 Task: Look for space in El Estor, Guatemala from 12th  August, 2023 to 15th August, 2023 for 3 adults in price range Rs.12000 to Rs.16000. Place can be entire place with 2 bedrooms having 3 beds and 1 bathroom. Property type can be house, flat, guest house. Amenities needed are: washing machine. Booking option can be shelf check-in. Required host language is English.
Action: Mouse moved to (578, 107)
Screenshot: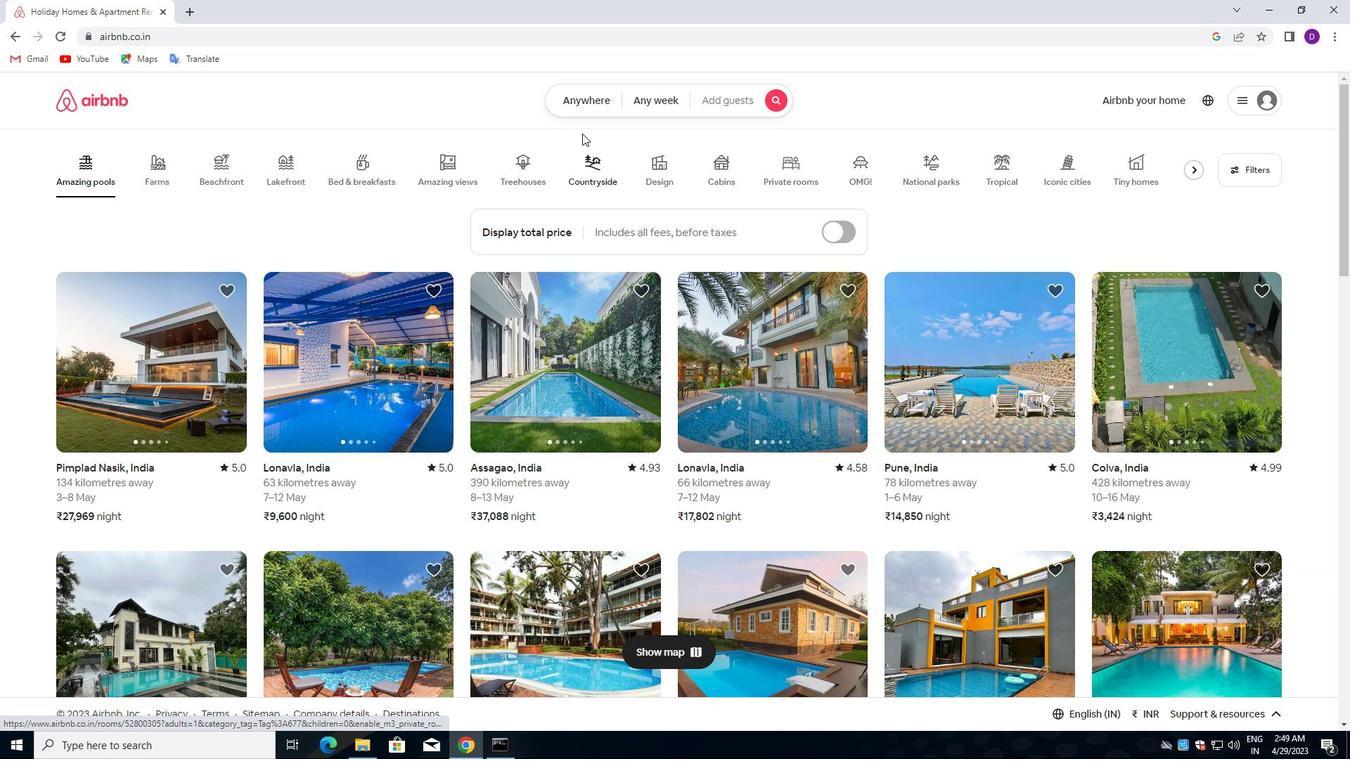 
Action: Mouse pressed left at (578, 107)
Screenshot: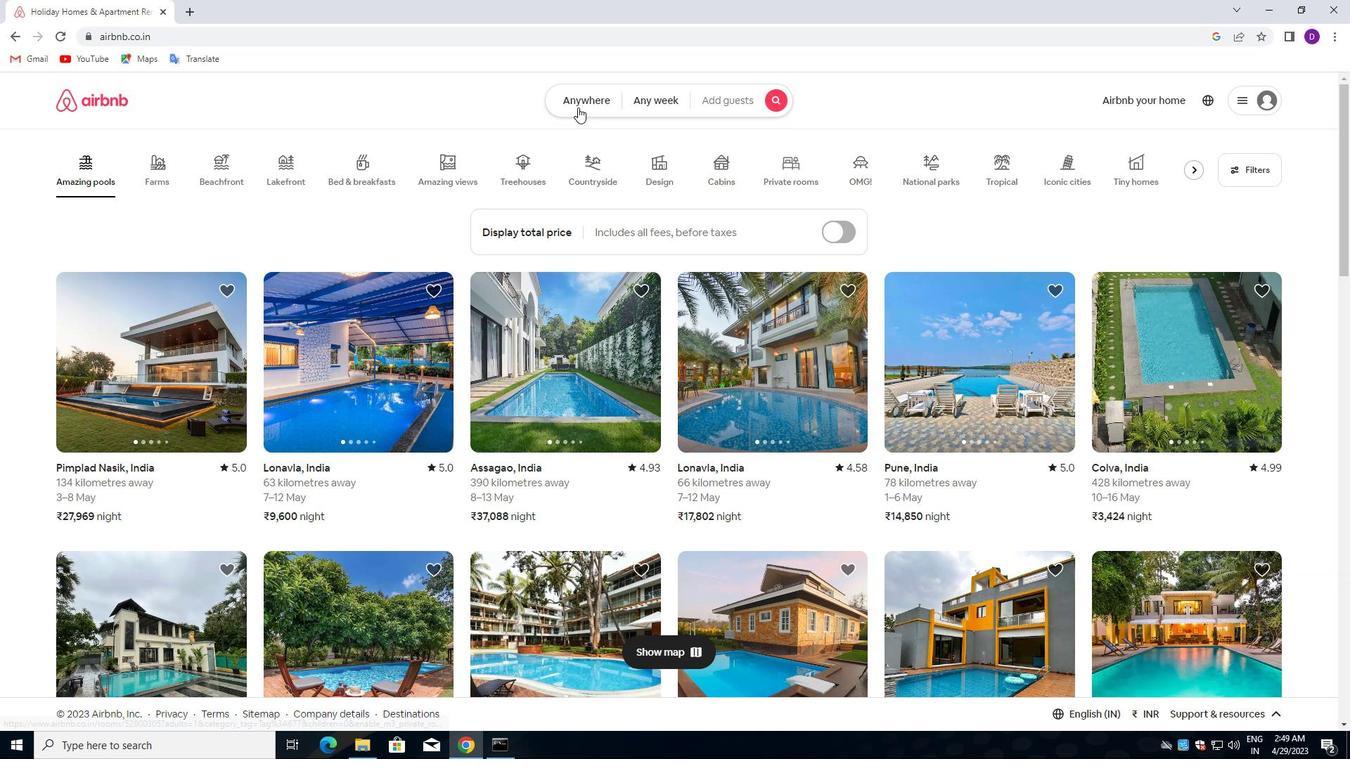 
Action: Mouse moved to (419, 156)
Screenshot: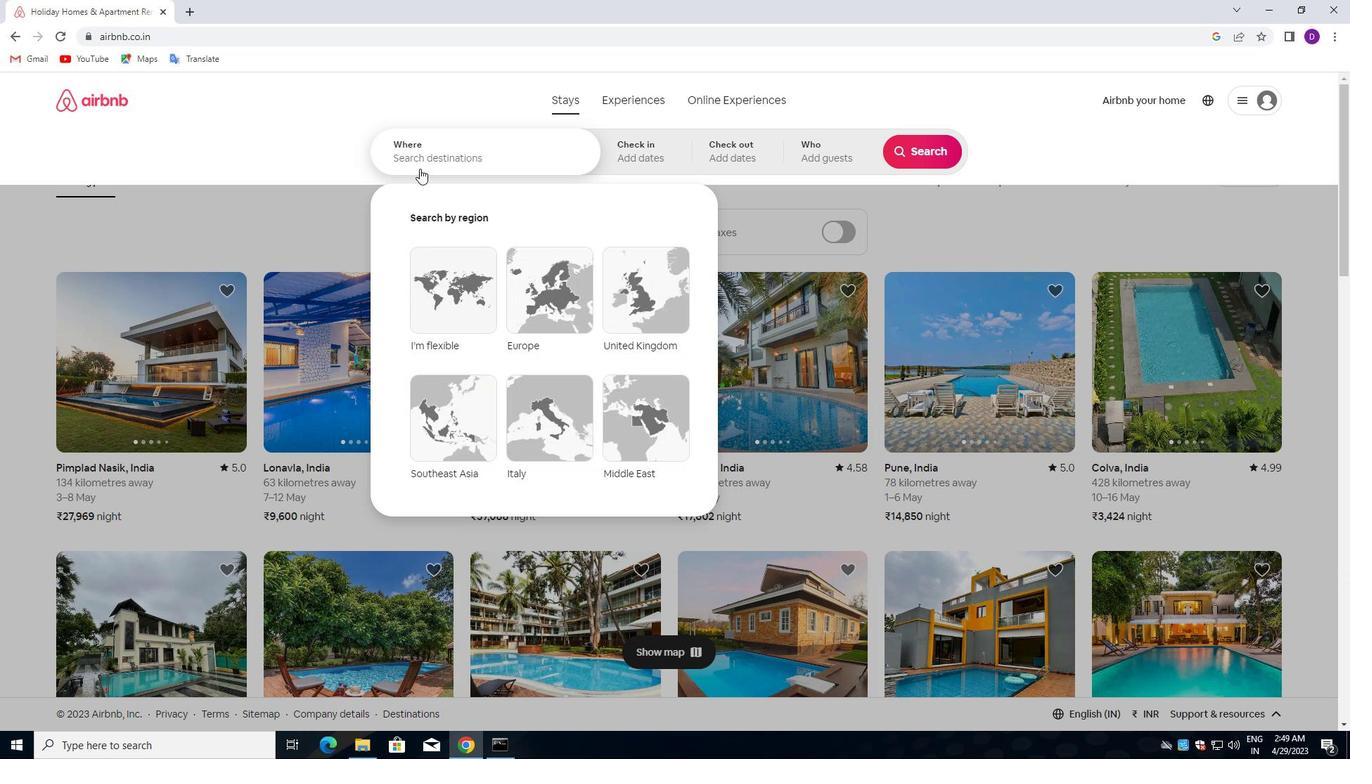 
Action: Mouse pressed left at (419, 156)
Screenshot: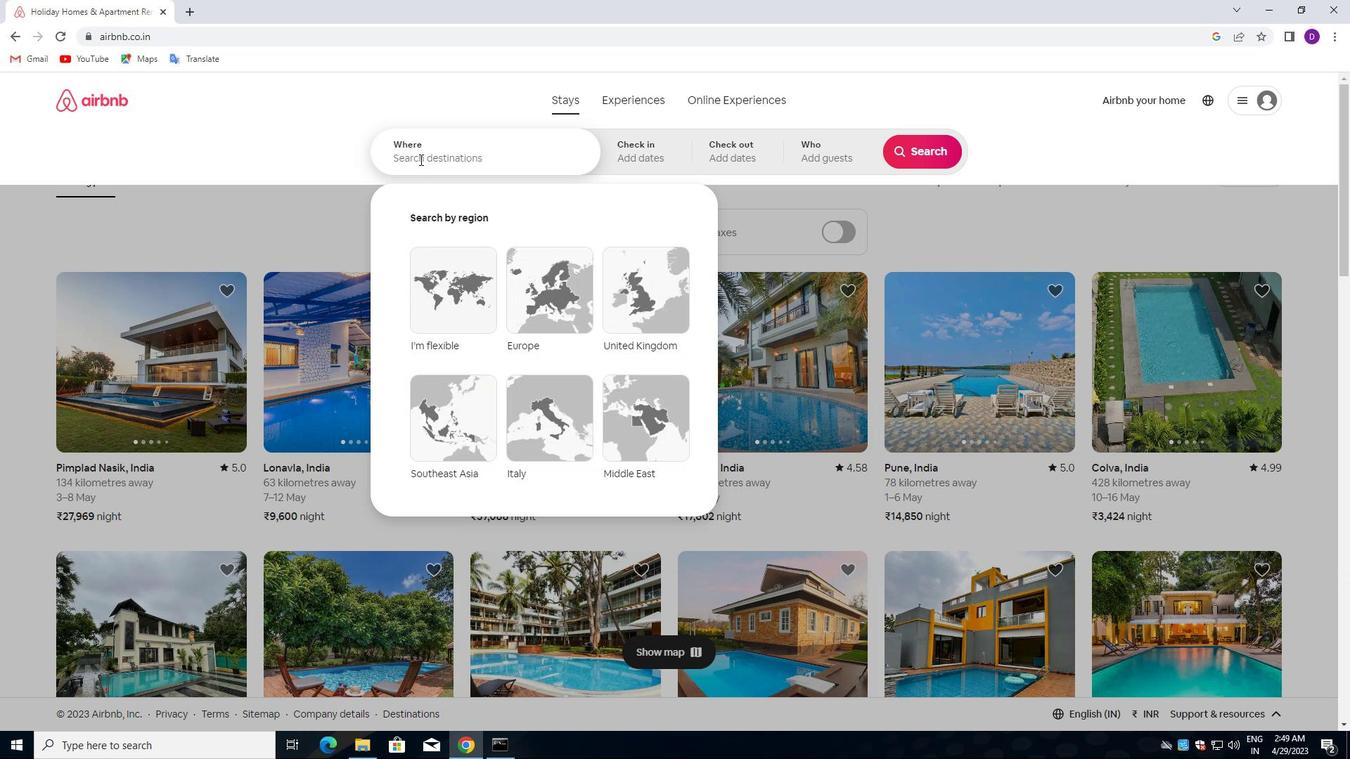 
Action: Mouse moved to (418, 156)
Screenshot: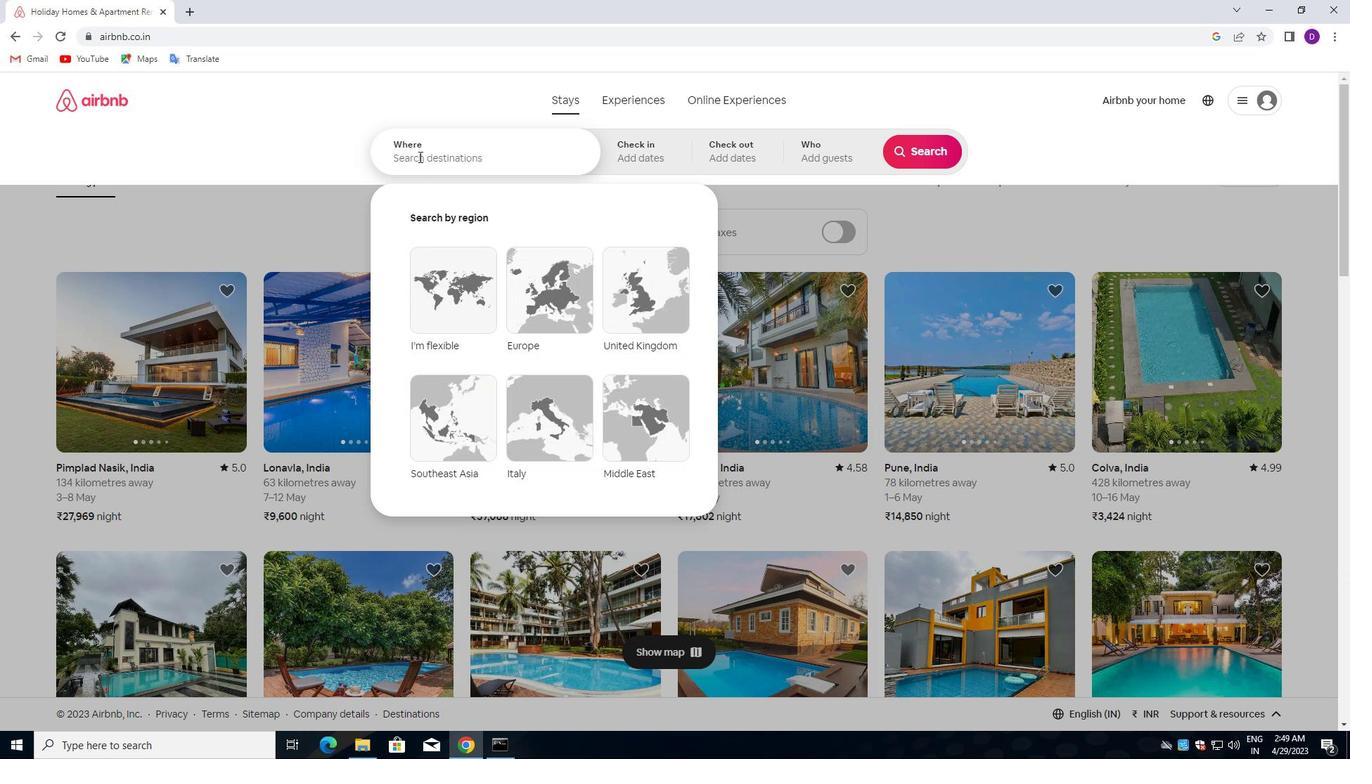 
Action: Key pressed <Key.shift>EI<Key.space><Key.shift>ESTOR<Key.down><Key.down><Key.enter>
Screenshot: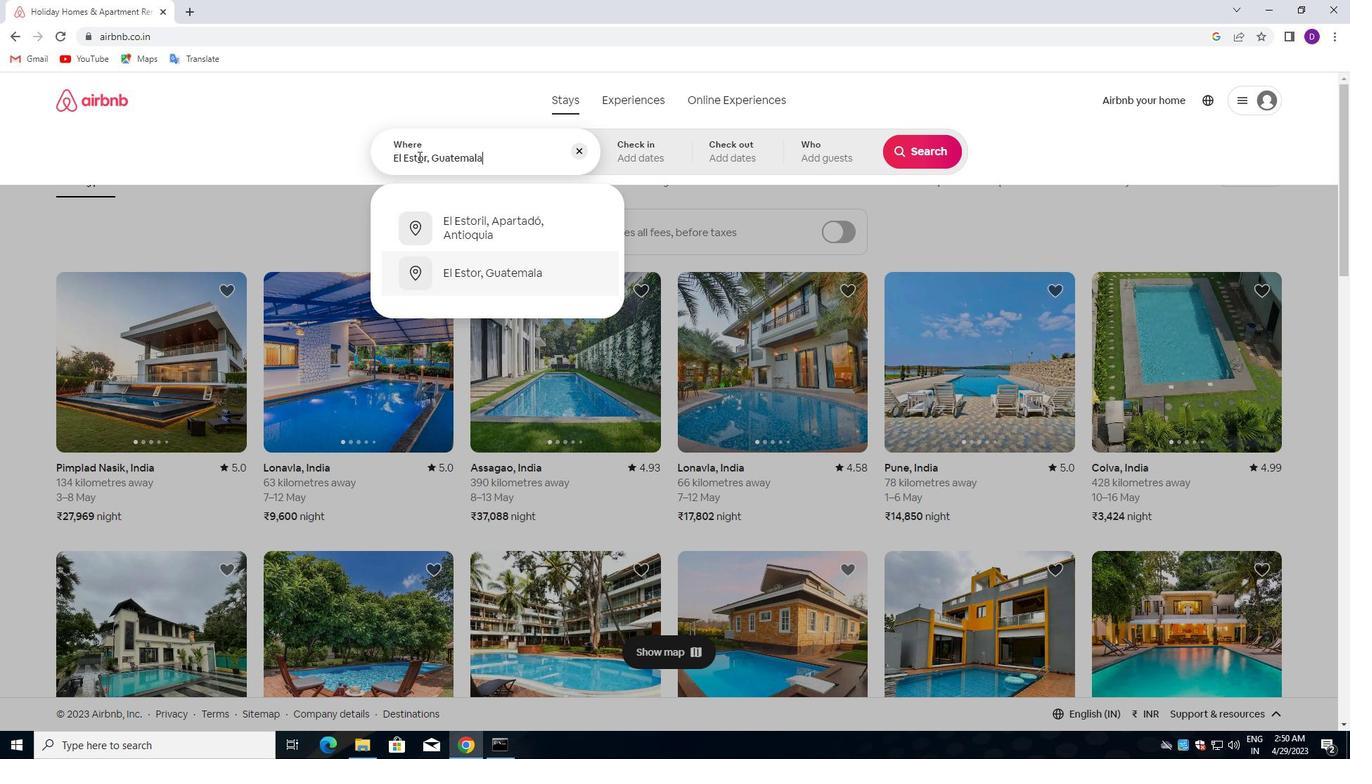 
Action: Mouse moved to (914, 258)
Screenshot: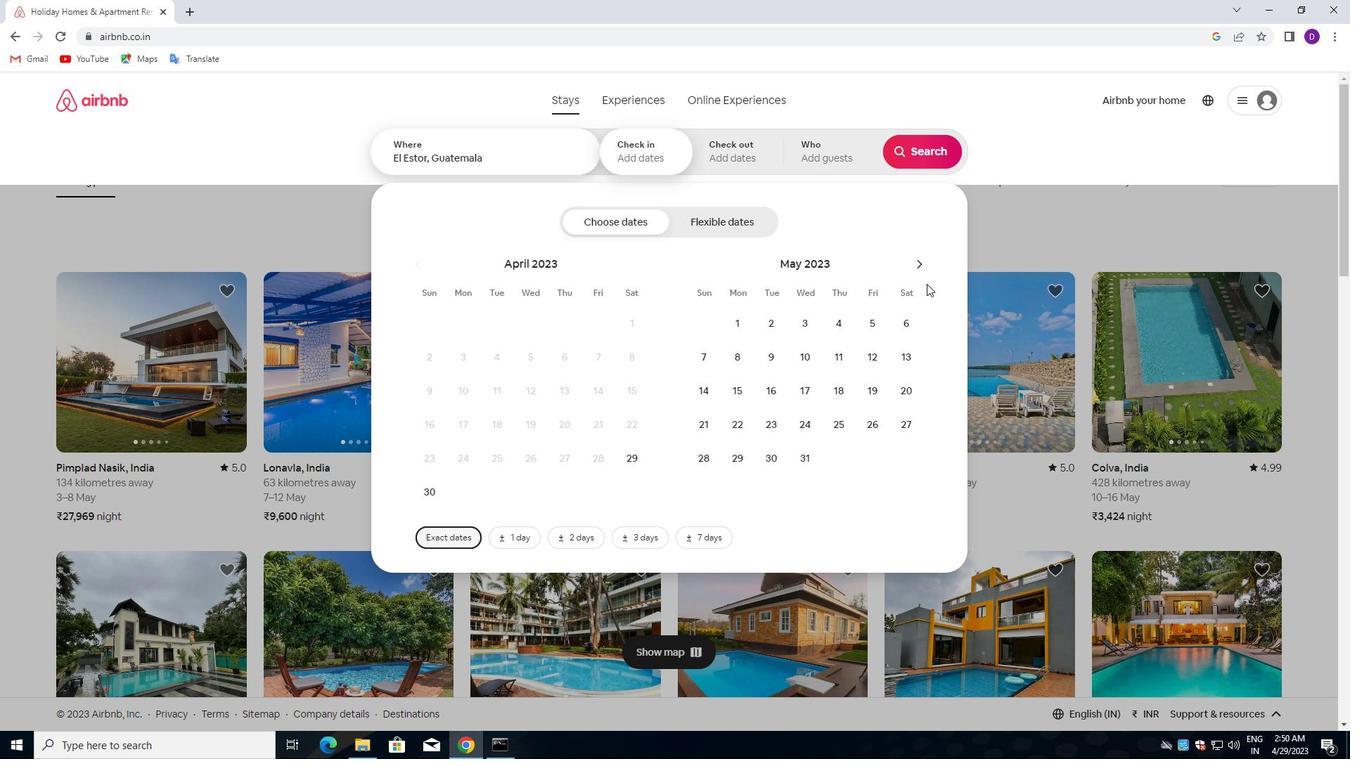 
Action: Mouse pressed left at (914, 258)
Screenshot: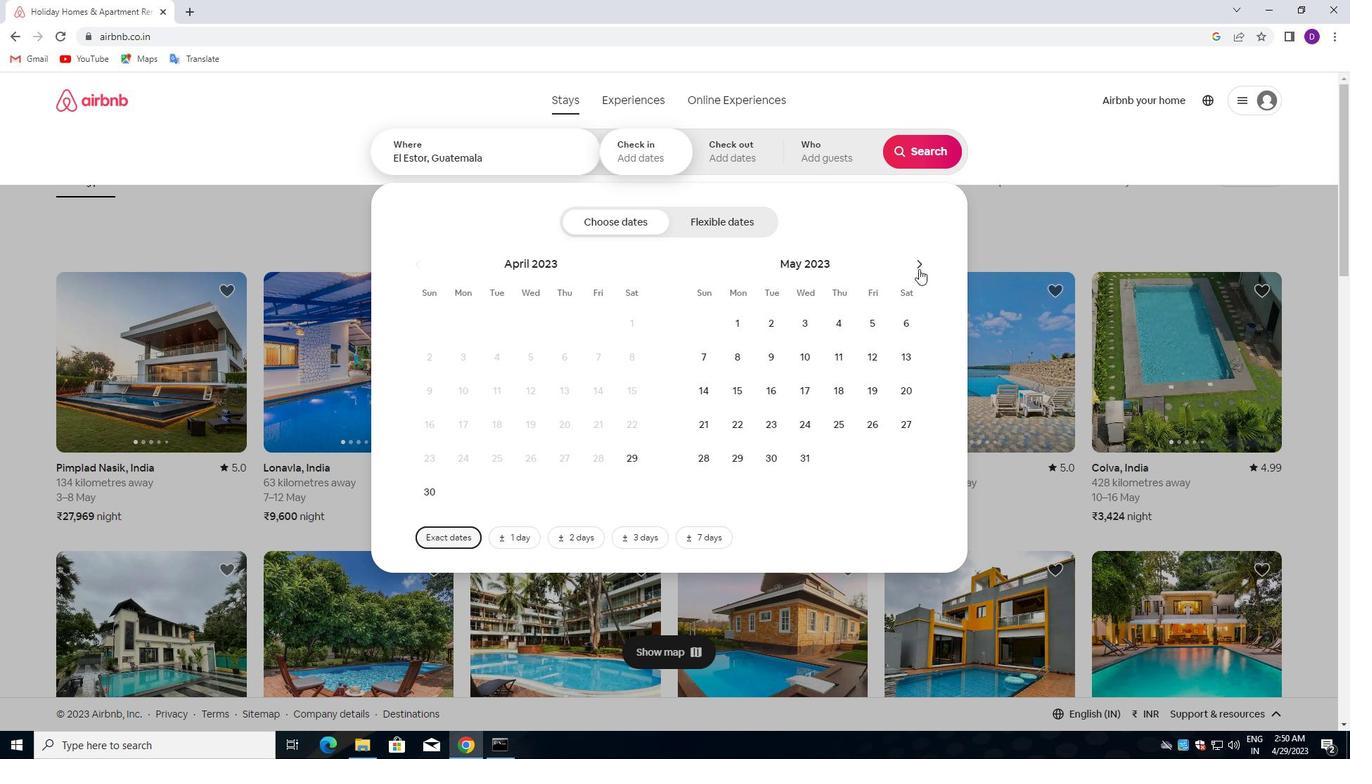 
Action: Mouse pressed left at (914, 258)
Screenshot: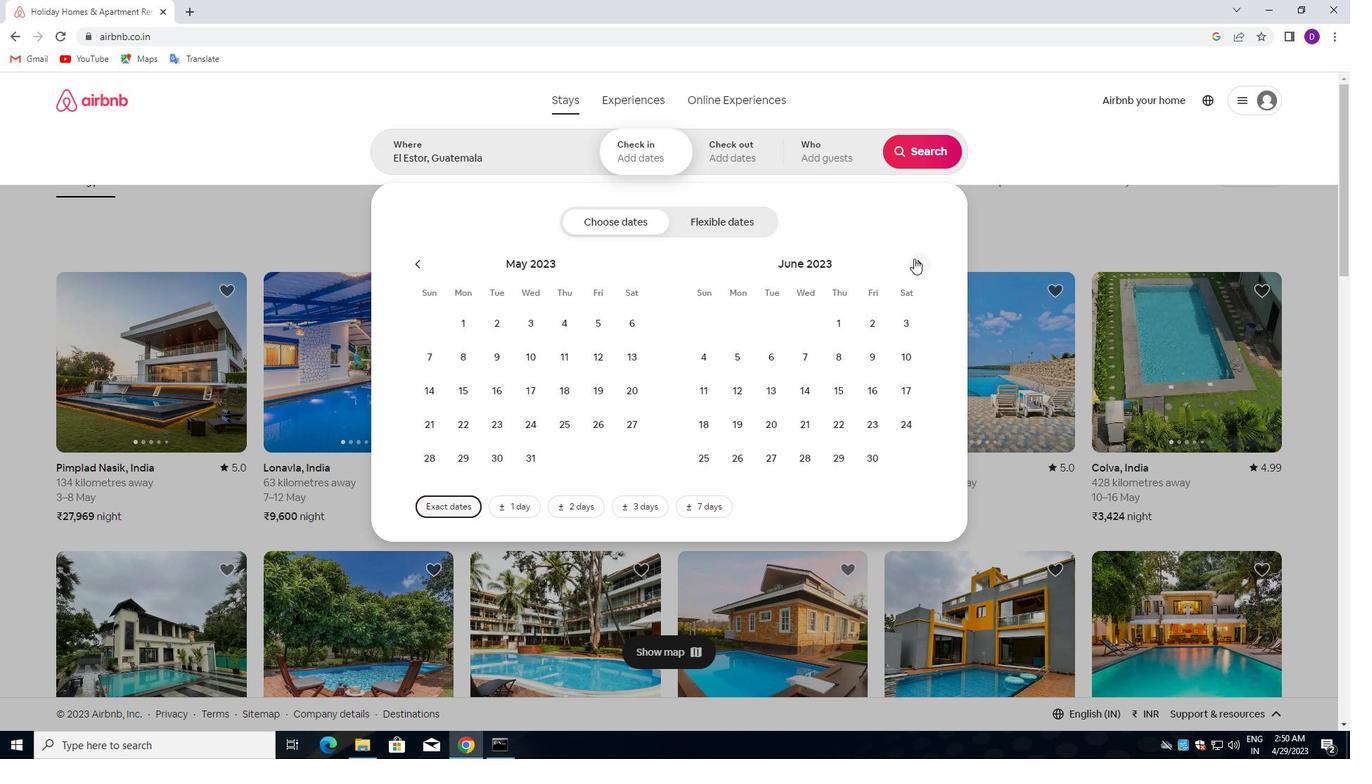 
Action: Mouse pressed left at (914, 258)
Screenshot: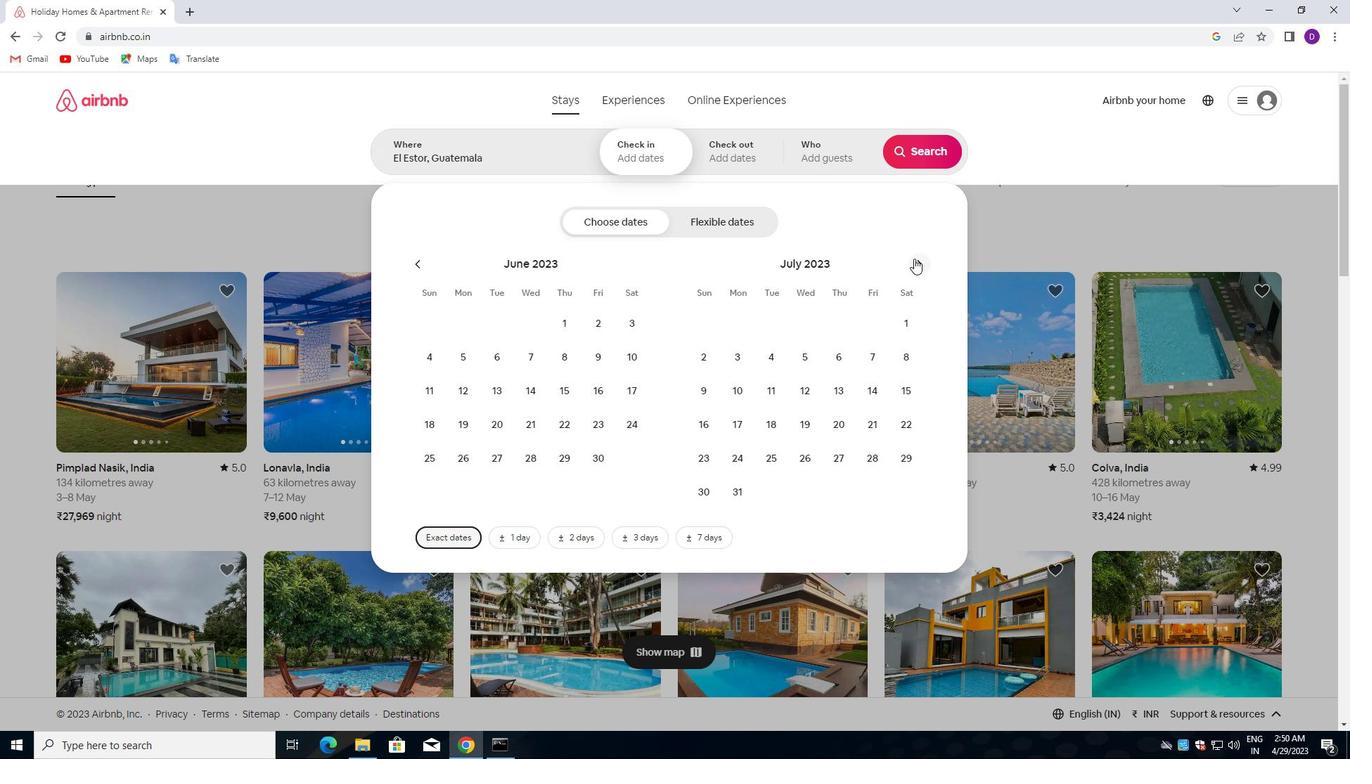 
Action: Mouse moved to (902, 360)
Screenshot: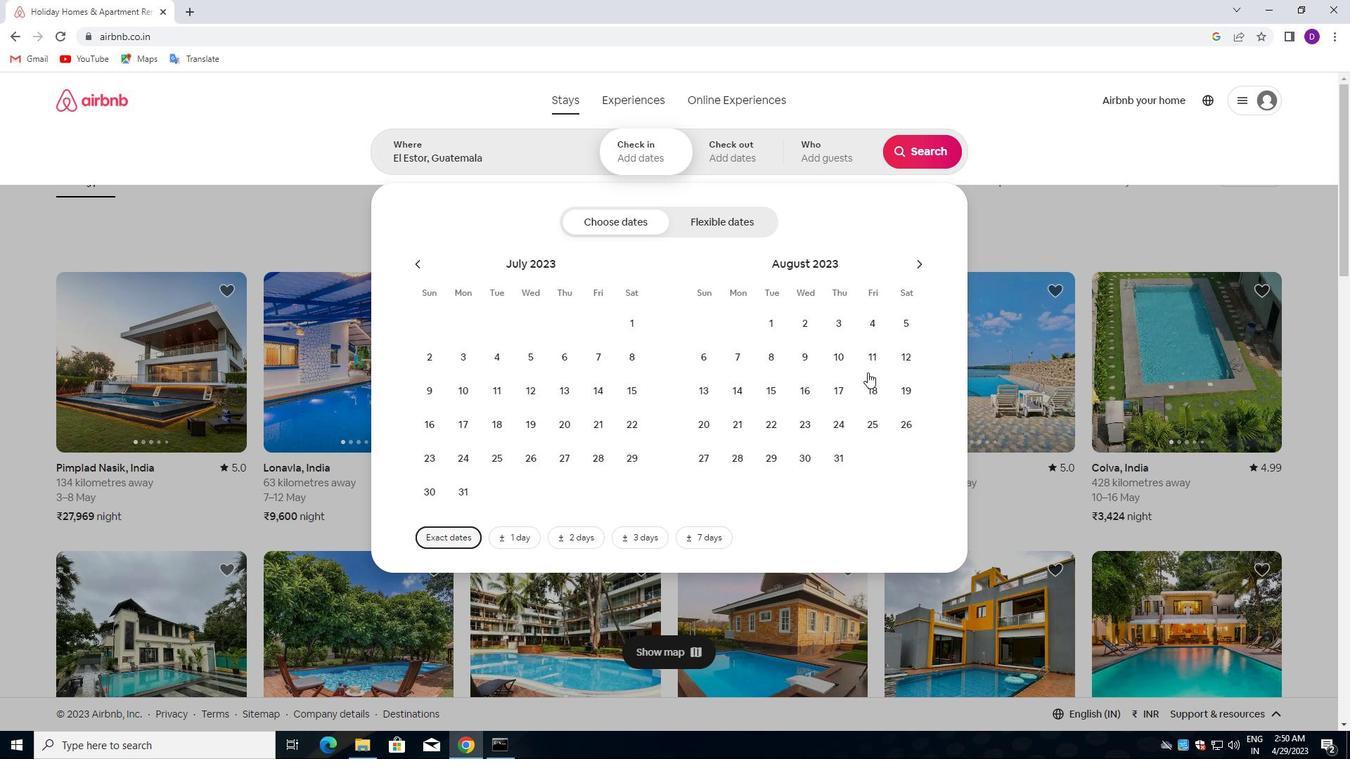 
Action: Mouse pressed left at (902, 360)
Screenshot: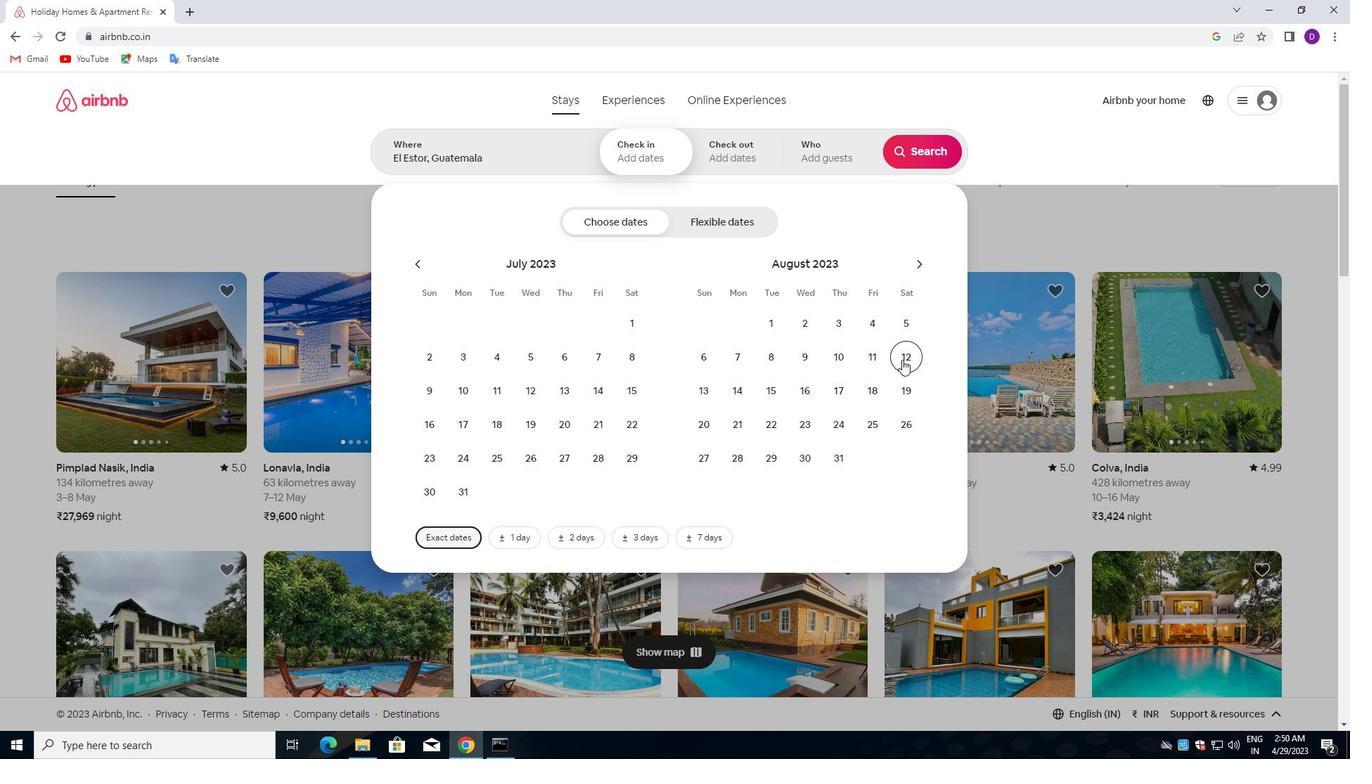 
Action: Mouse moved to (781, 391)
Screenshot: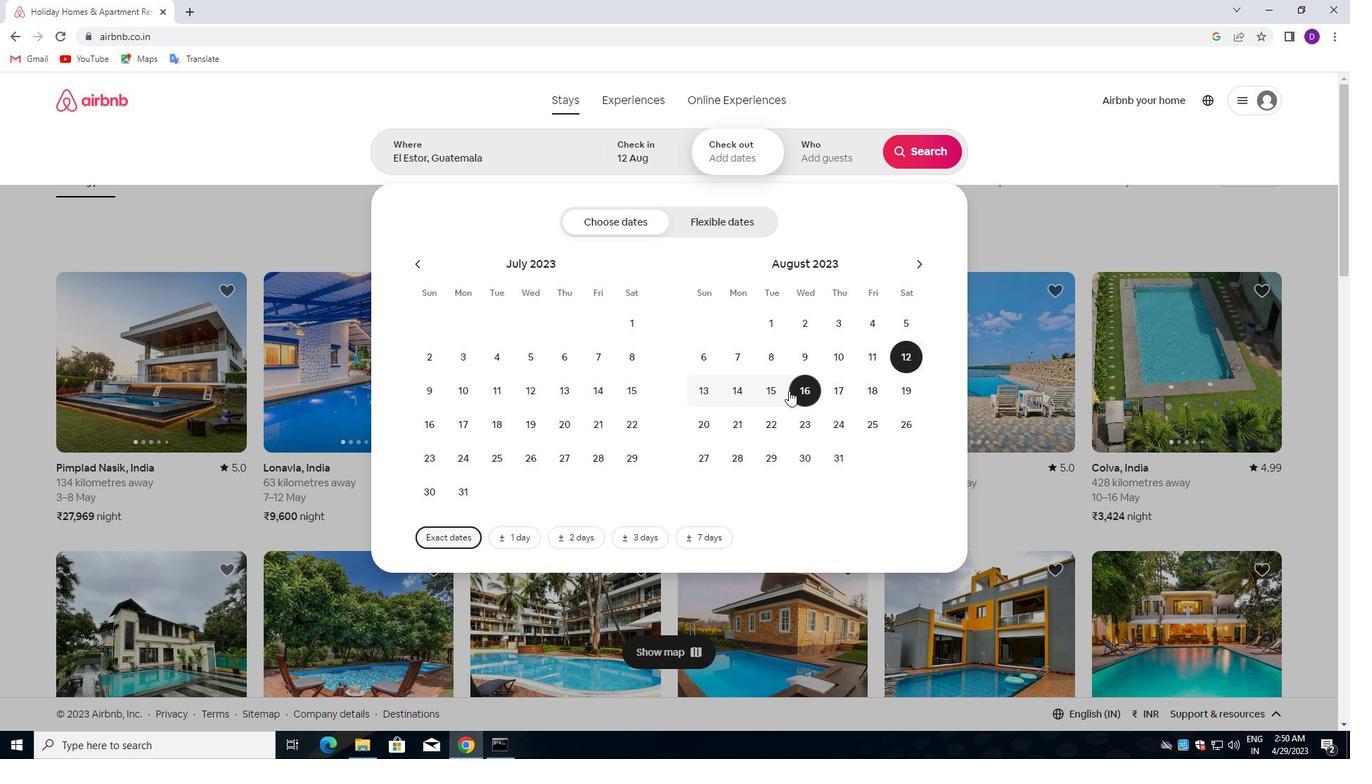 
Action: Mouse pressed left at (781, 391)
Screenshot: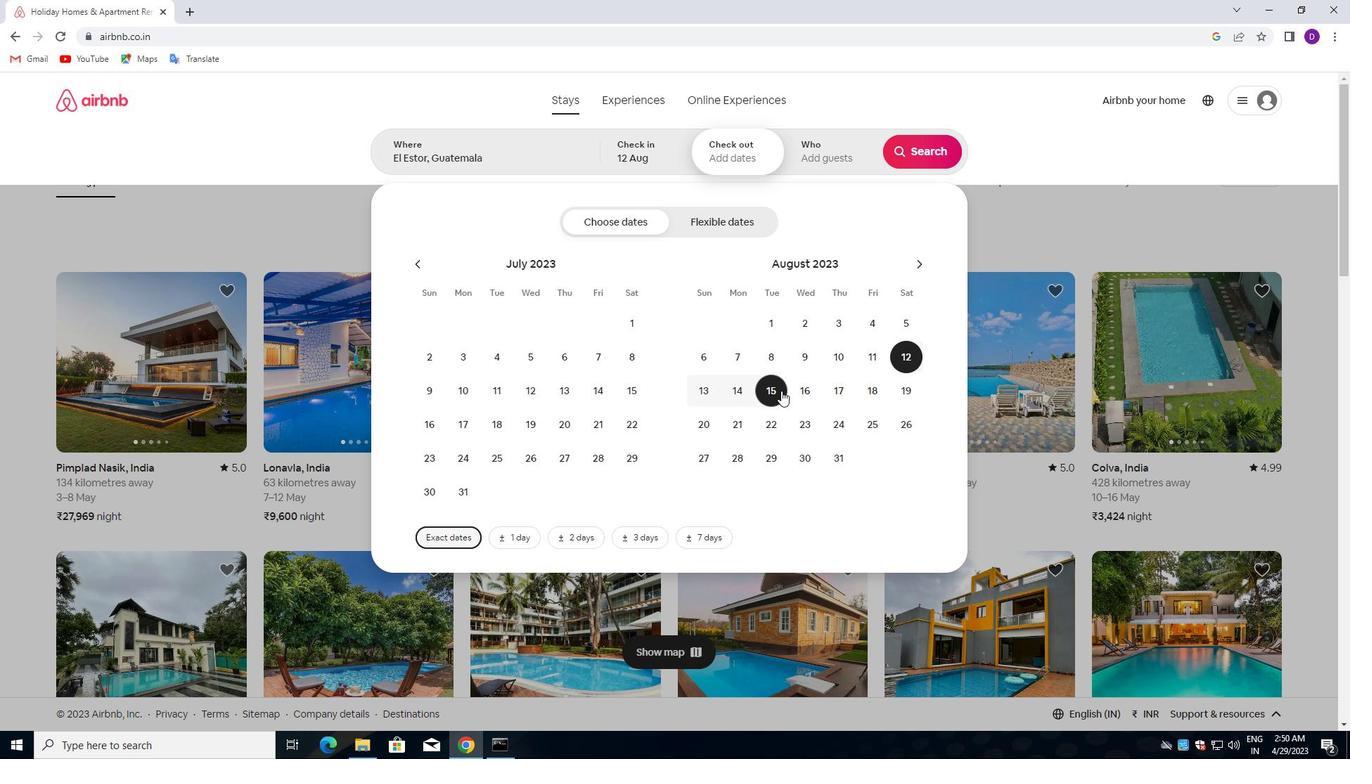 
Action: Mouse moved to (805, 167)
Screenshot: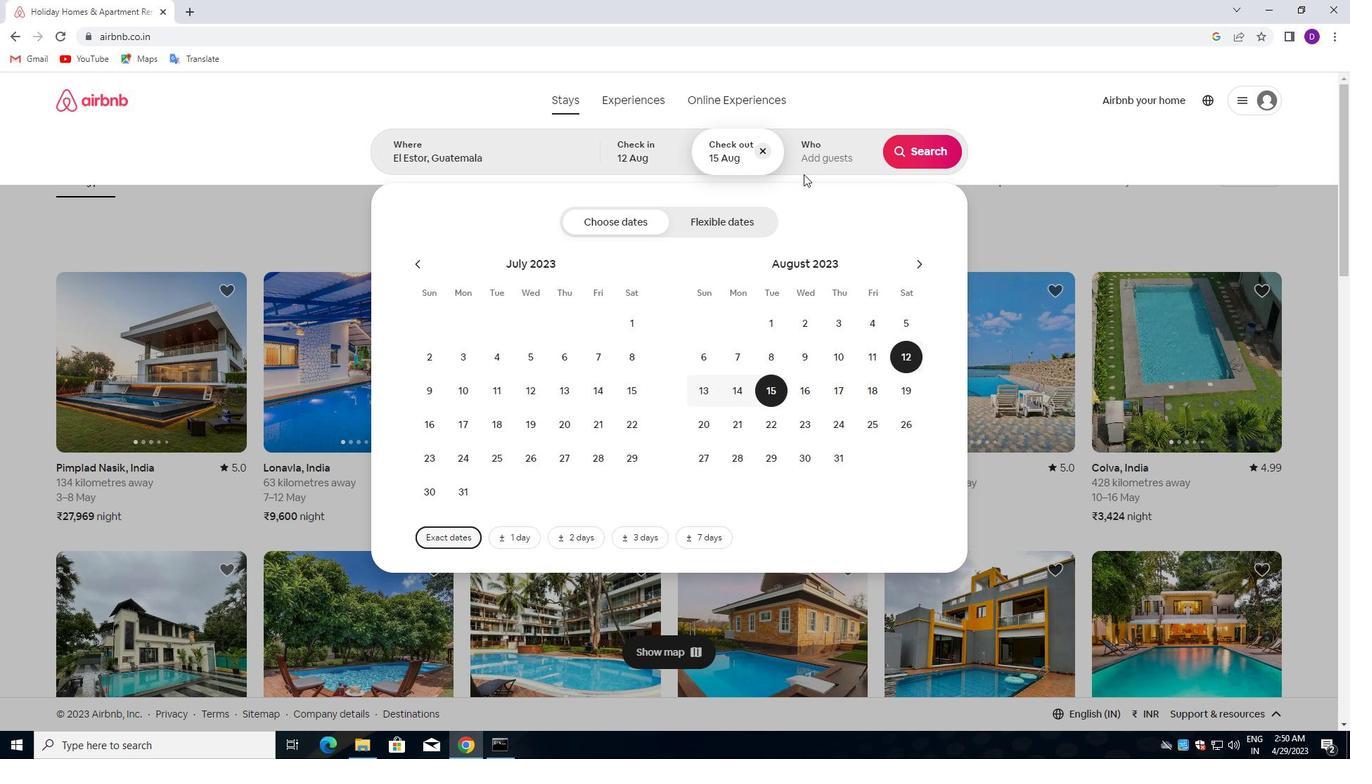 
Action: Mouse pressed left at (805, 167)
Screenshot: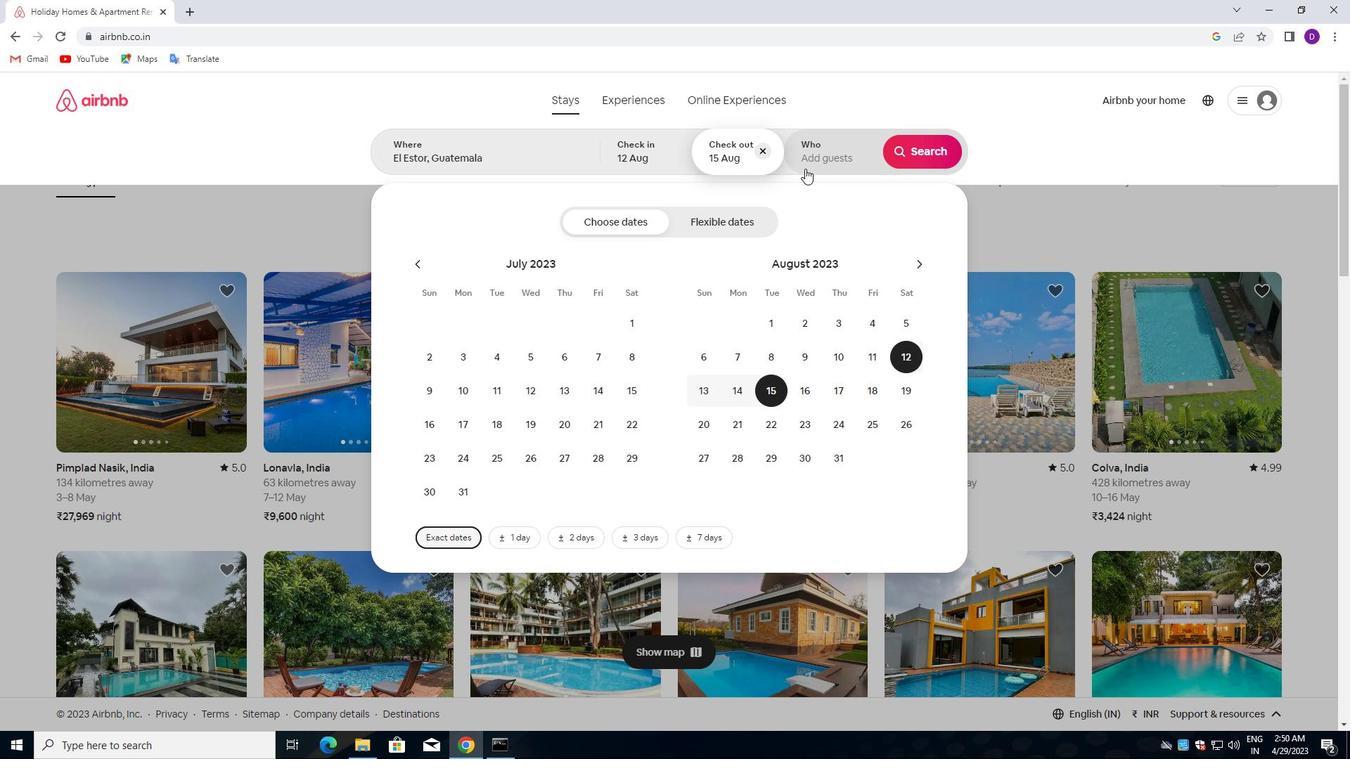 
Action: Mouse moved to (924, 222)
Screenshot: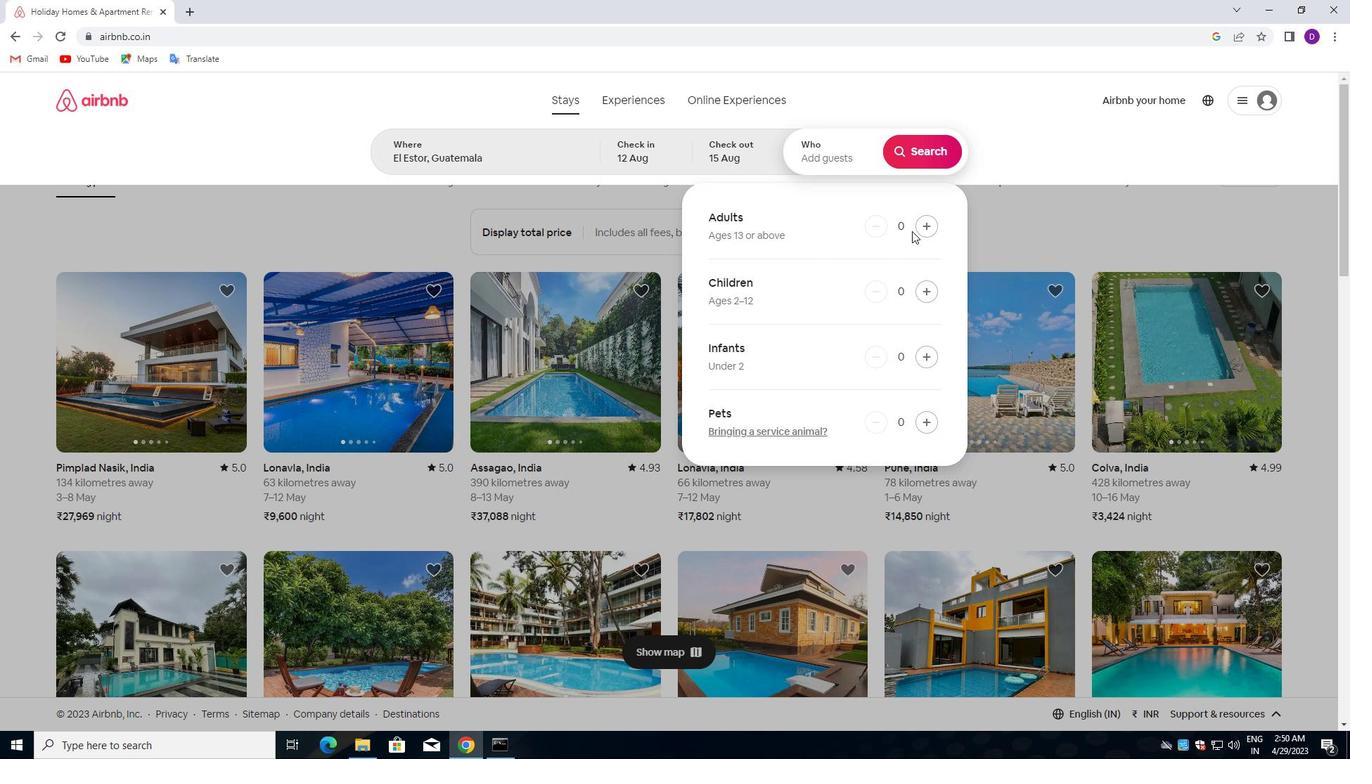 
Action: Mouse pressed left at (924, 222)
Screenshot: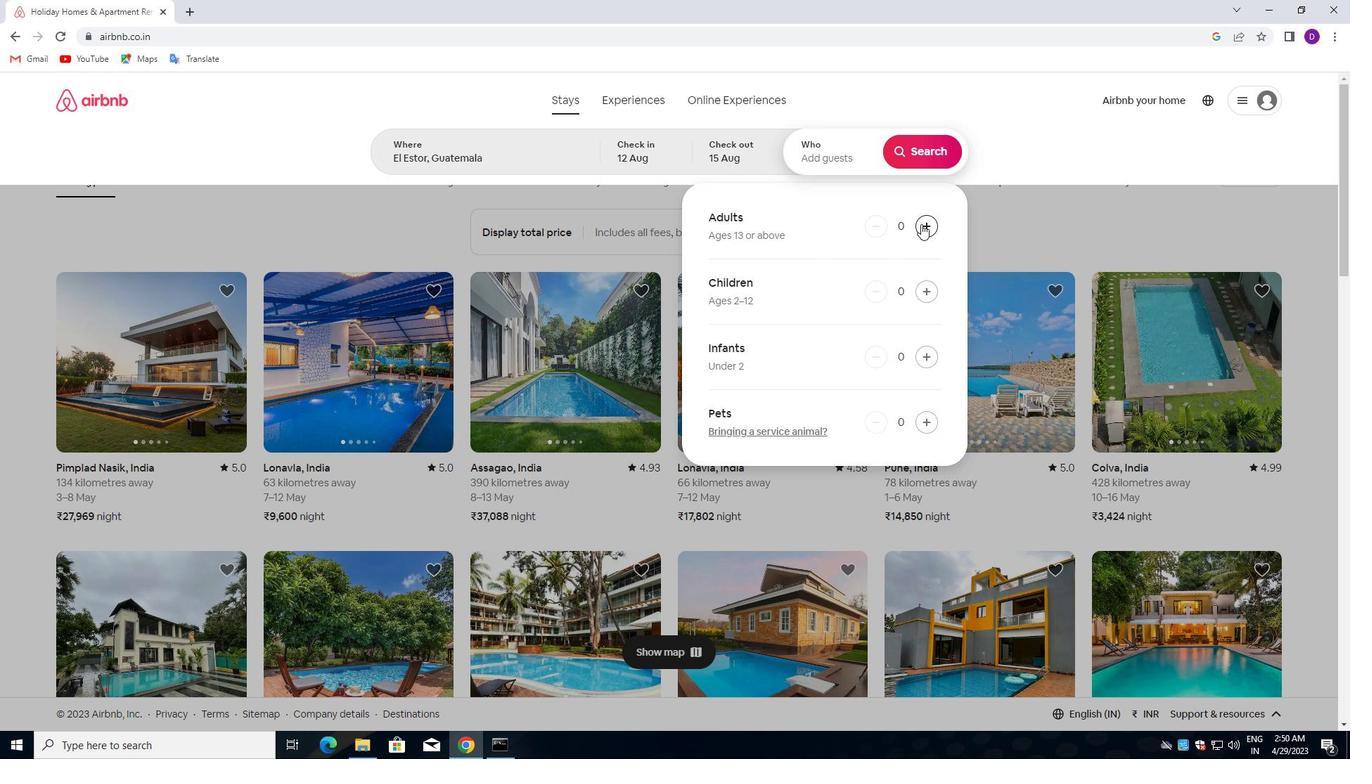 
Action: Mouse pressed left at (924, 222)
Screenshot: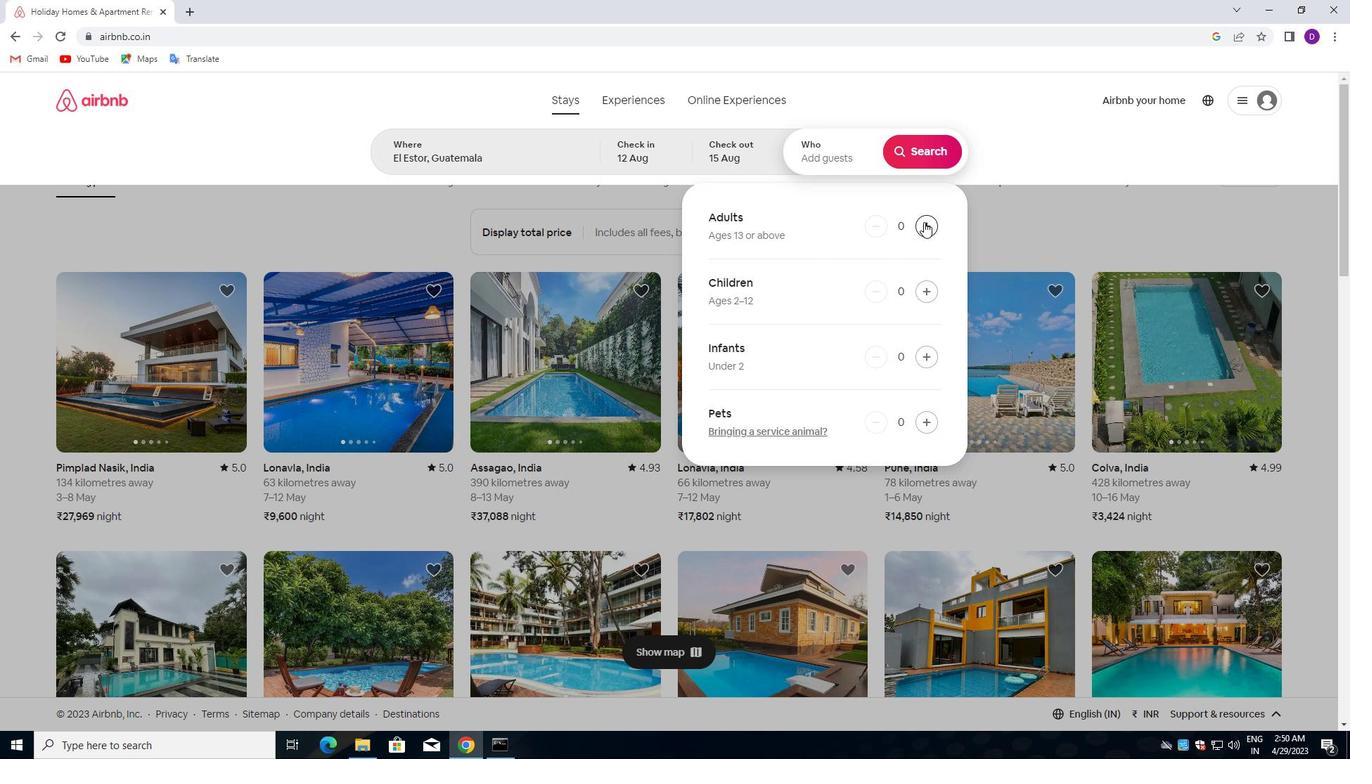 
Action: Mouse pressed left at (924, 222)
Screenshot: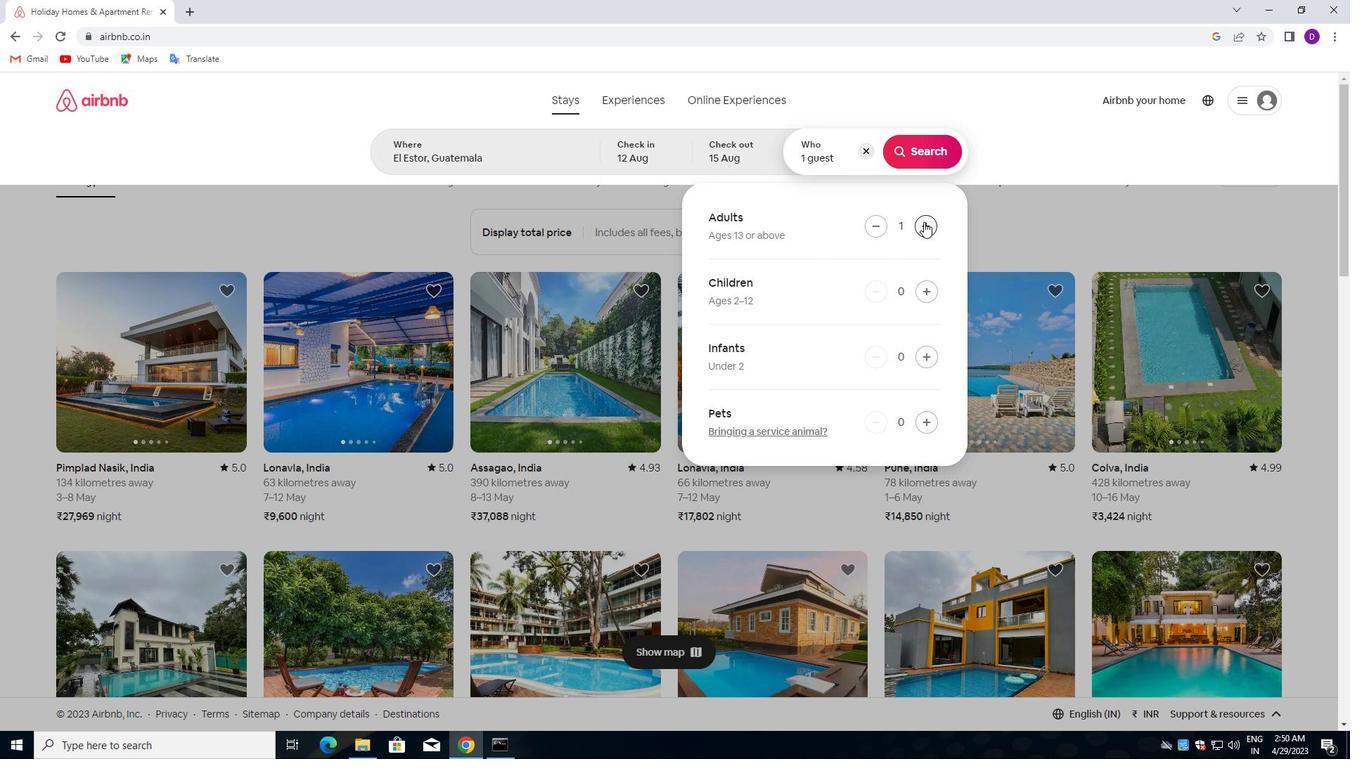 
Action: Mouse moved to (920, 147)
Screenshot: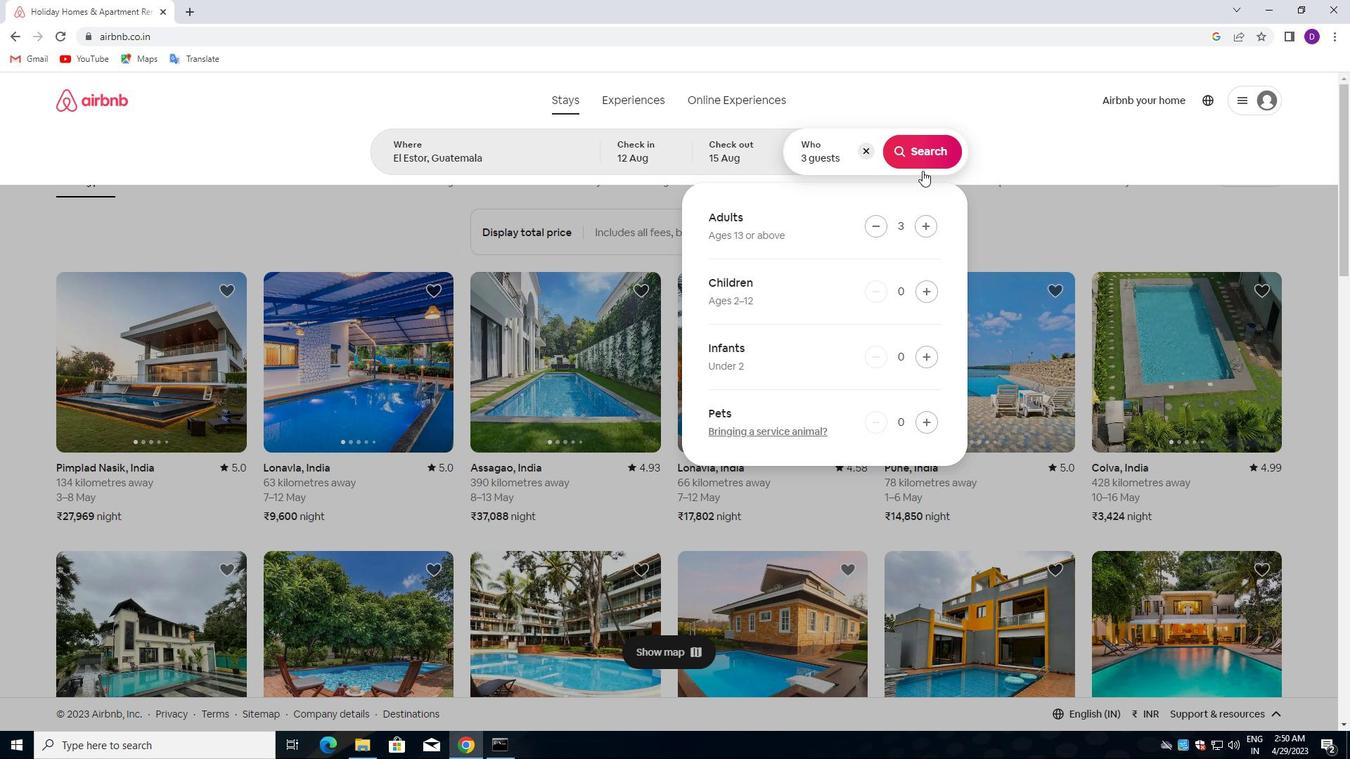 
Action: Mouse pressed left at (920, 147)
Screenshot: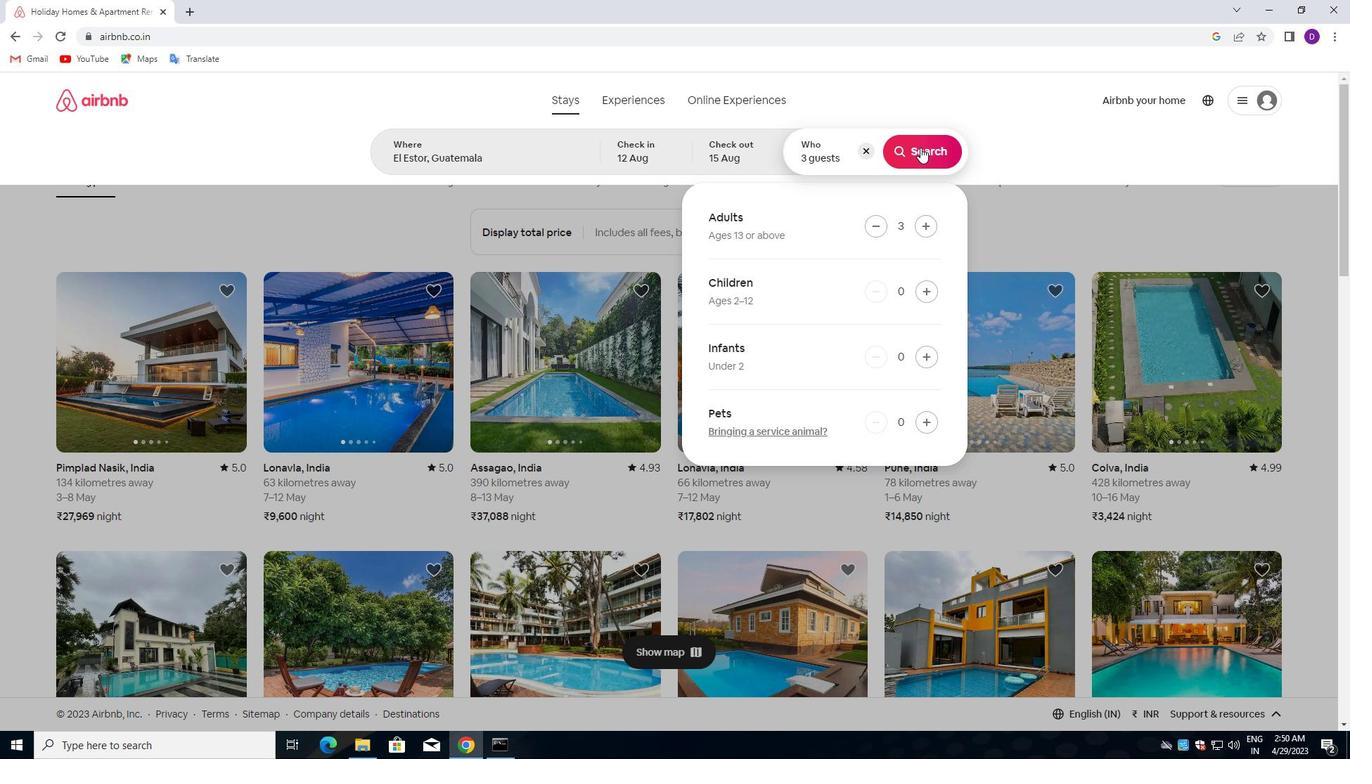 
Action: Mouse moved to (1275, 164)
Screenshot: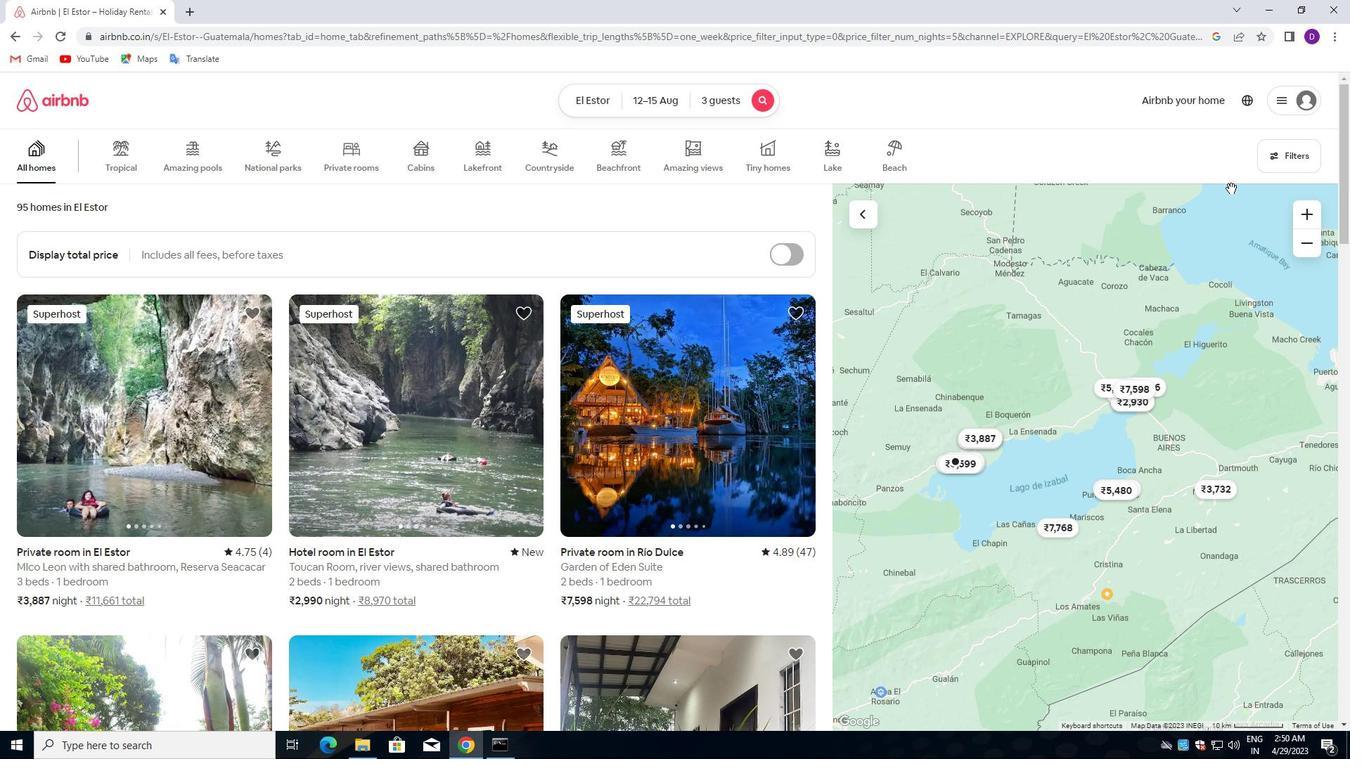 
Action: Mouse pressed left at (1275, 164)
Screenshot: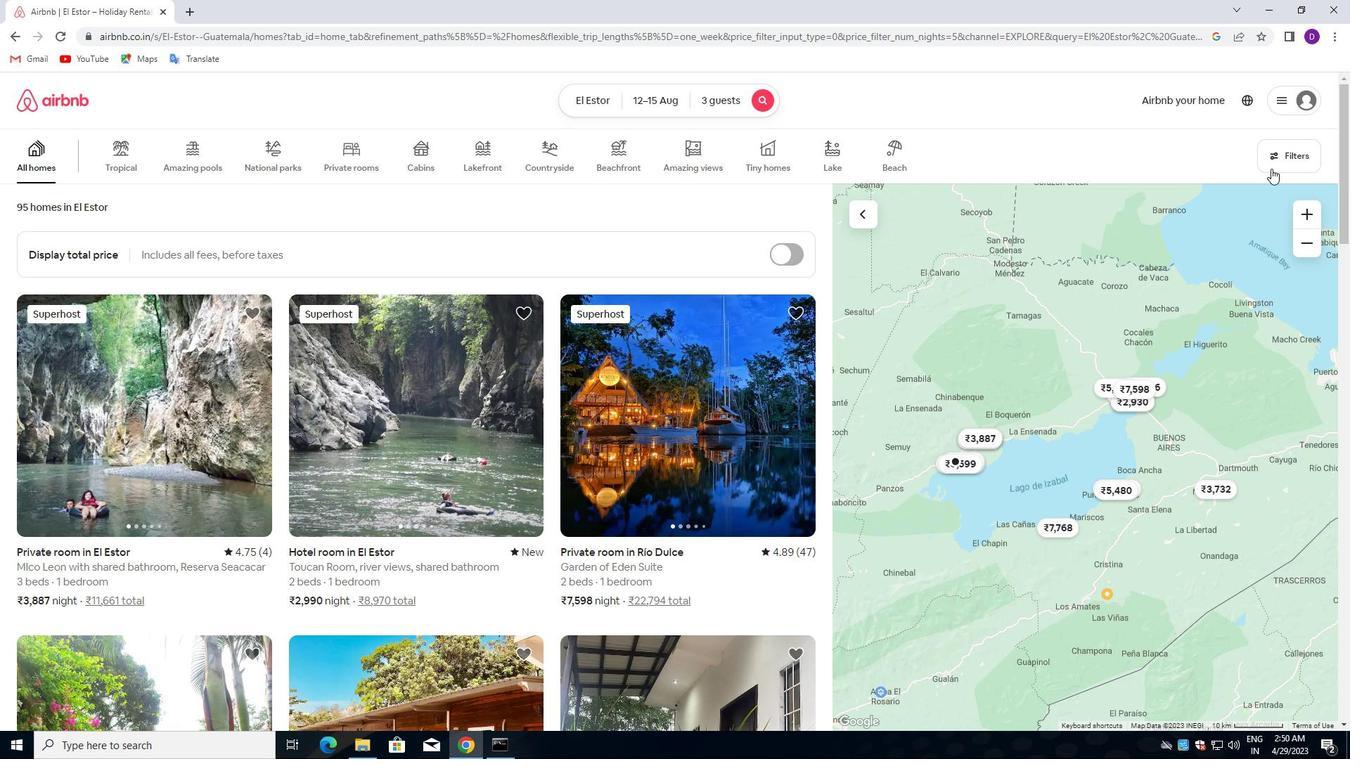 
Action: Mouse moved to (497, 339)
Screenshot: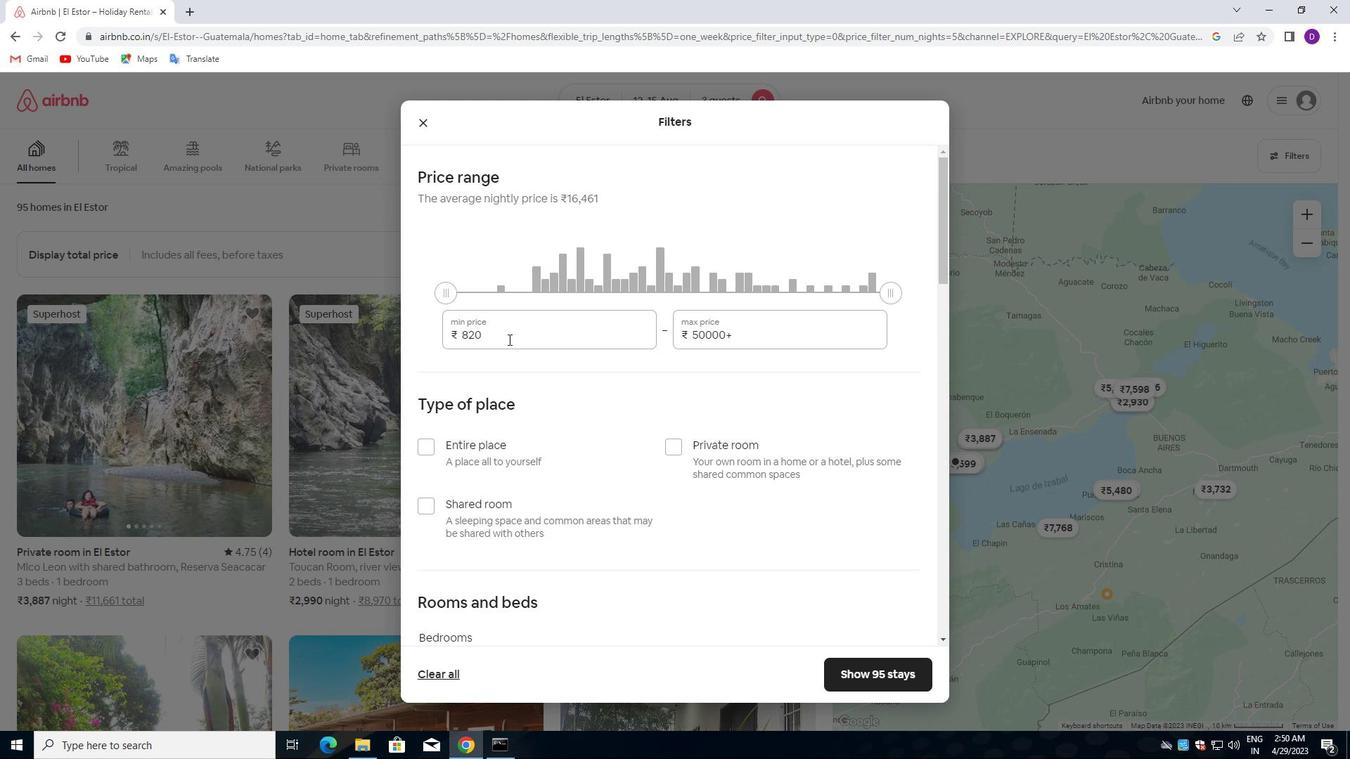 
Action: Mouse pressed left at (497, 339)
Screenshot: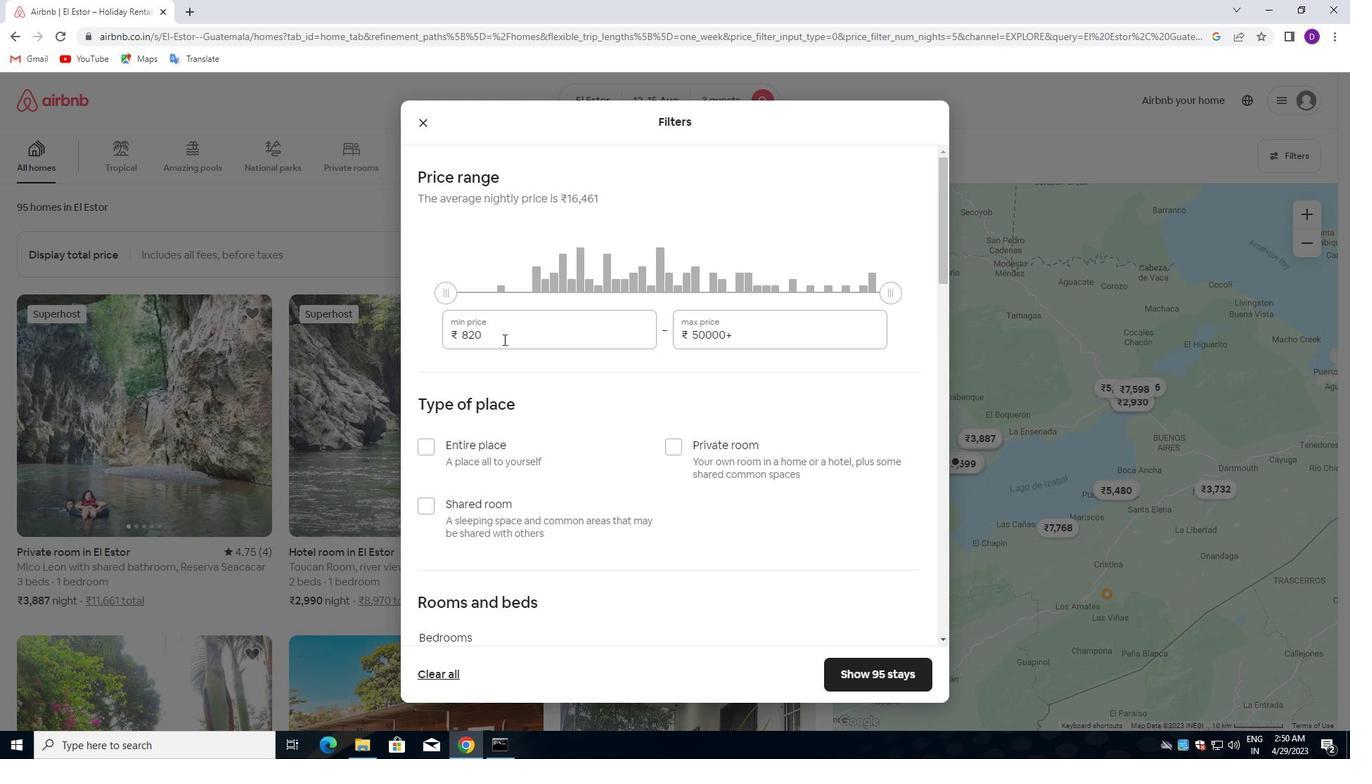 
Action: Mouse pressed left at (497, 339)
Screenshot: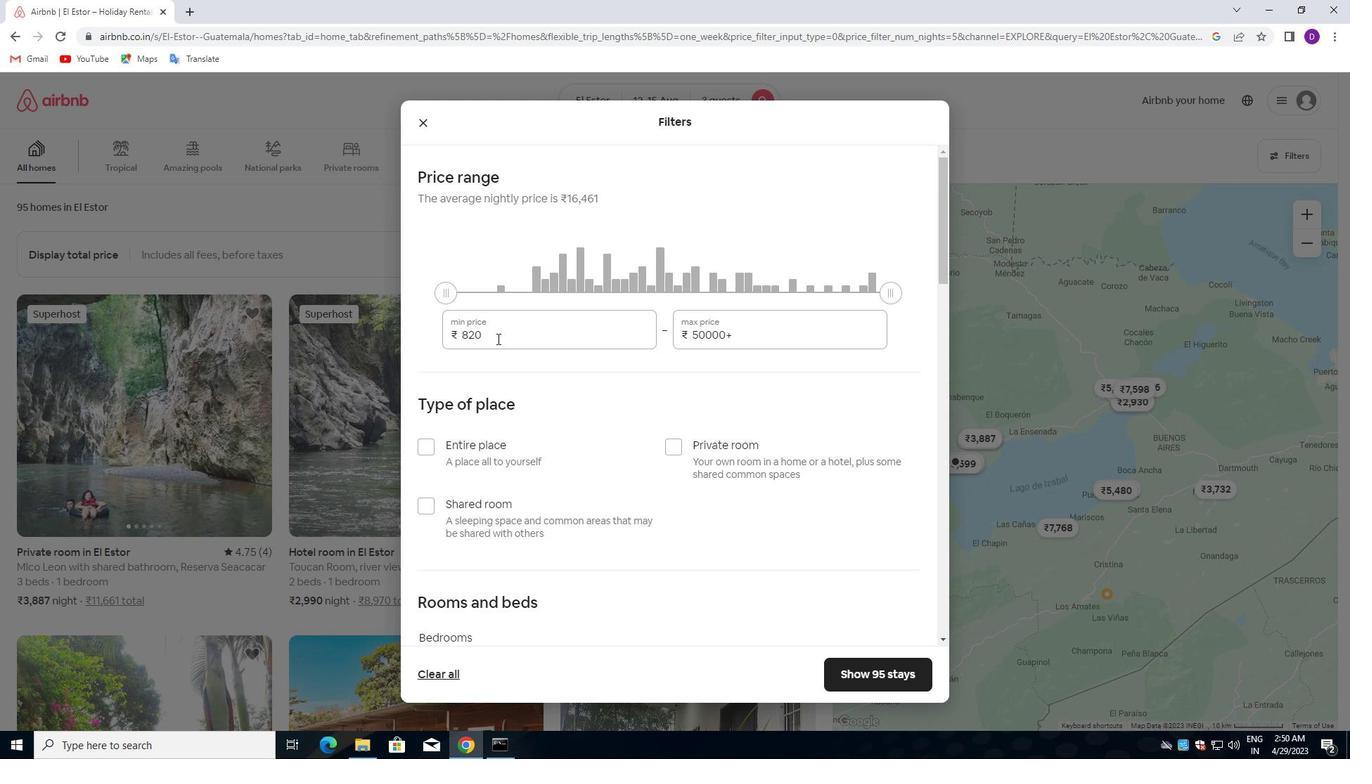 
Action: Key pressed 12000<Key.tab>16000
Screenshot: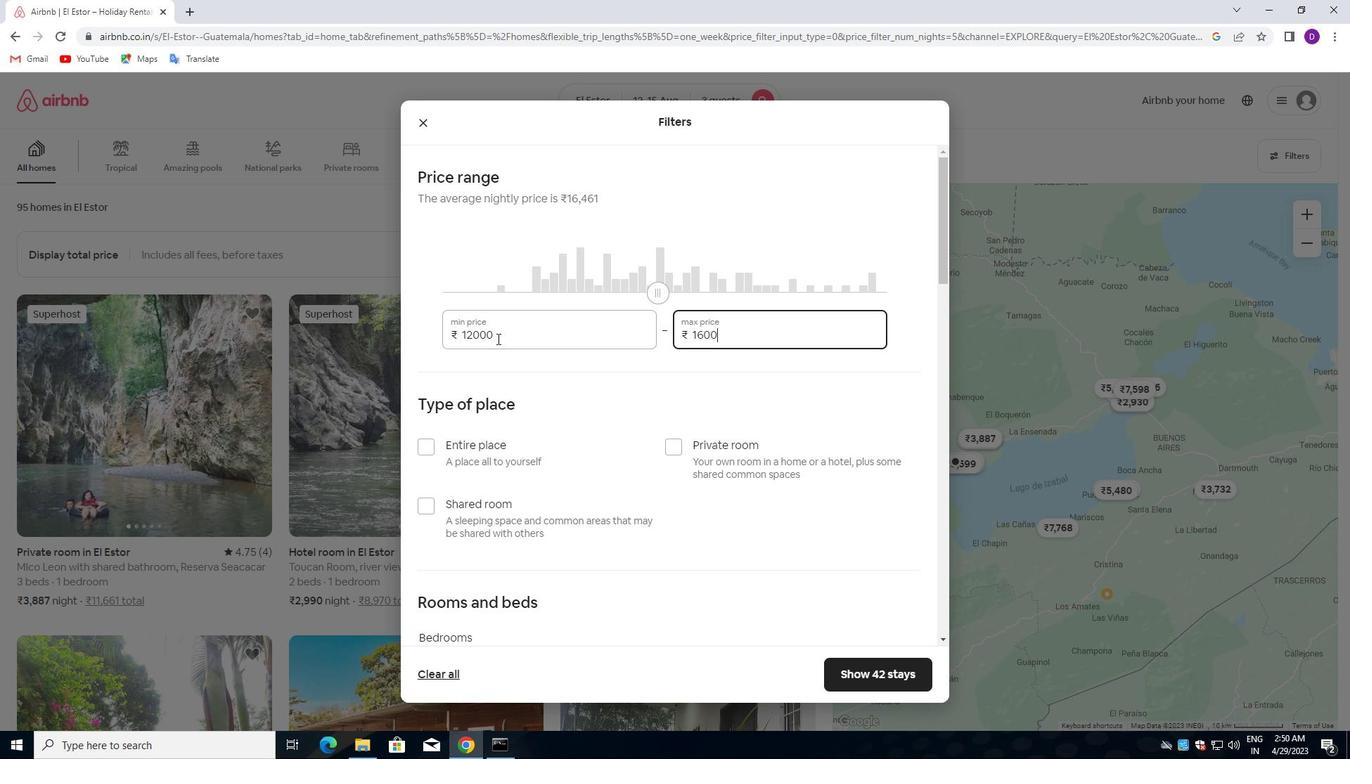 
Action: Mouse moved to (483, 412)
Screenshot: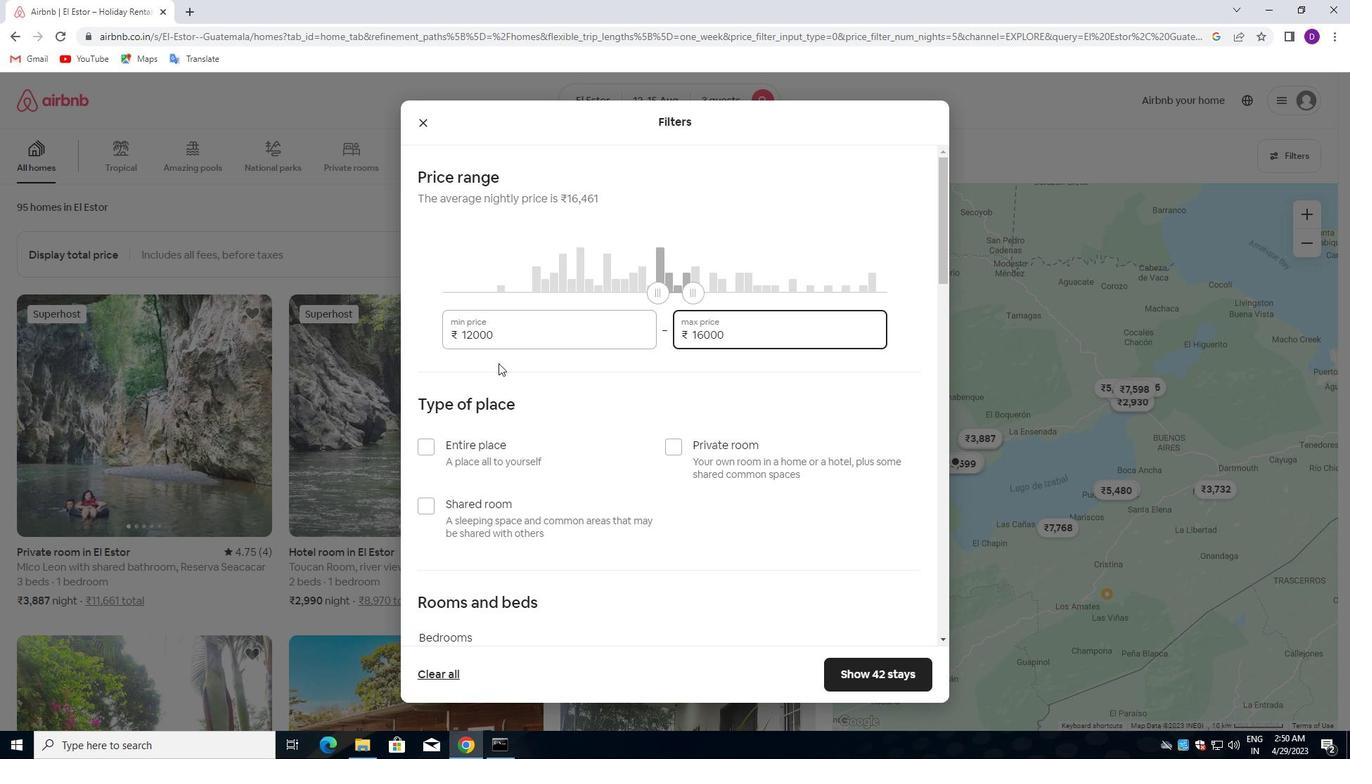 
Action: Mouse scrolled (483, 411) with delta (0, 0)
Screenshot: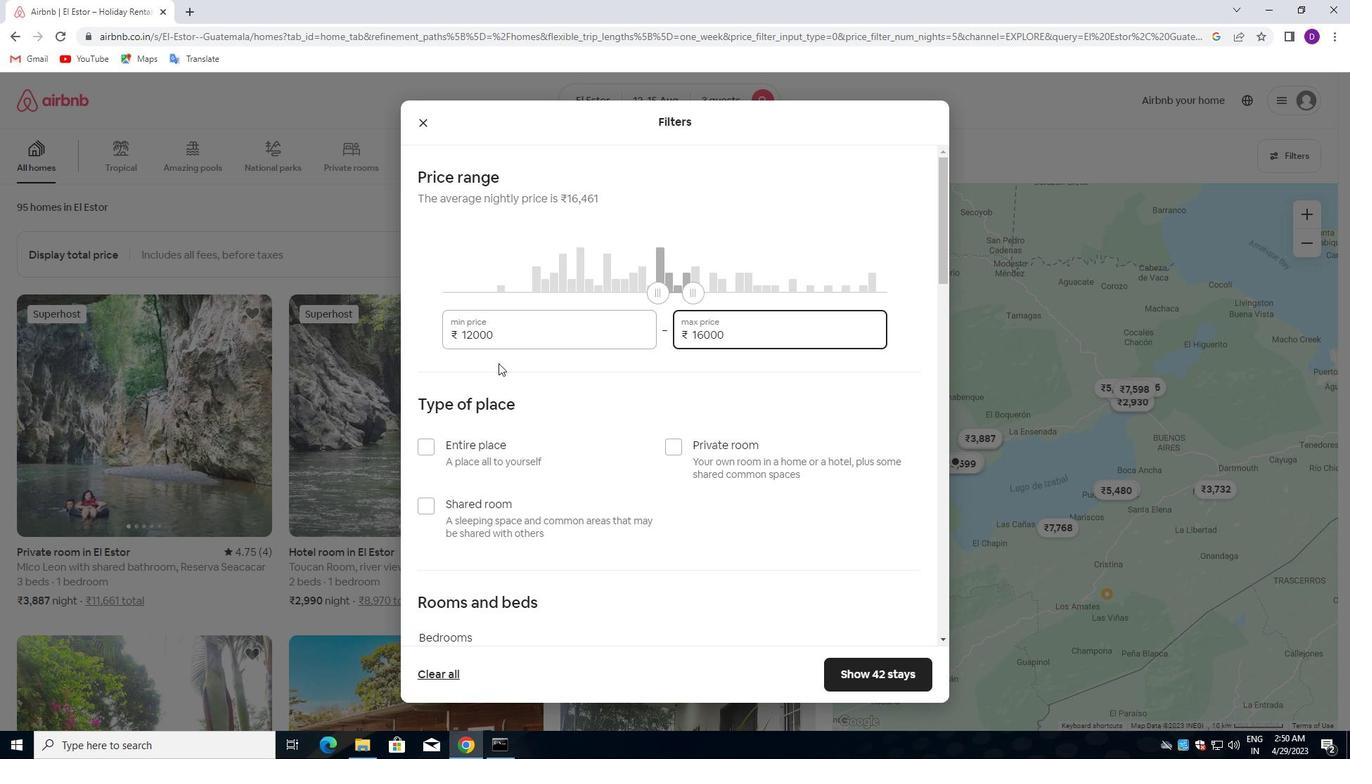 
Action: Mouse moved to (426, 383)
Screenshot: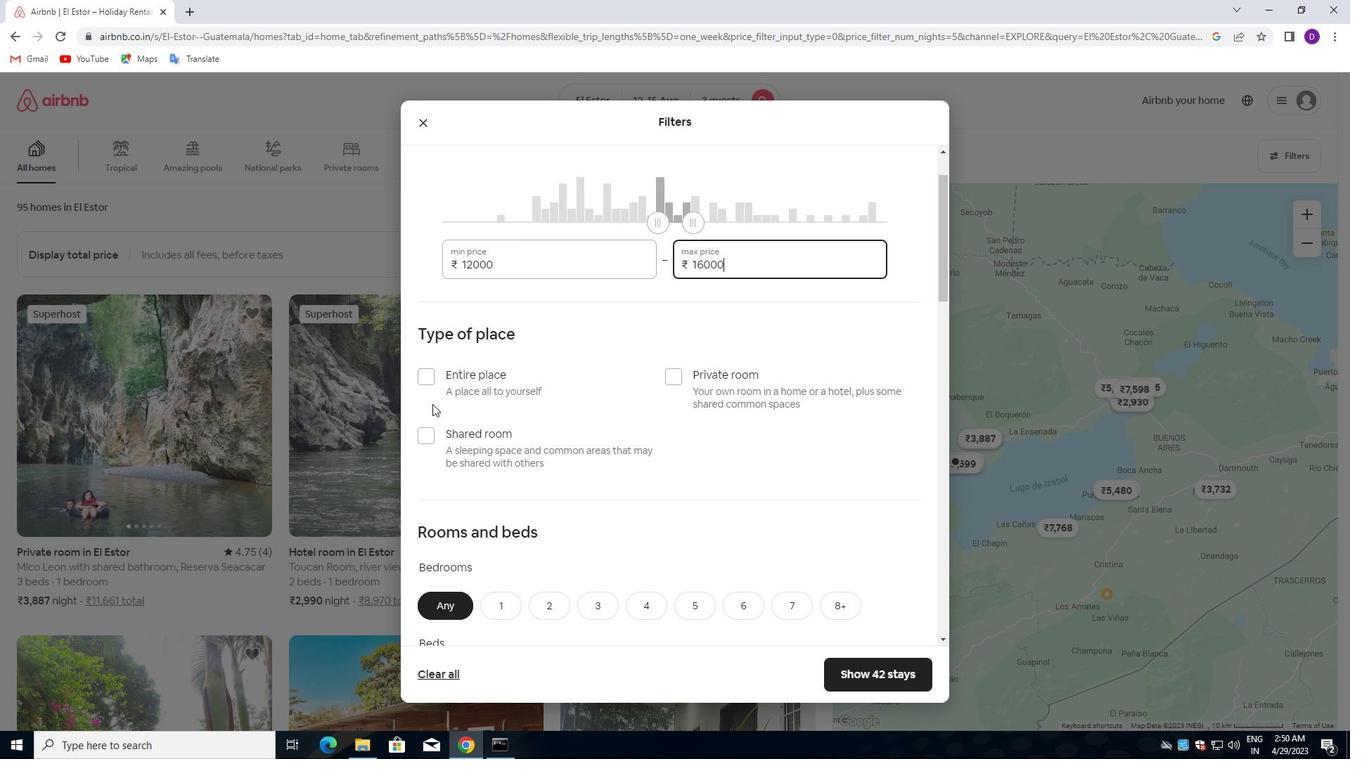 
Action: Mouse pressed left at (426, 383)
Screenshot: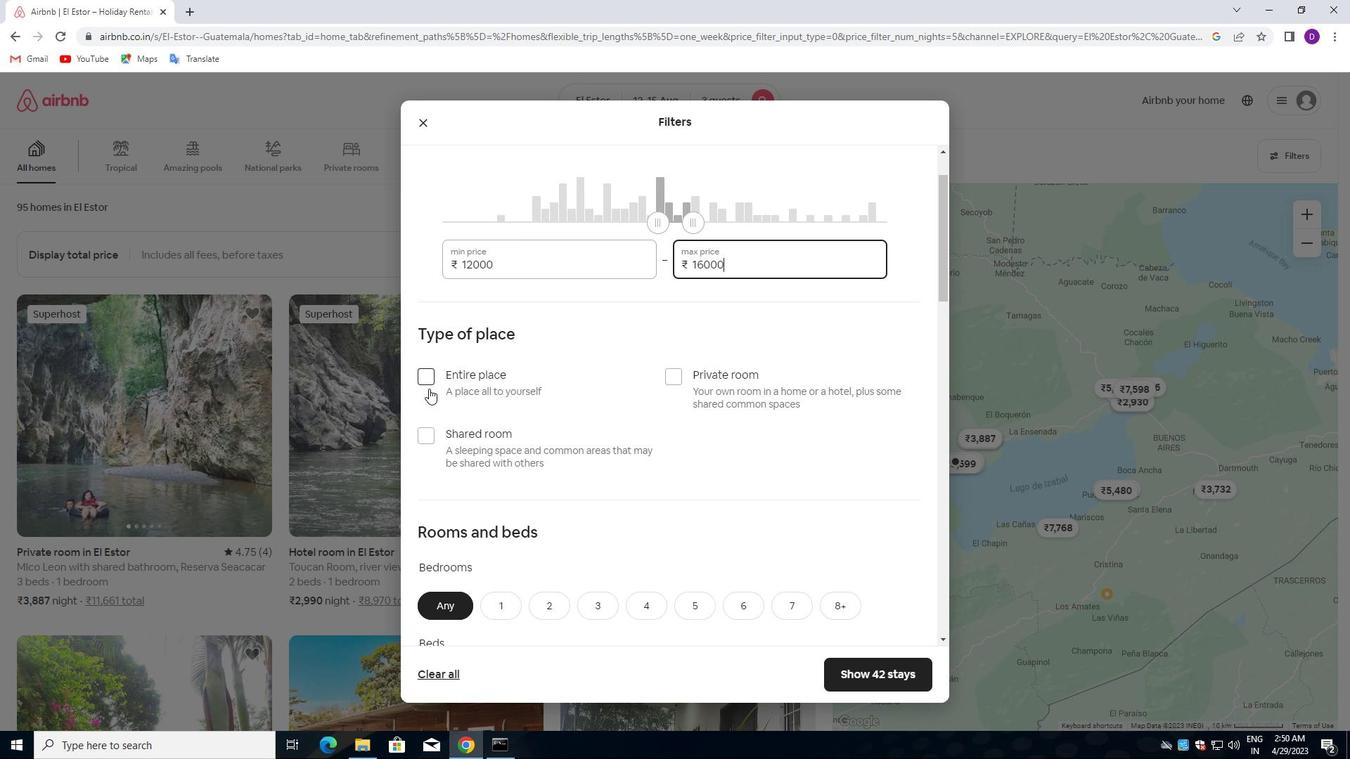 
Action: Mouse moved to (534, 448)
Screenshot: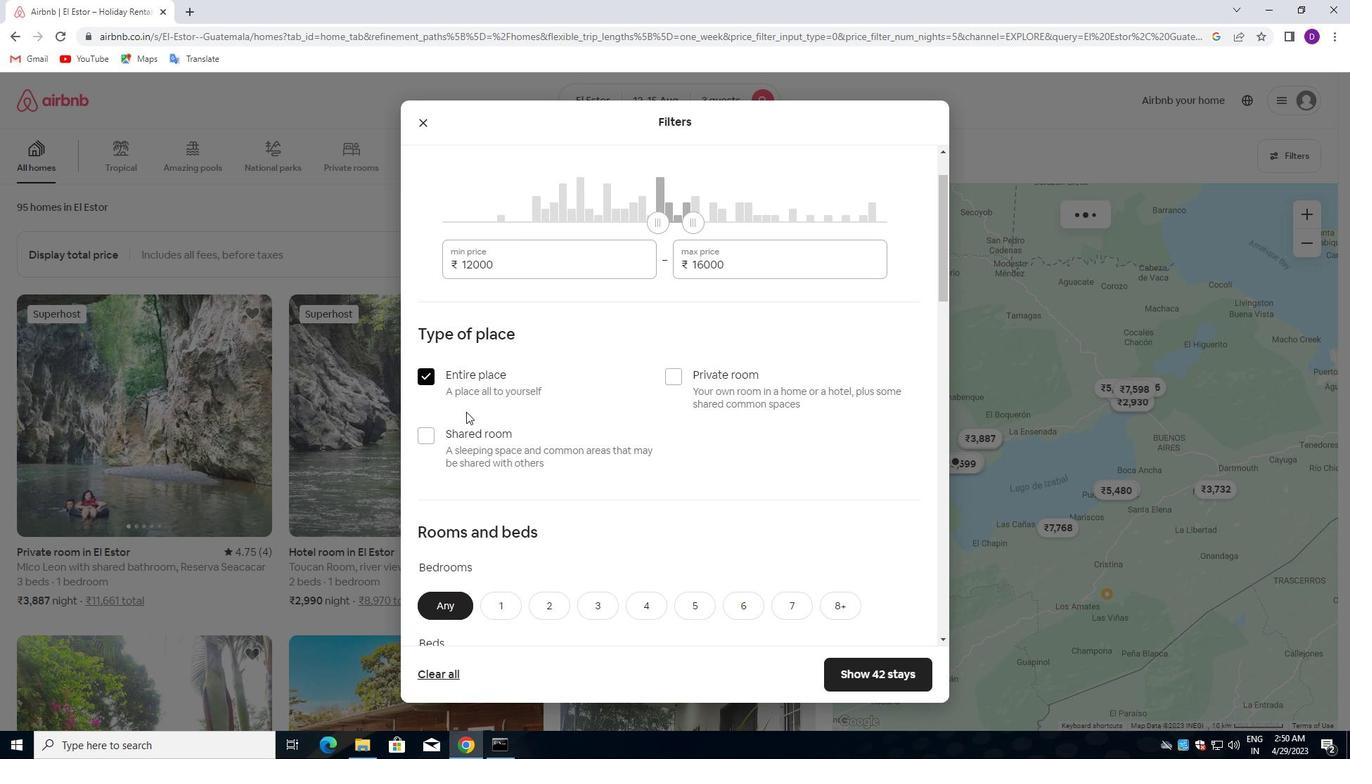 
Action: Mouse scrolled (534, 447) with delta (0, 0)
Screenshot: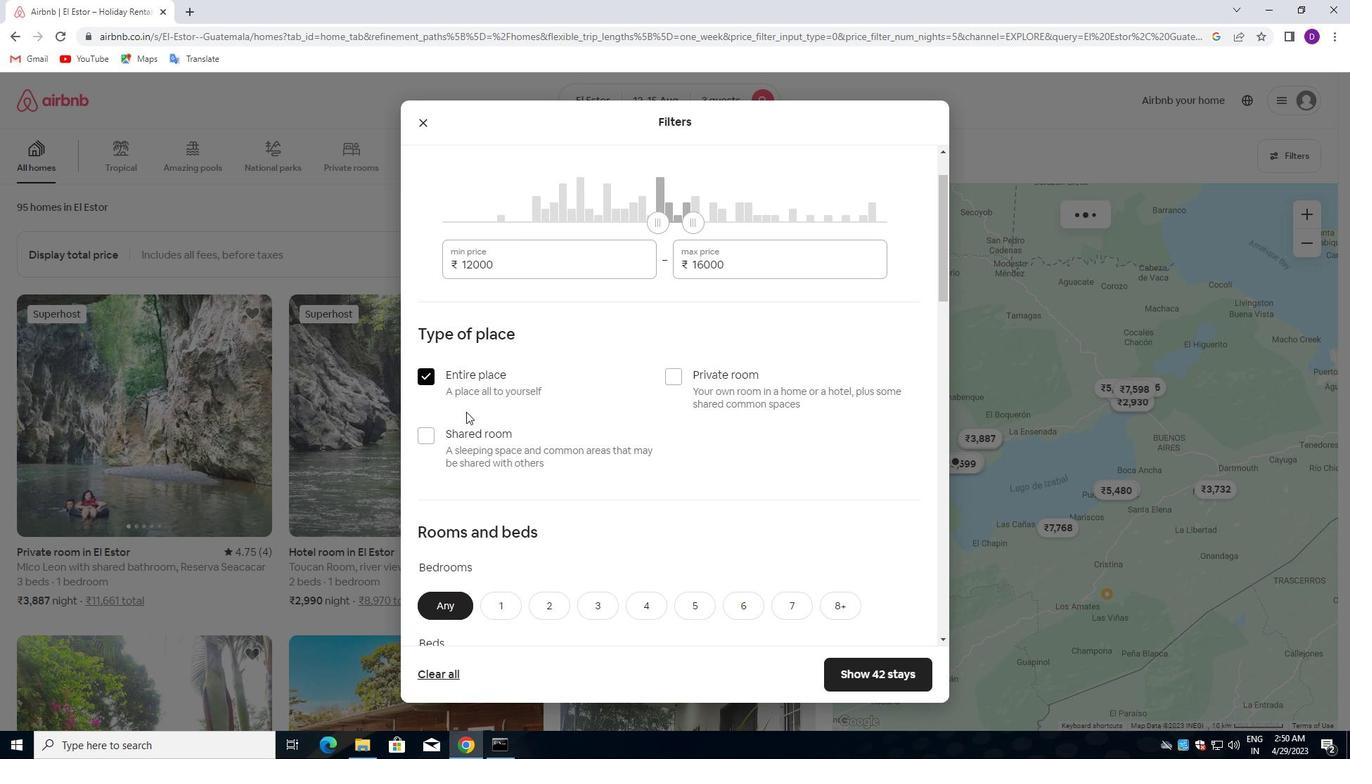 
Action: Mouse scrolled (534, 447) with delta (0, 0)
Screenshot: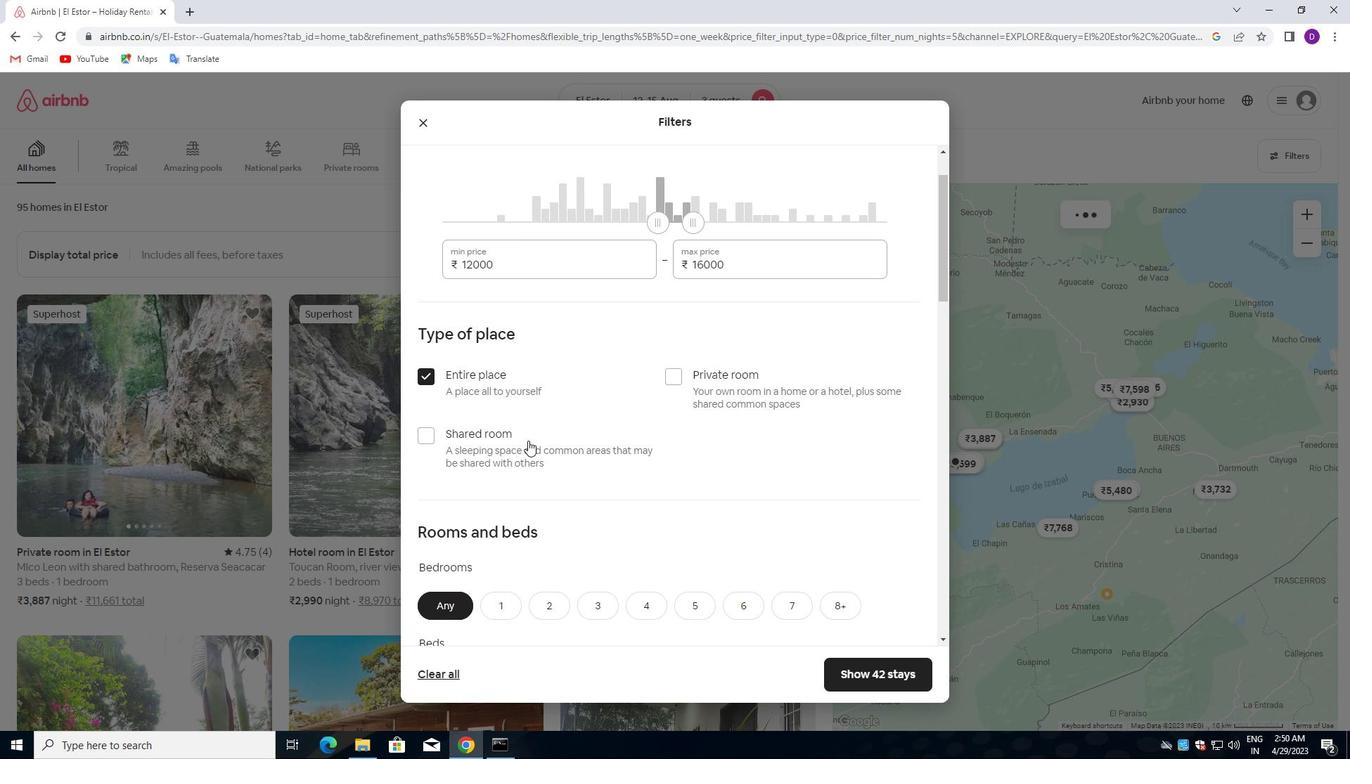 
Action: Mouse scrolled (534, 447) with delta (0, 0)
Screenshot: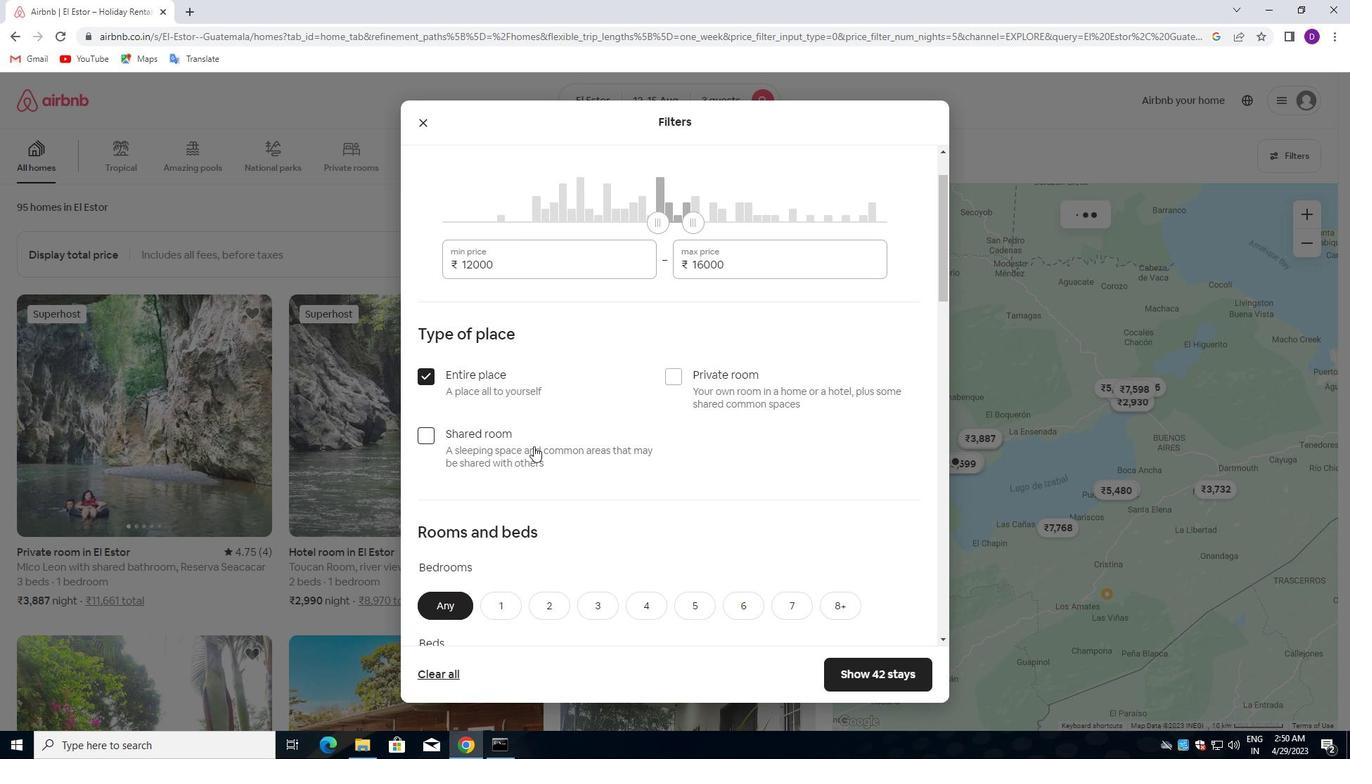 
Action: Mouse scrolled (534, 447) with delta (0, 0)
Screenshot: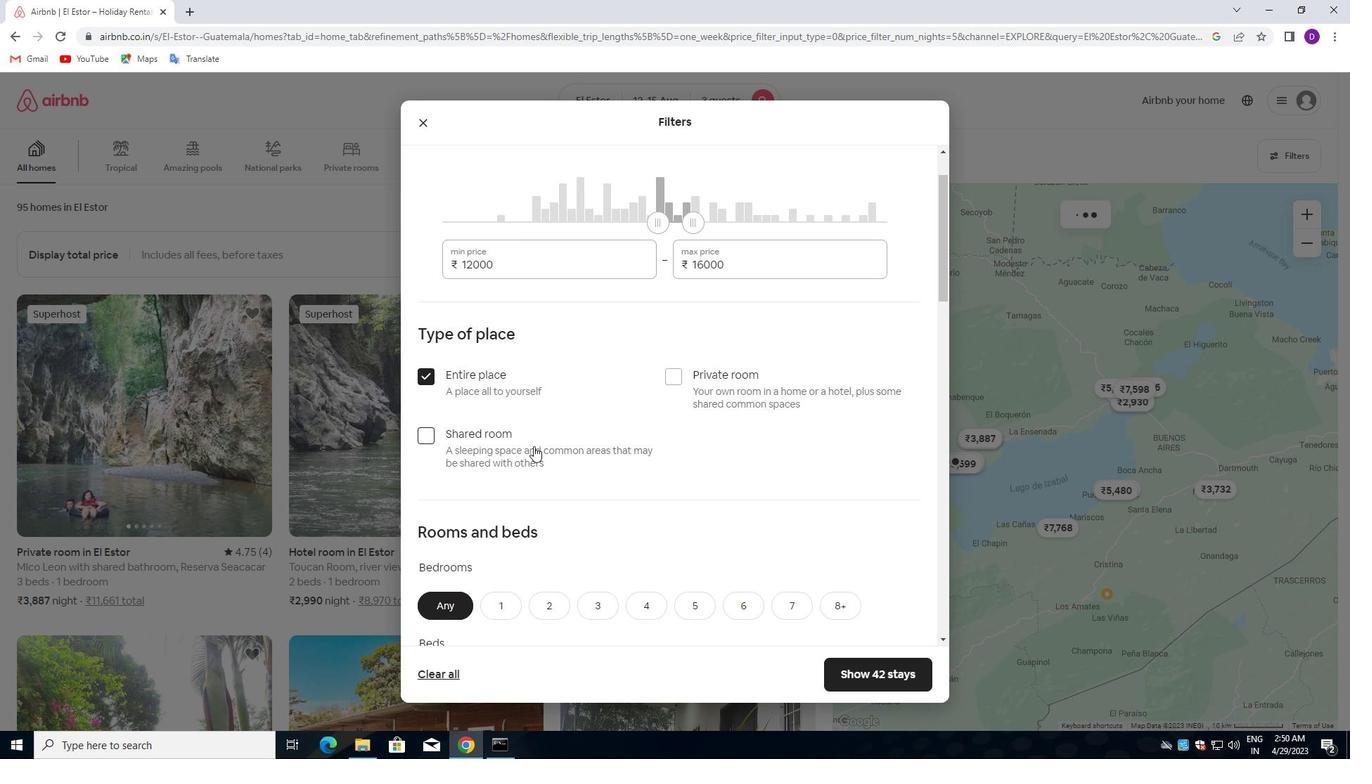 
Action: Mouse moved to (541, 334)
Screenshot: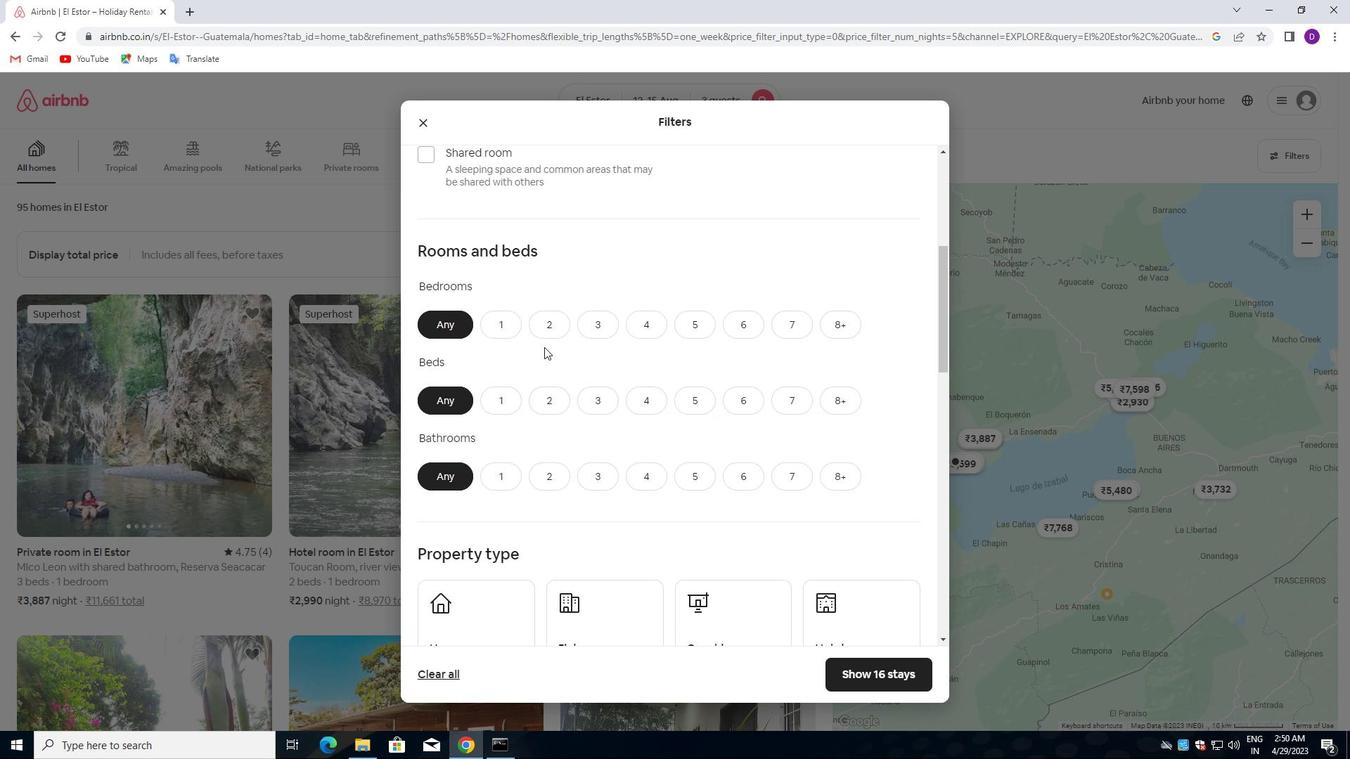 
Action: Mouse pressed left at (541, 334)
Screenshot: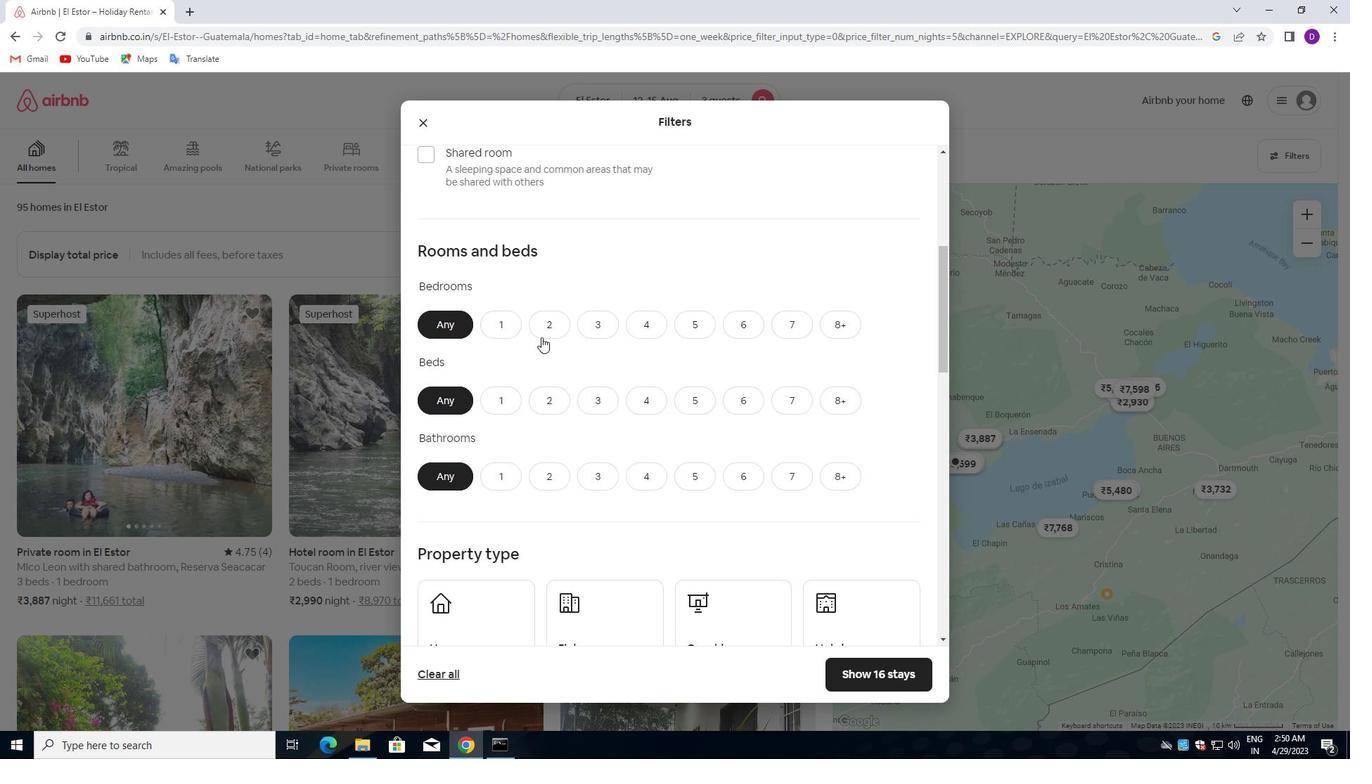 
Action: Mouse moved to (588, 398)
Screenshot: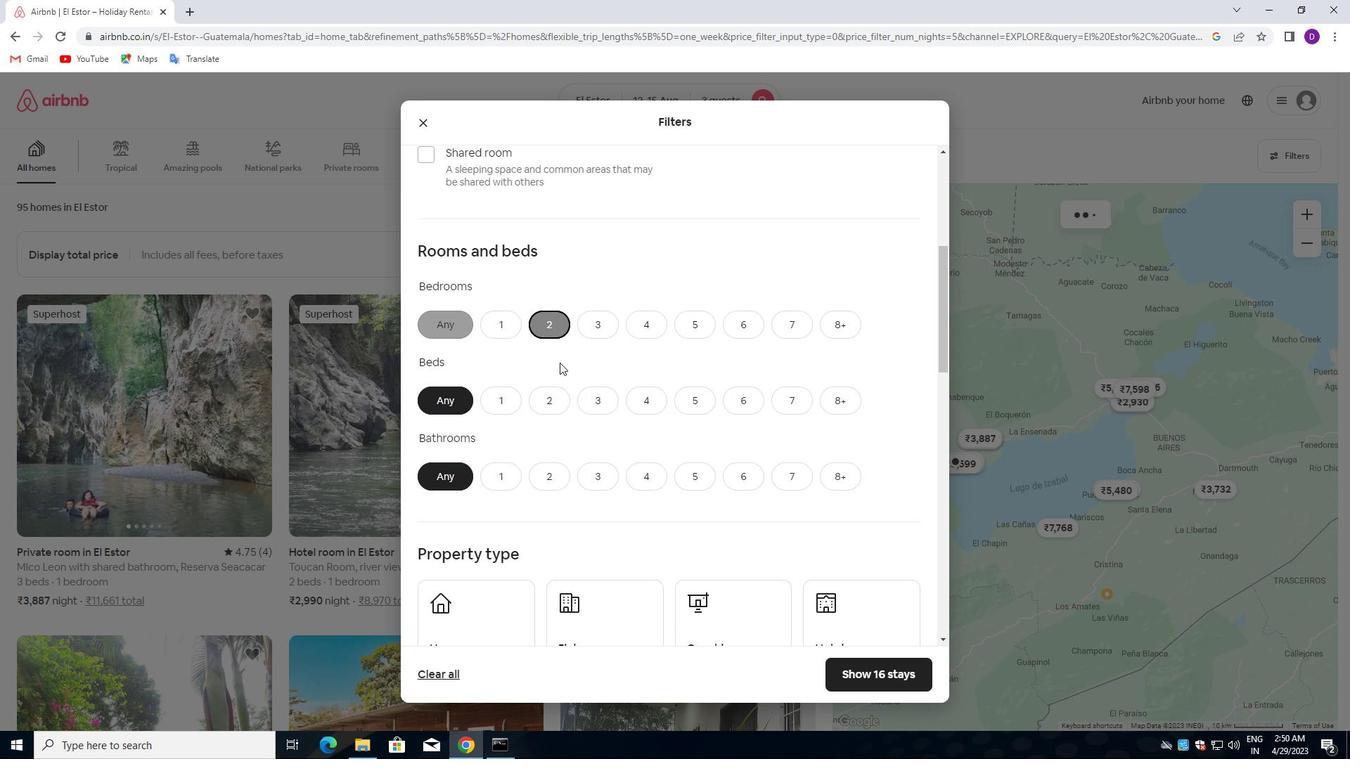 
Action: Mouse pressed left at (588, 398)
Screenshot: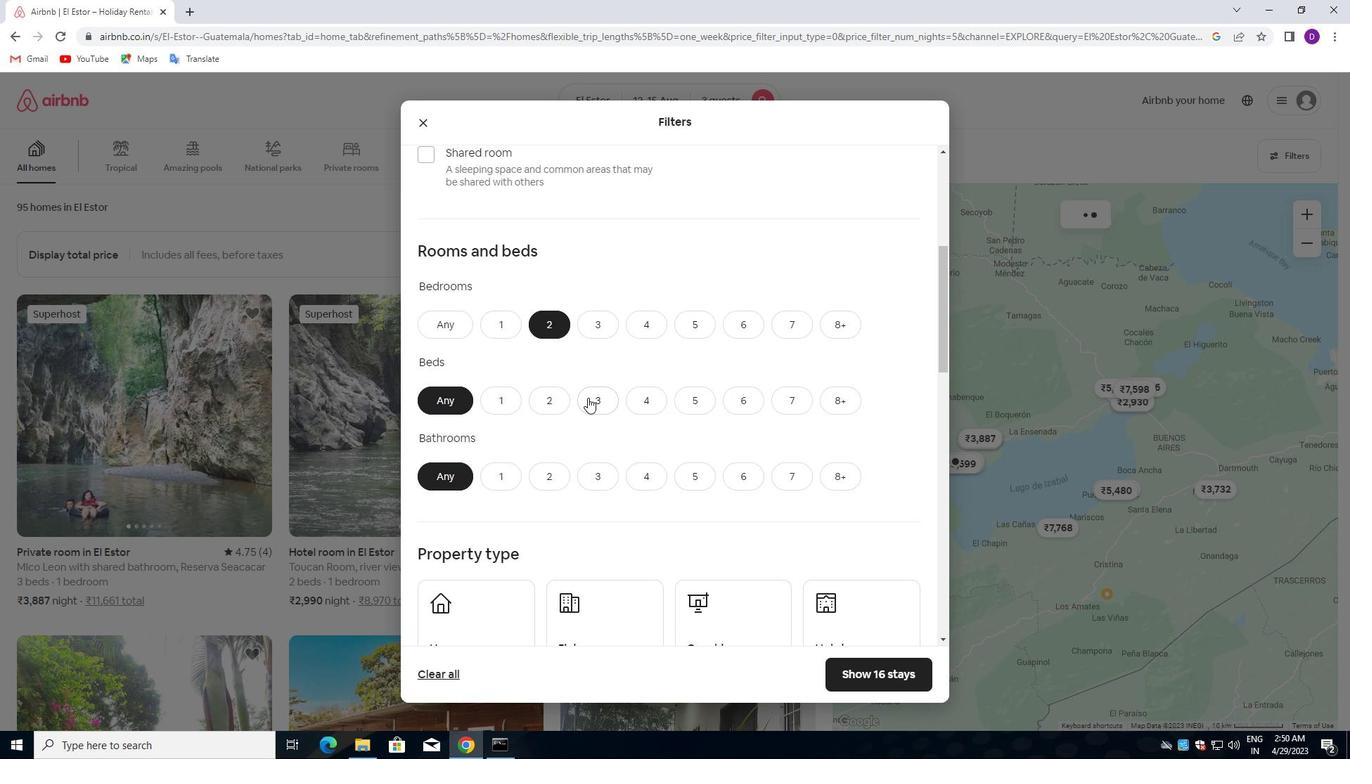 
Action: Mouse moved to (511, 472)
Screenshot: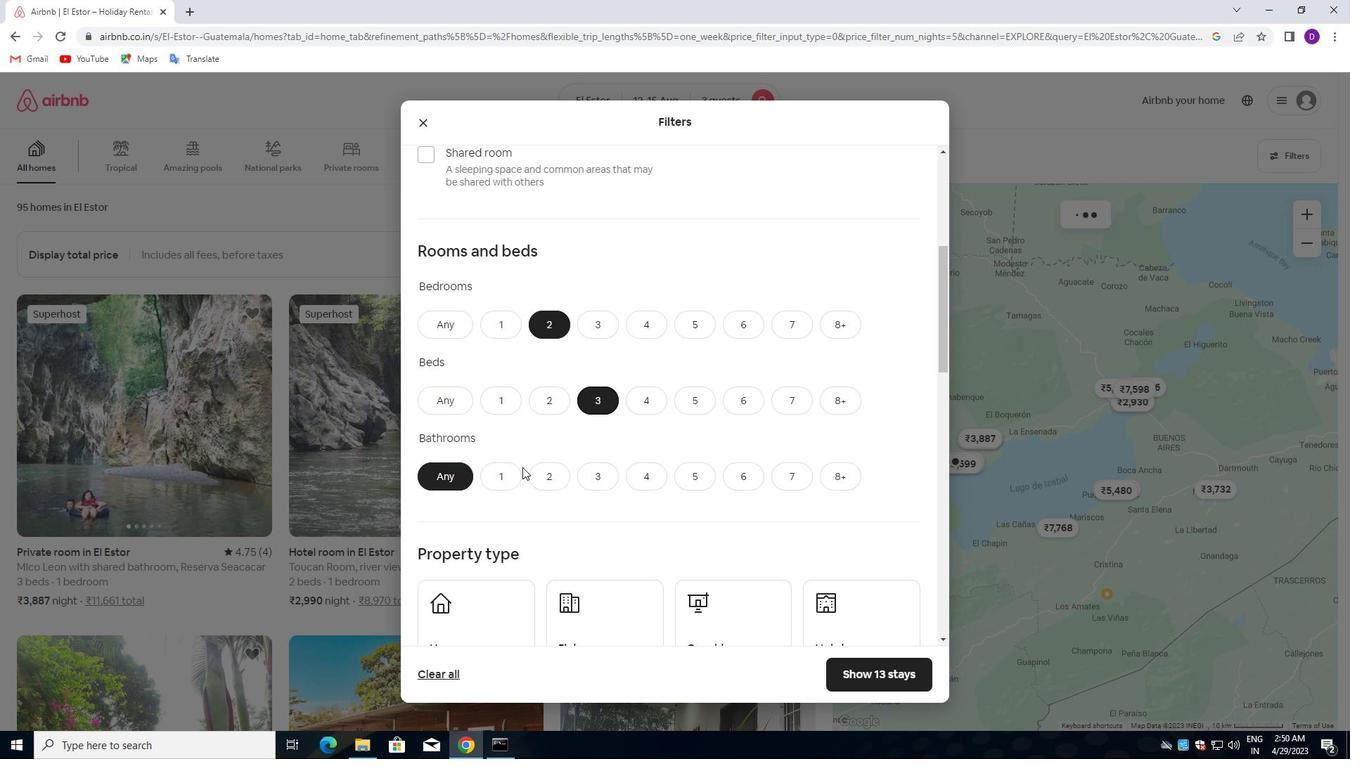 
Action: Mouse pressed left at (511, 472)
Screenshot: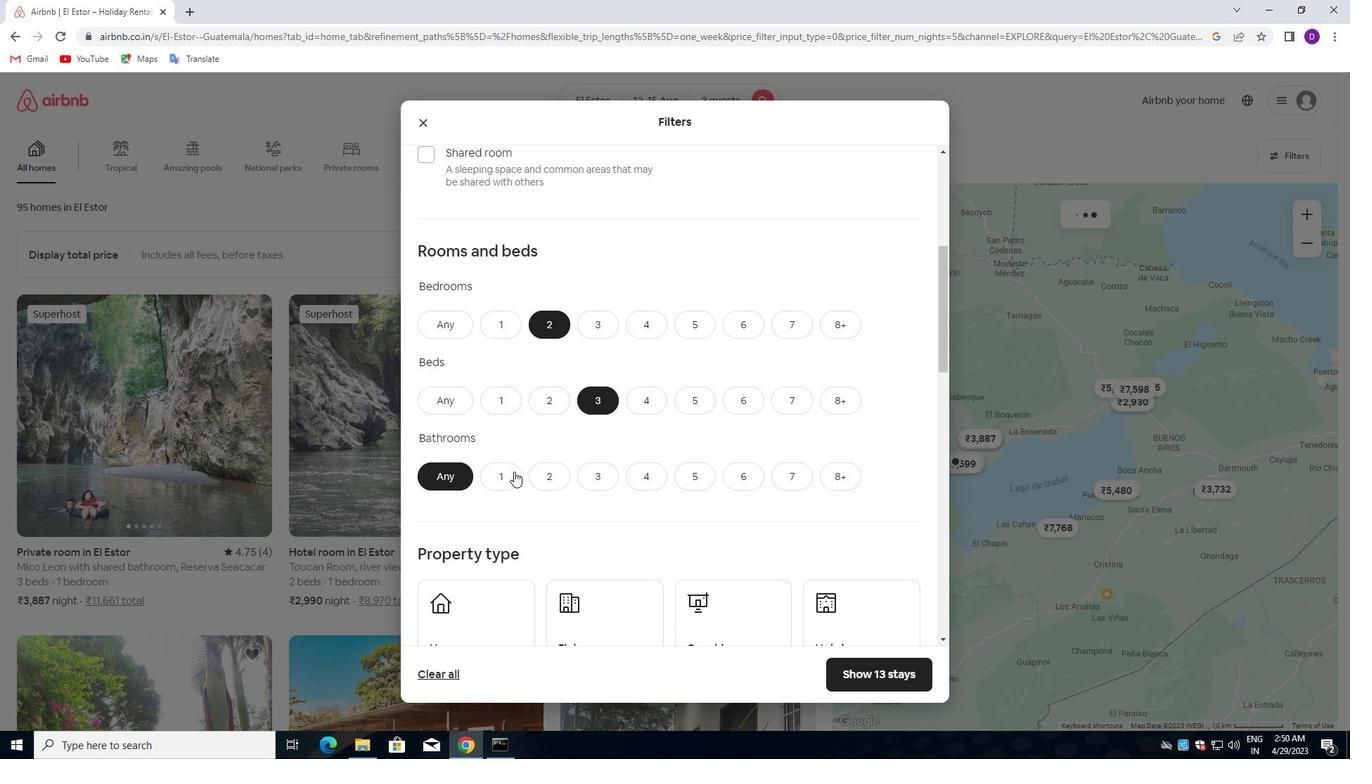 
Action: Mouse moved to (638, 450)
Screenshot: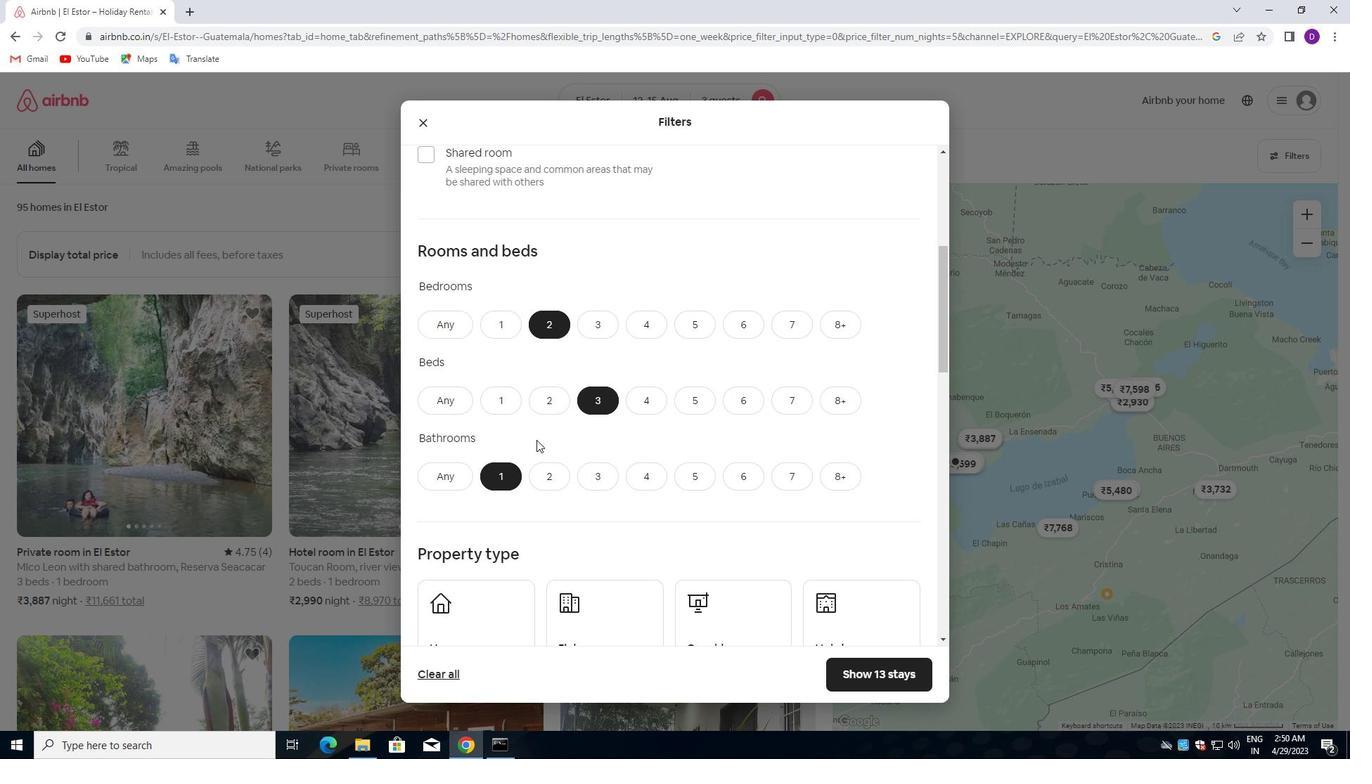 
Action: Mouse scrolled (638, 449) with delta (0, 0)
Screenshot: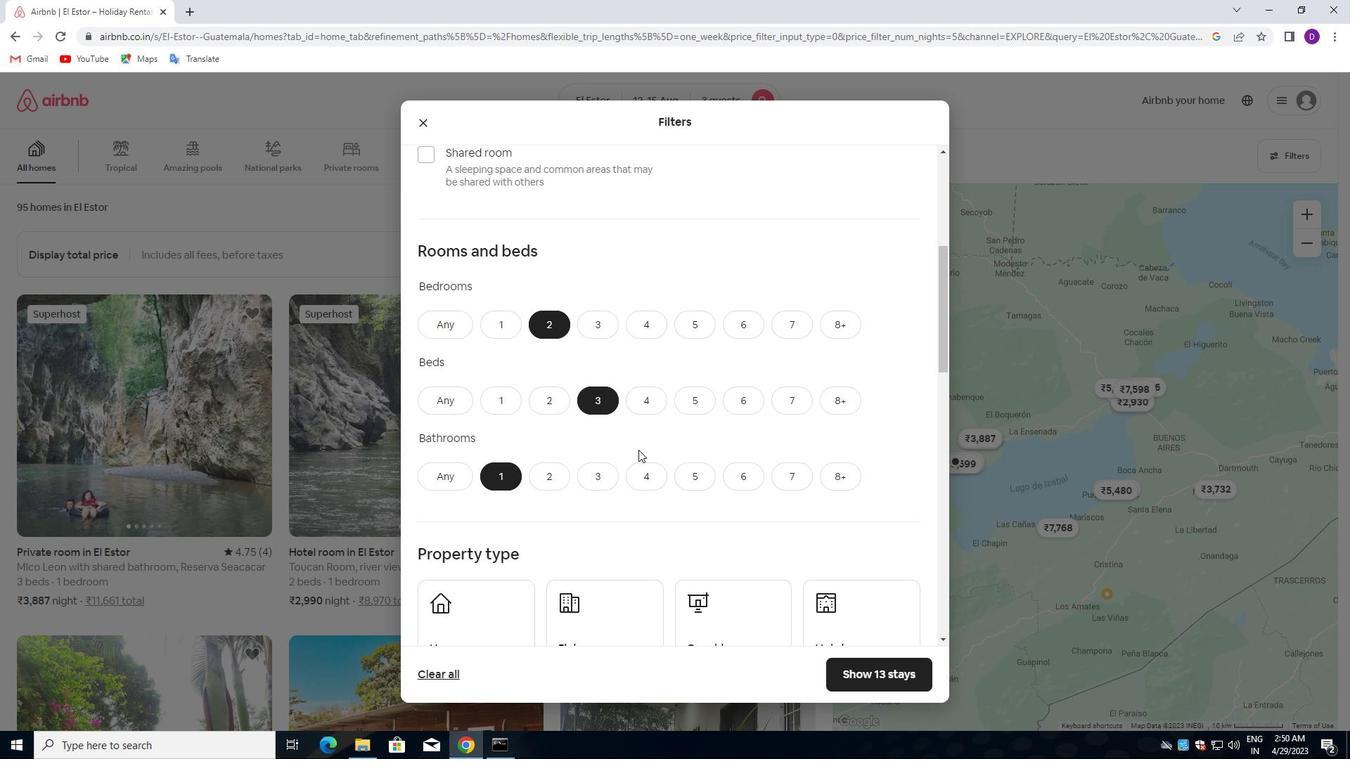 
Action: Mouse scrolled (638, 449) with delta (0, 0)
Screenshot: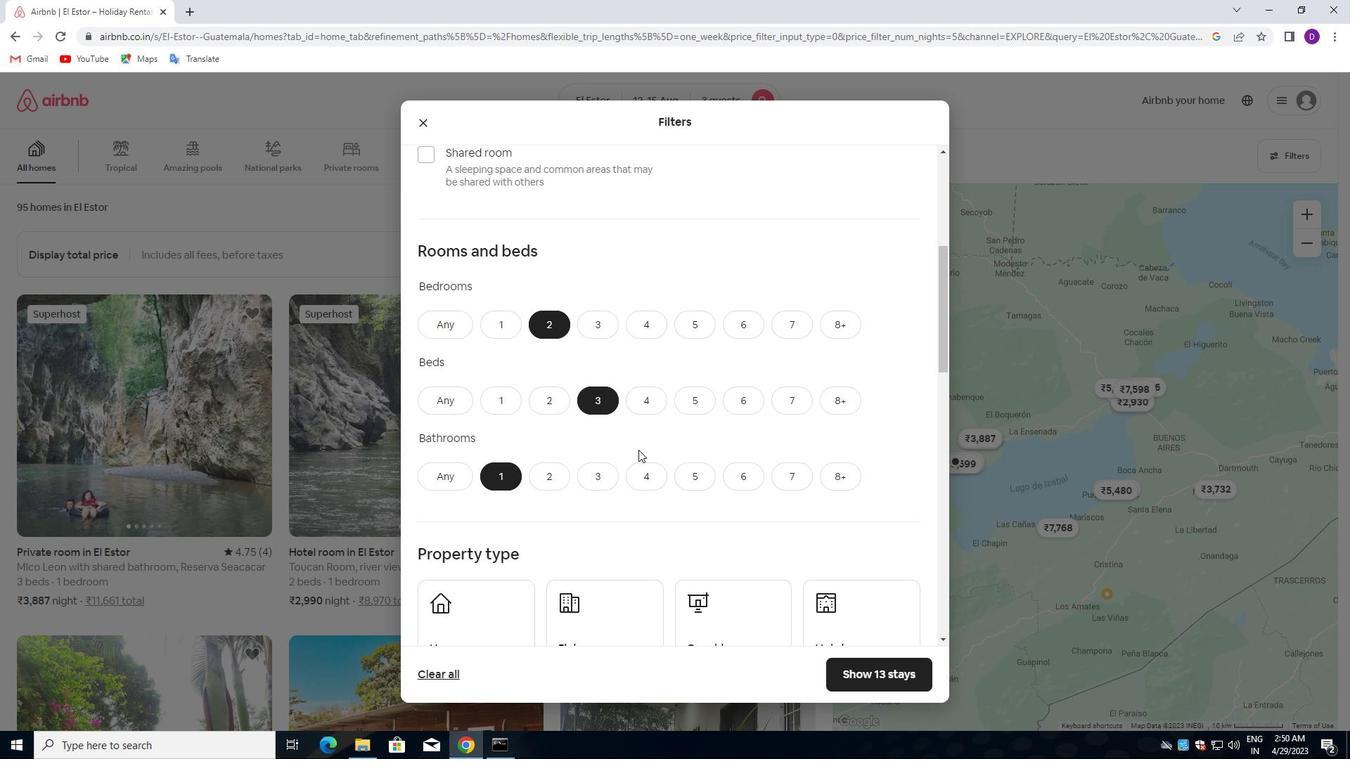 
Action: Mouse scrolled (638, 449) with delta (0, 0)
Screenshot: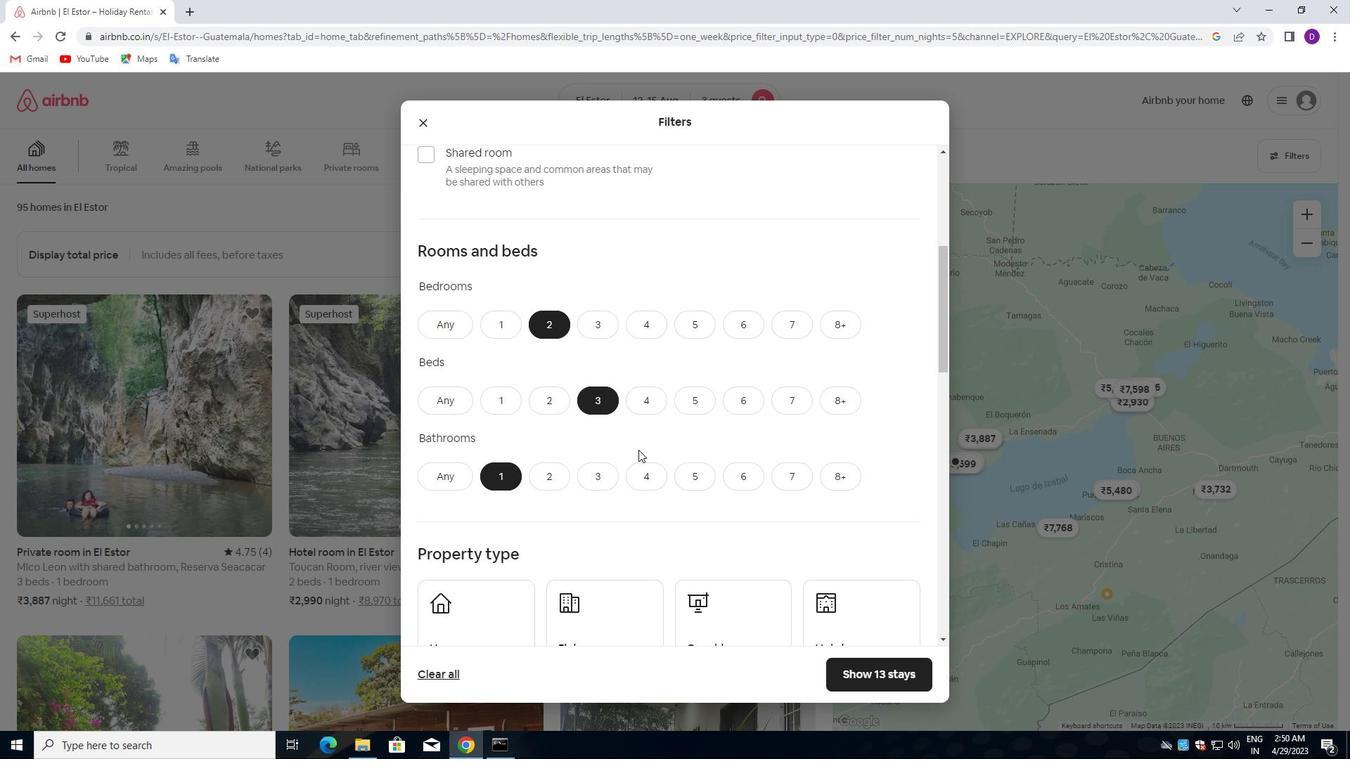 
Action: Mouse moved to (505, 415)
Screenshot: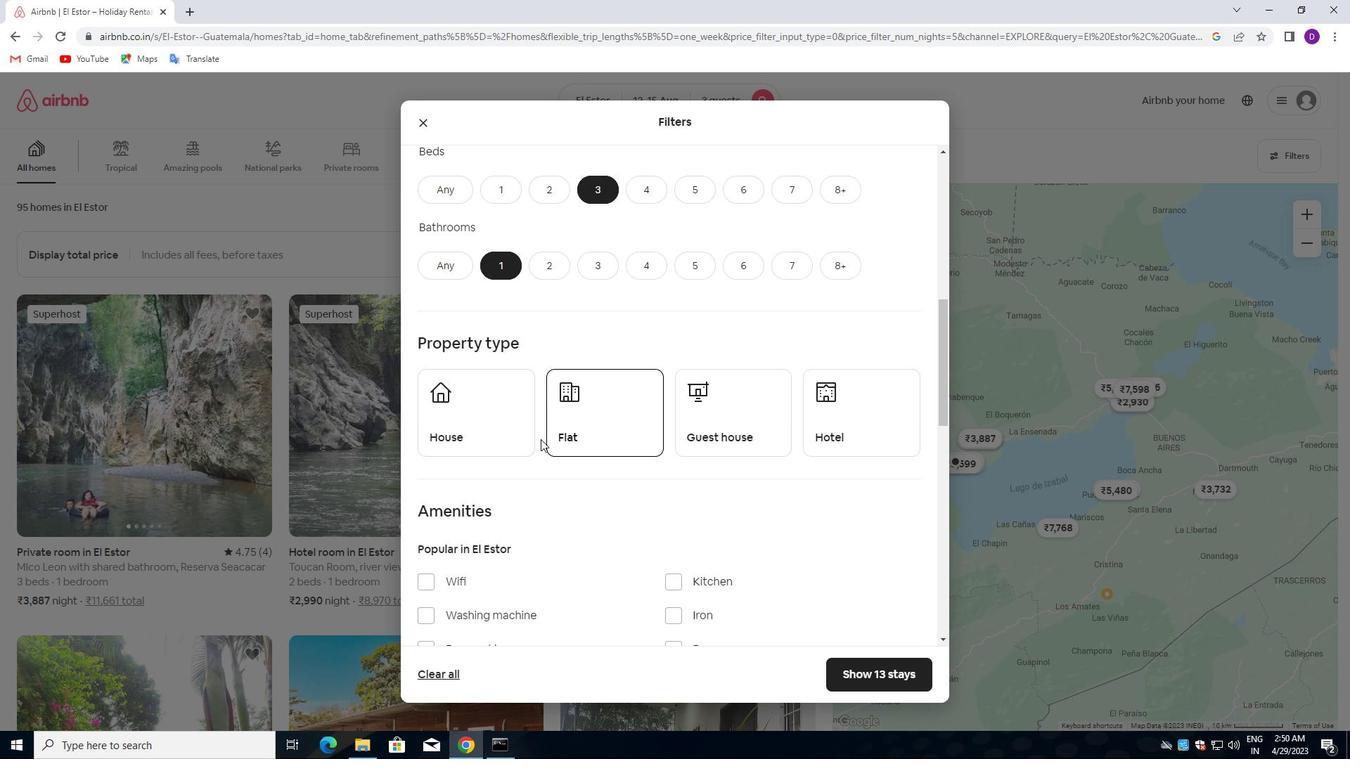 
Action: Mouse pressed left at (505, 415)
Screenshot: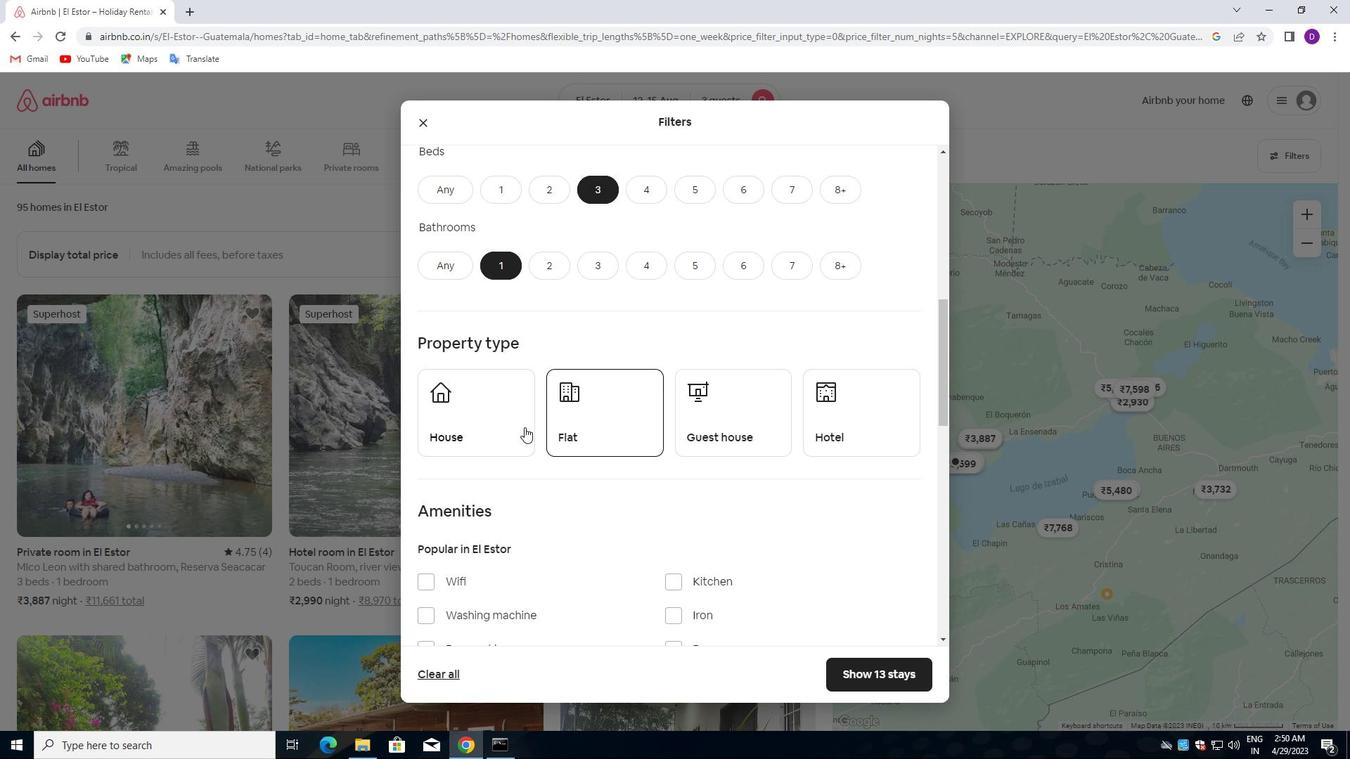 
Action: Mouse moved to (600, 415)
Screenshot: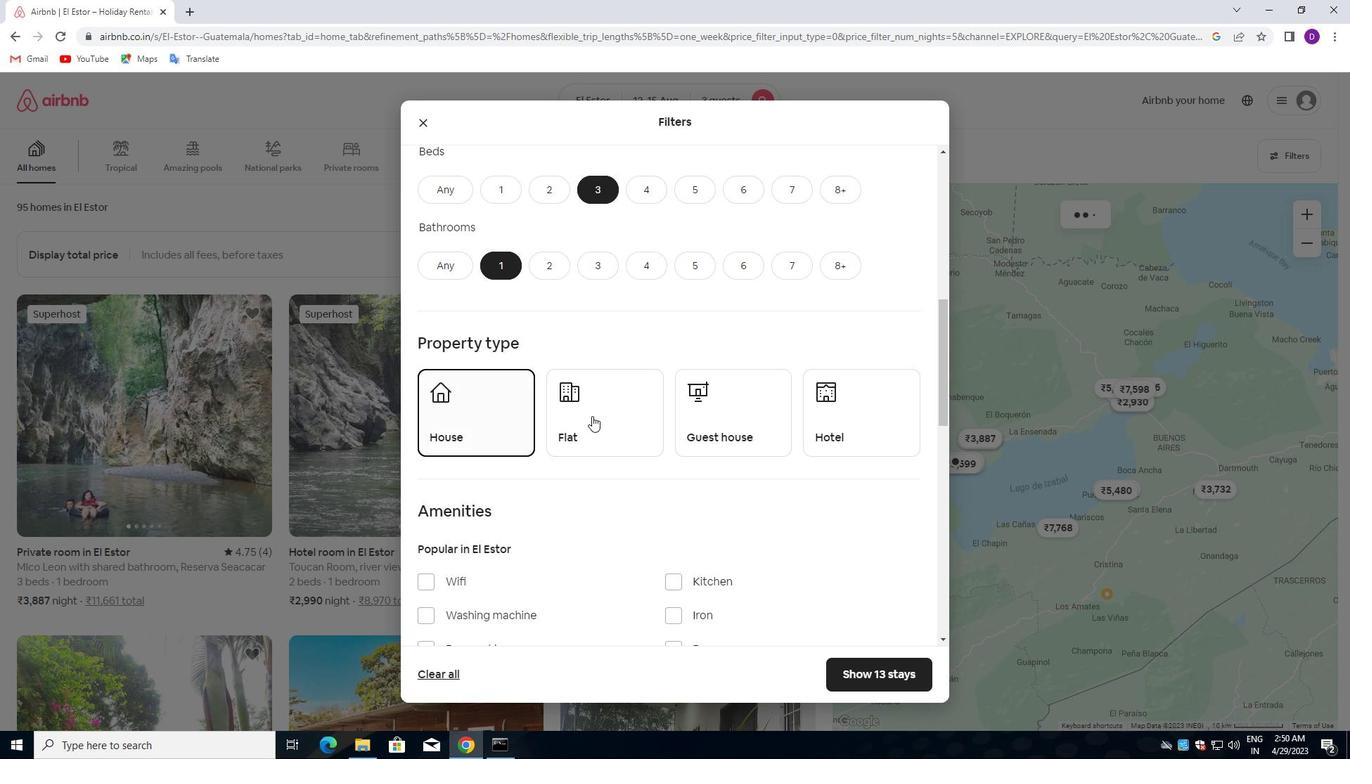 
Action: Mouse pressed left at (600, 415)
Screenshot: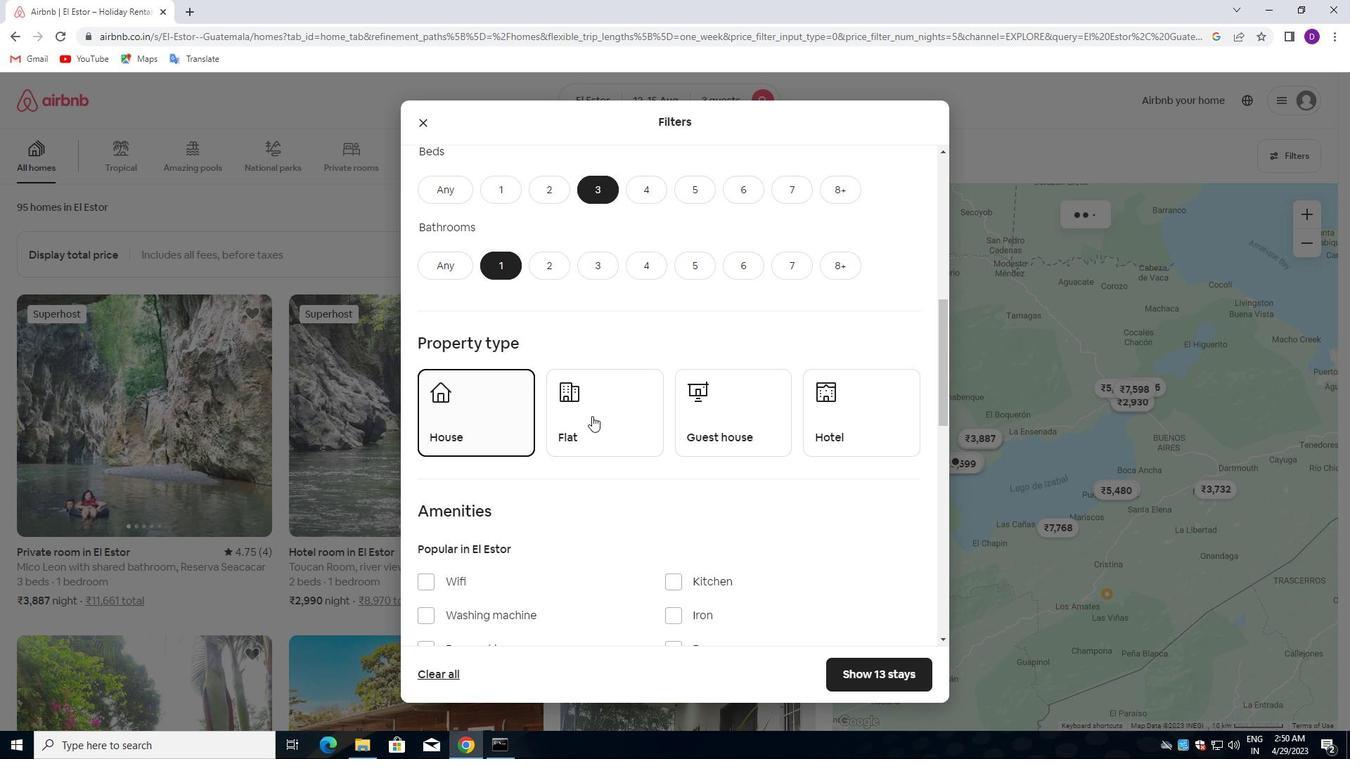 
Action: Mouse moved to (700, 418)
Screenshot: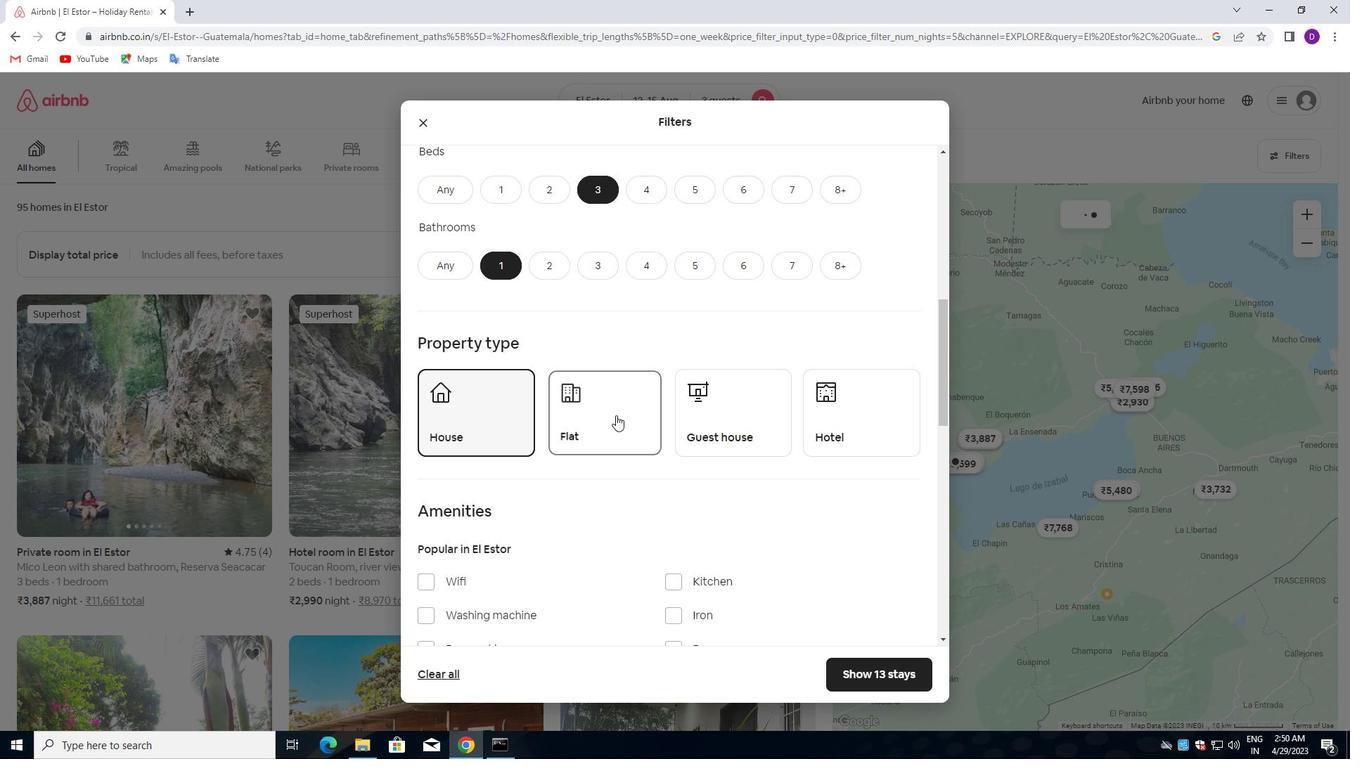 
Action: Mouse pressed left at (700, 418)
Screenshot: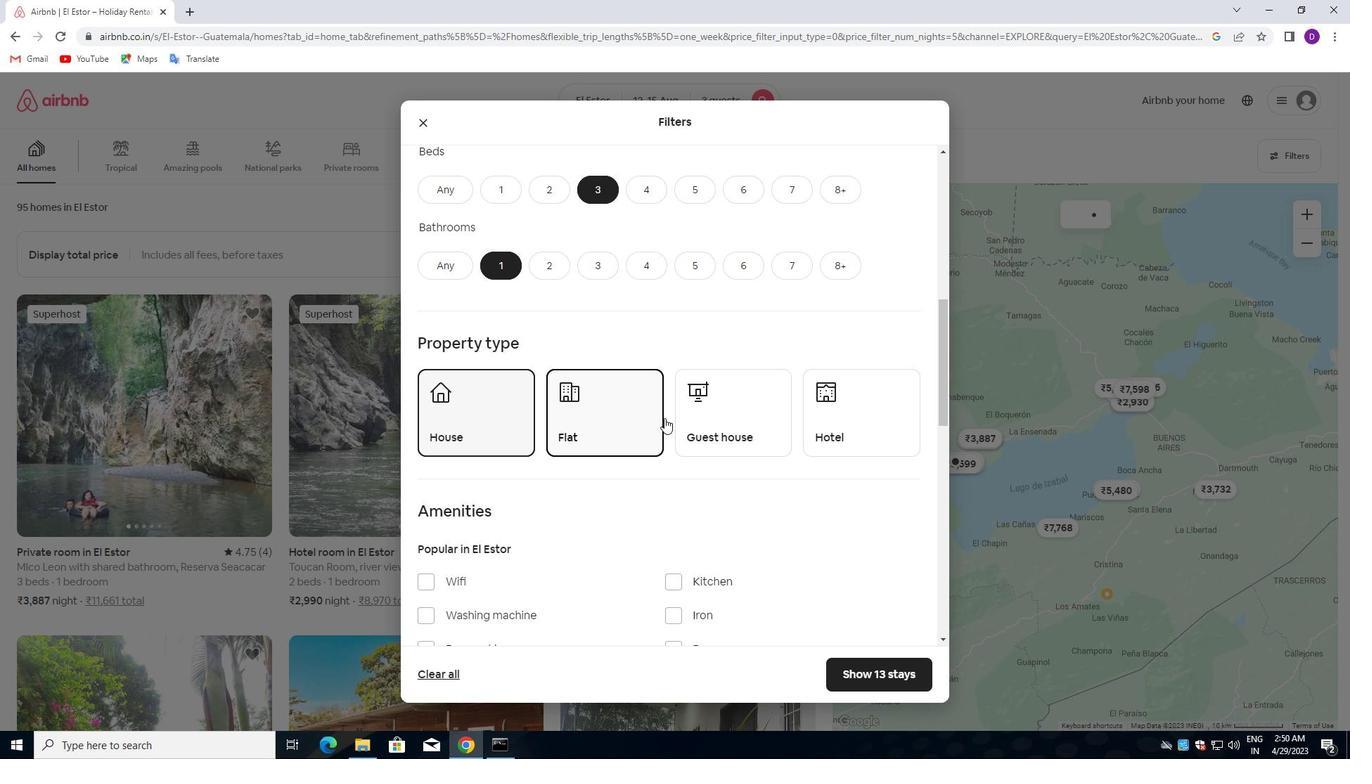 
Action: Mouse moved to (723, 444)
Screenshot: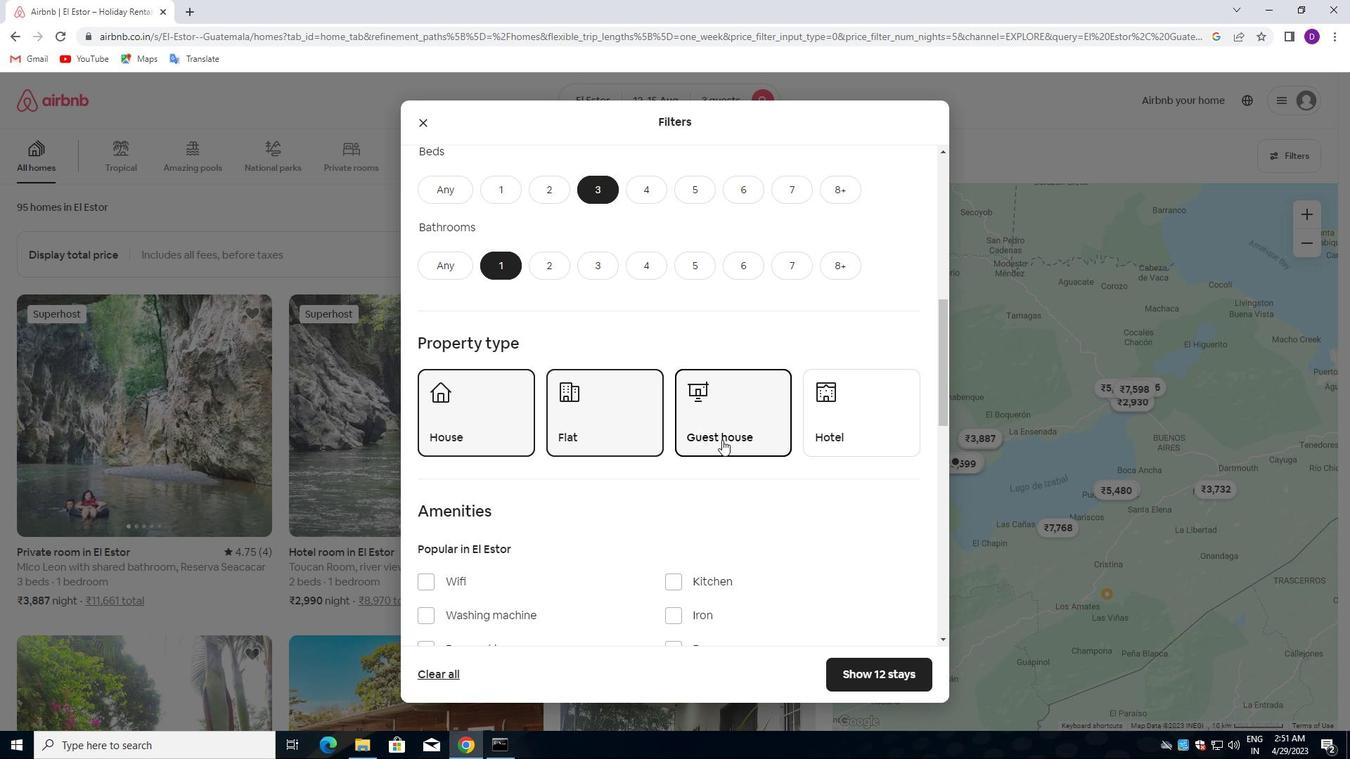 
Action: Mouse scrolled (723, 443) with delta (0, 0)
Screenshot: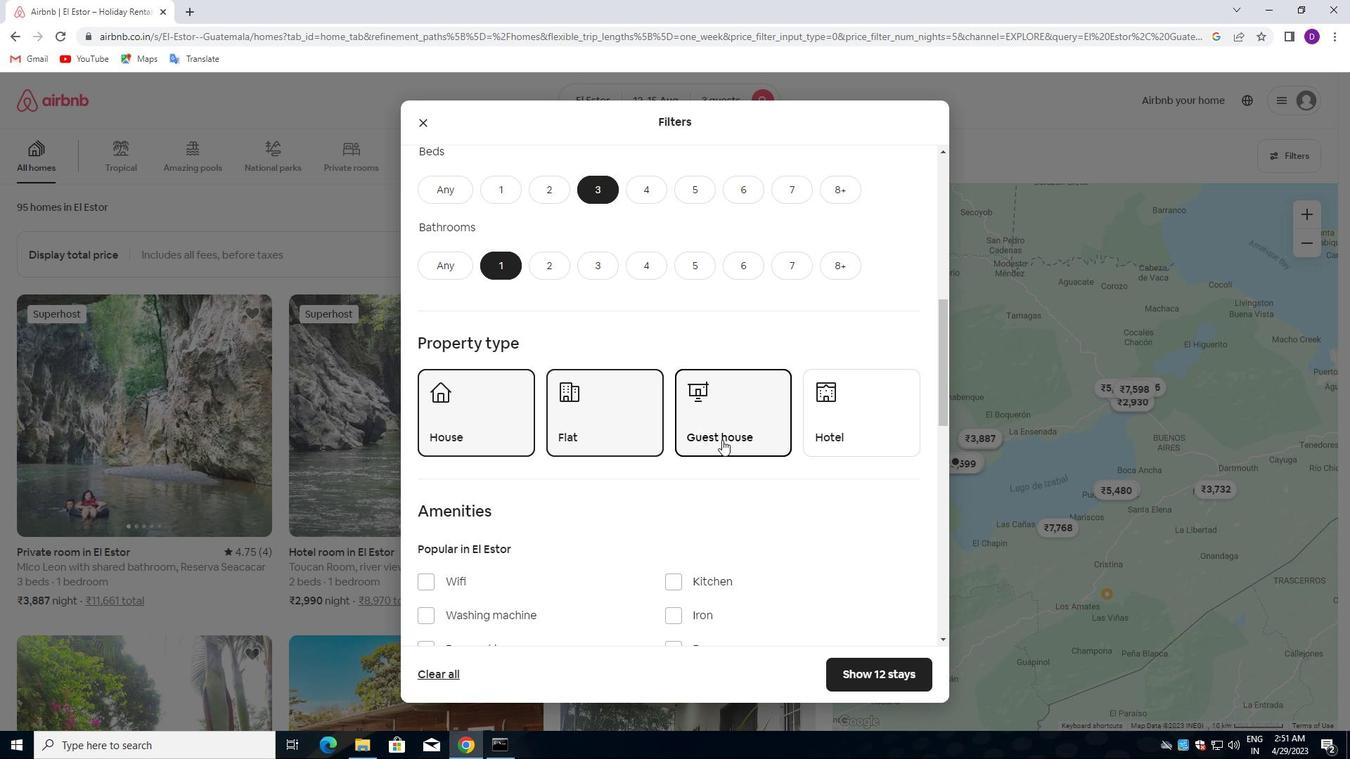 
Action: Mouse moved to (723, 450)
Screenshot: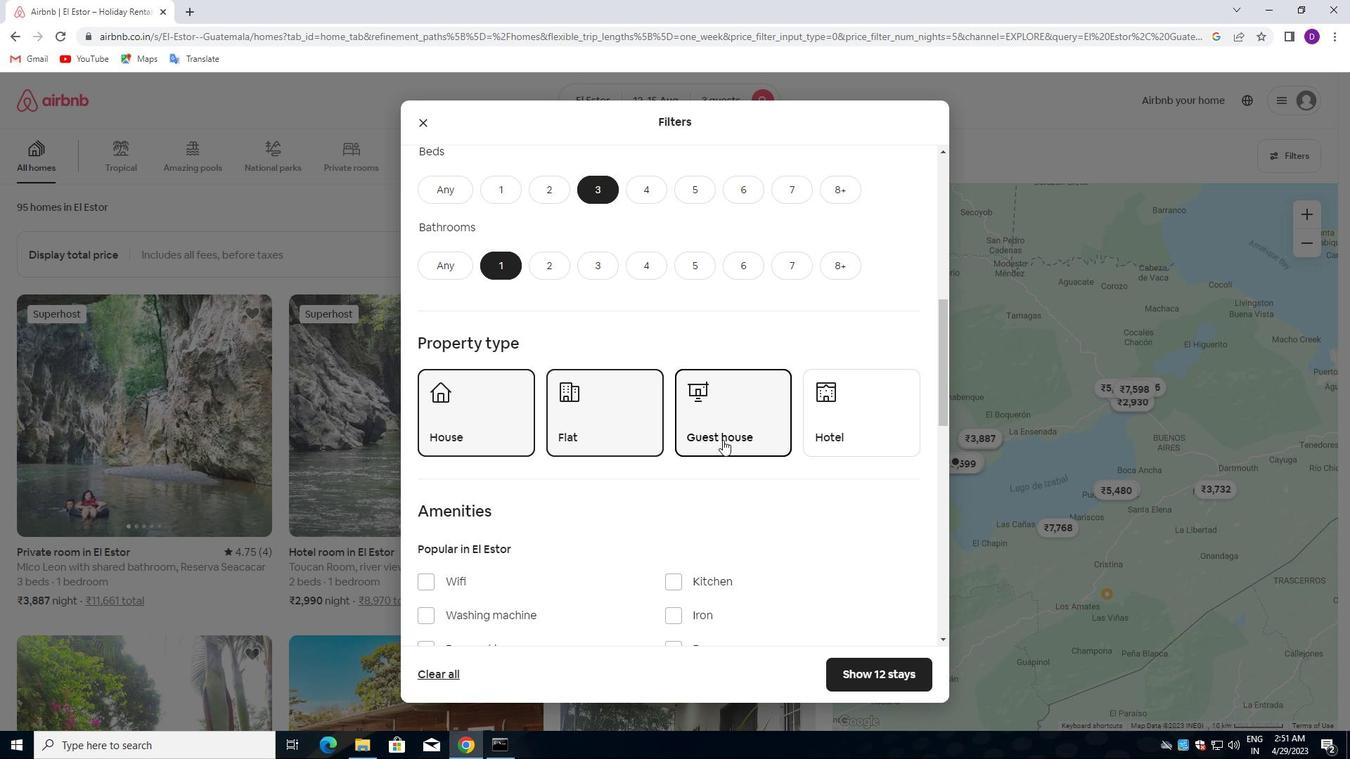 
Action: Mouse scrolled (723, 450) with delta (0, 0)
Screenshot: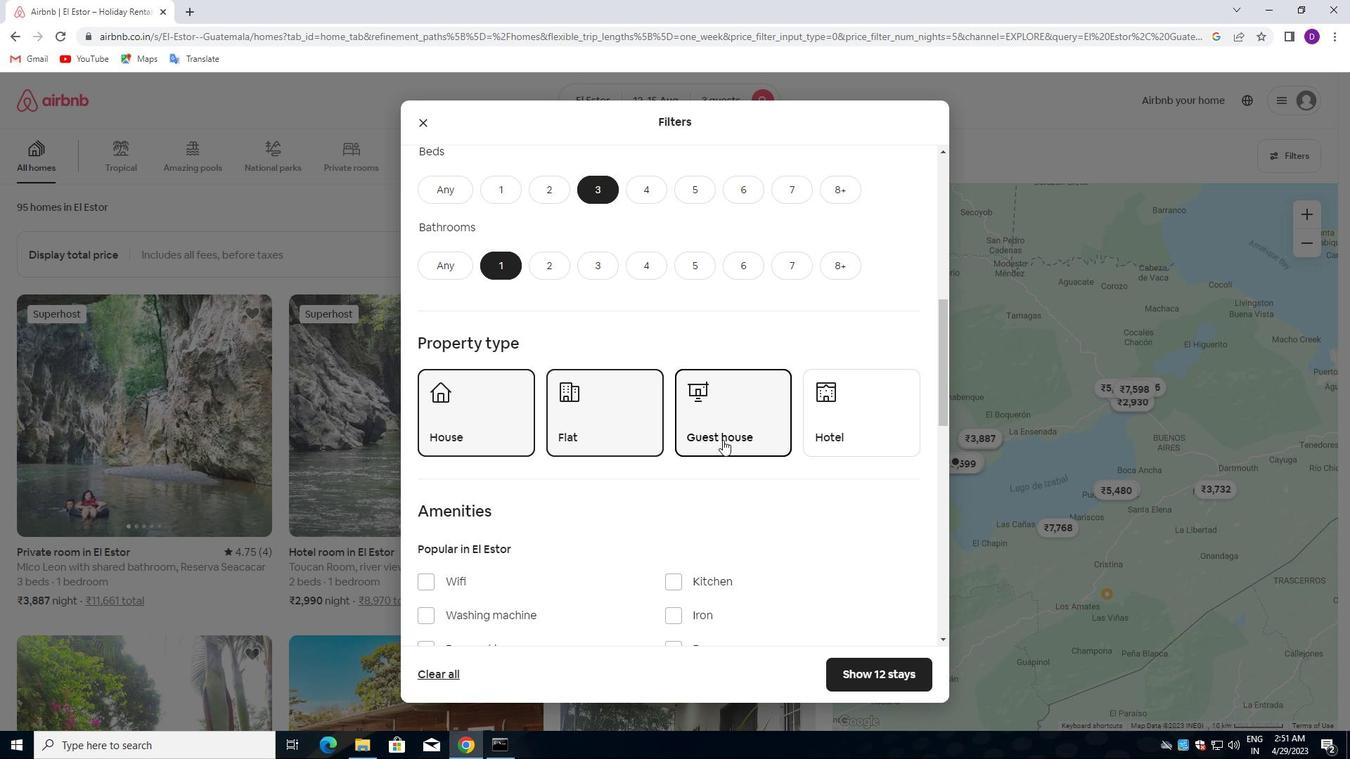 
Action: Mouse moved to (721, 452)
Screenshot: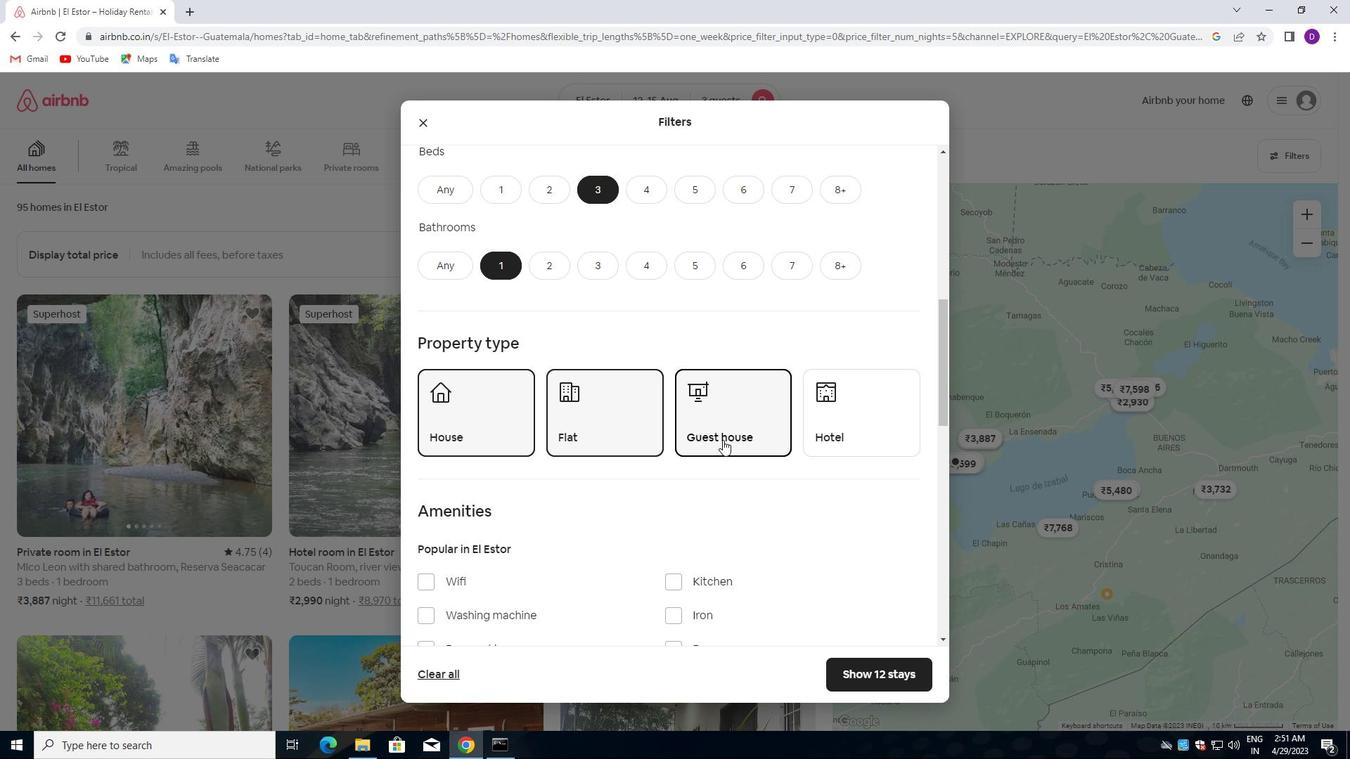 
Action: Mouse scrolled (721, 452) with delta (0, 0)
Screenshot: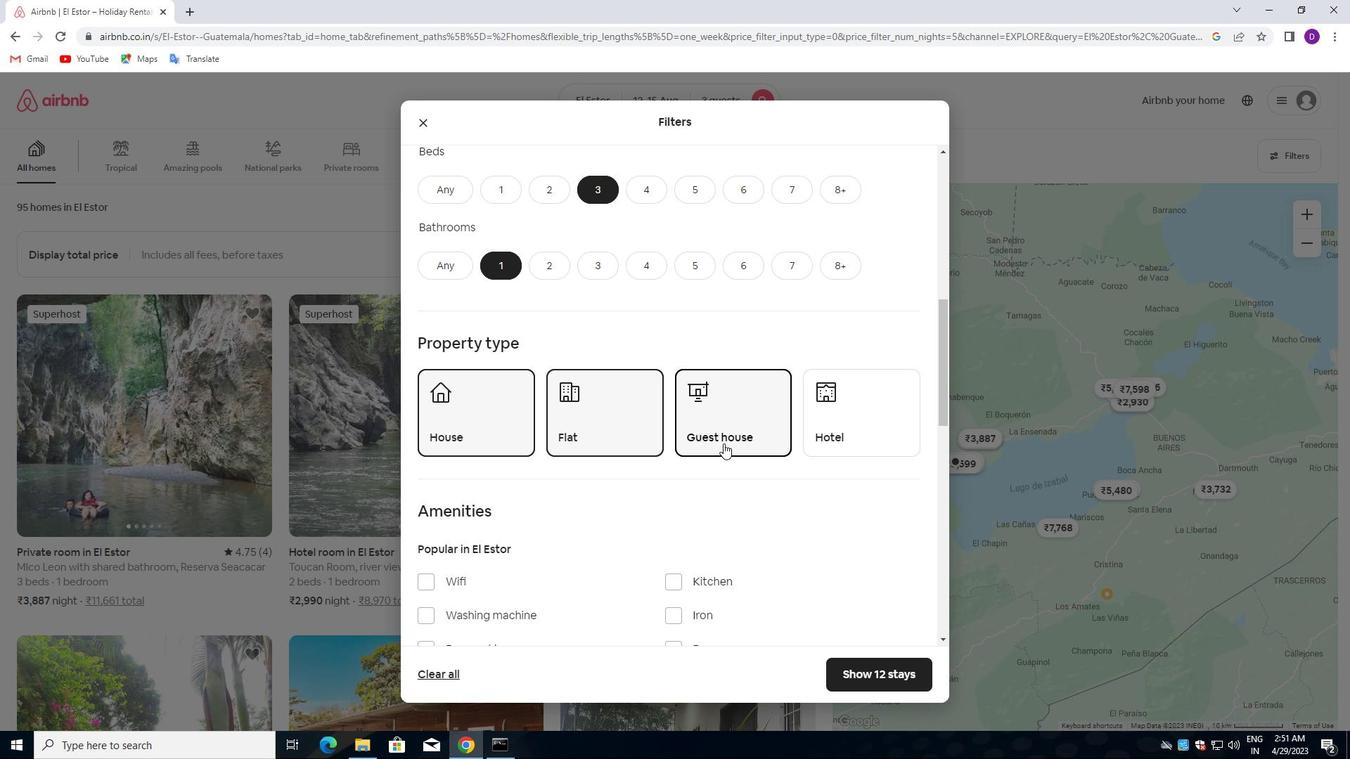 
Action: Mouse moved to (421, 407)
Screenshot: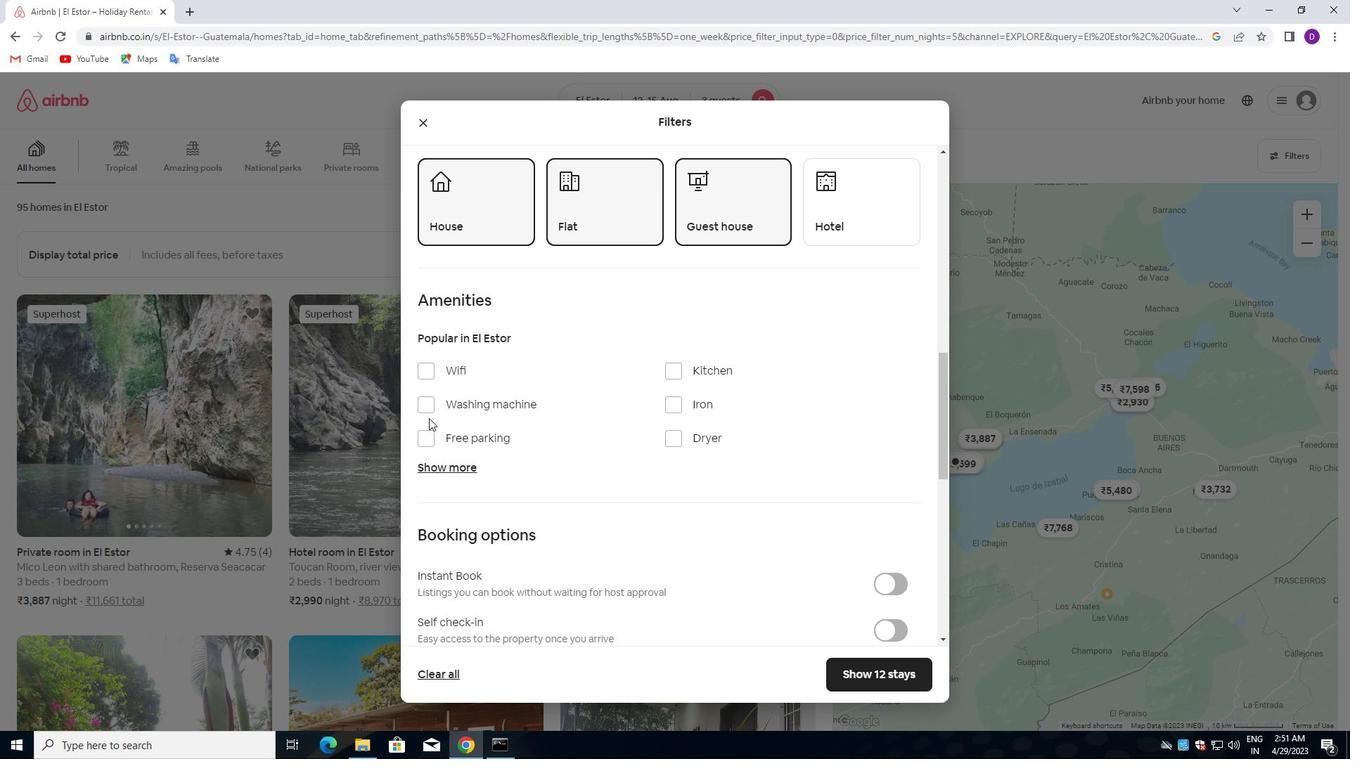 
Action: Mouse pressed left at (421, 407)
Screenshot: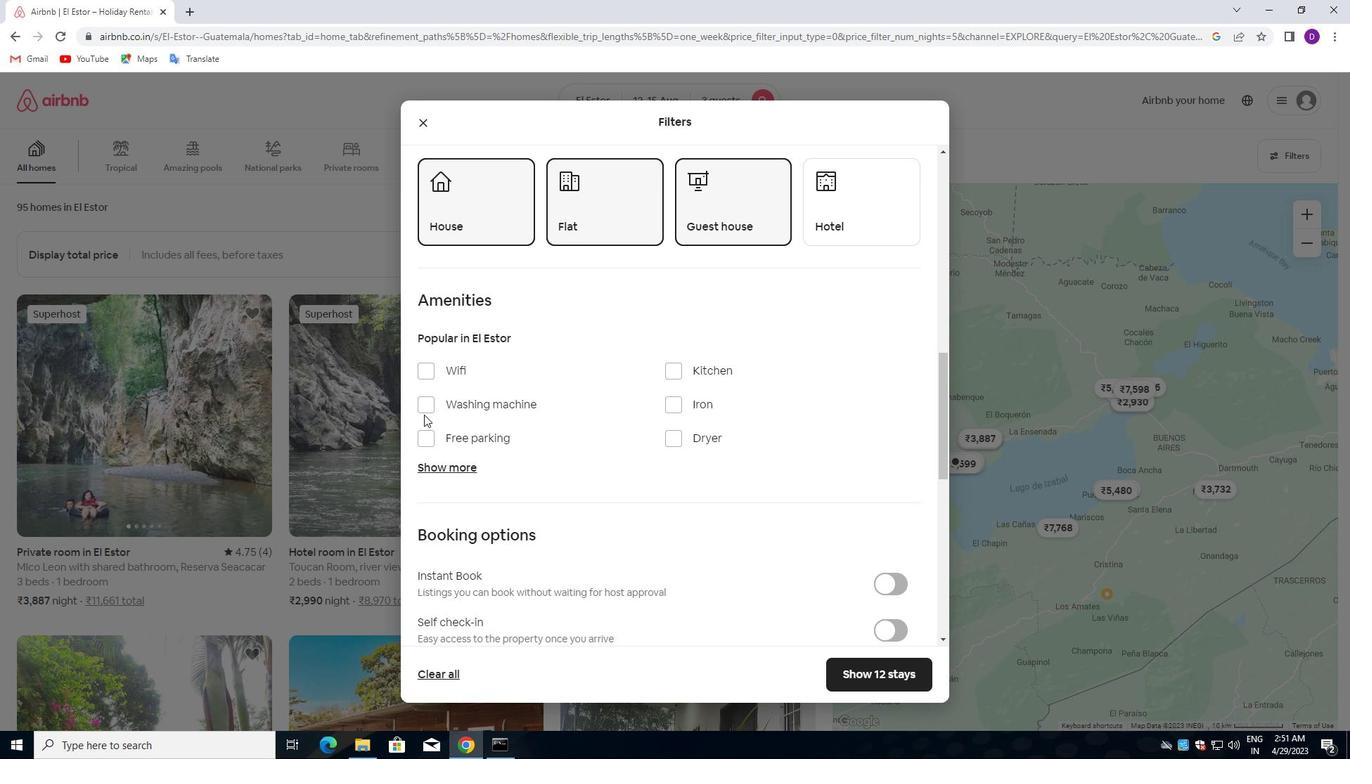 
Action: Mouse moved to (765, 517)
Screenshot: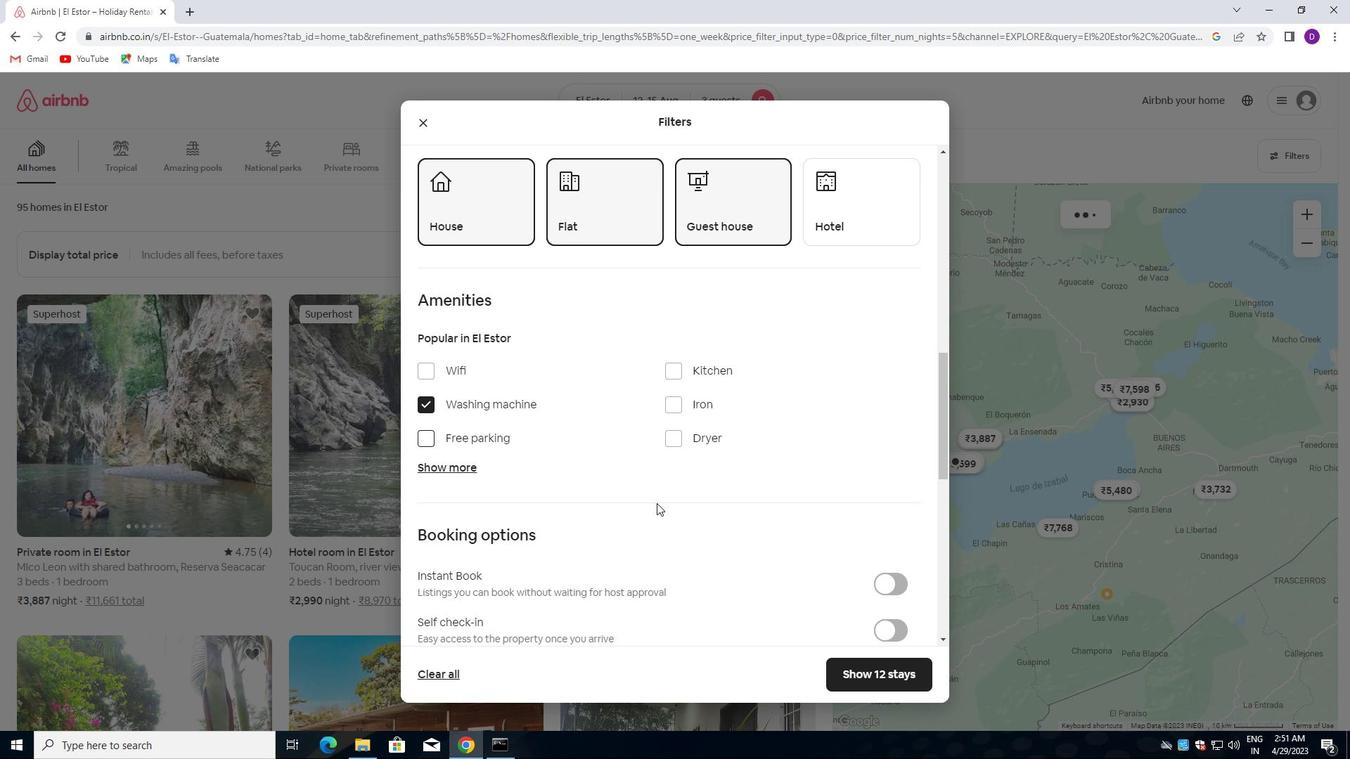 
Action: Mouse scrolled (765, 516) with delta (0, 0)
Screenshot: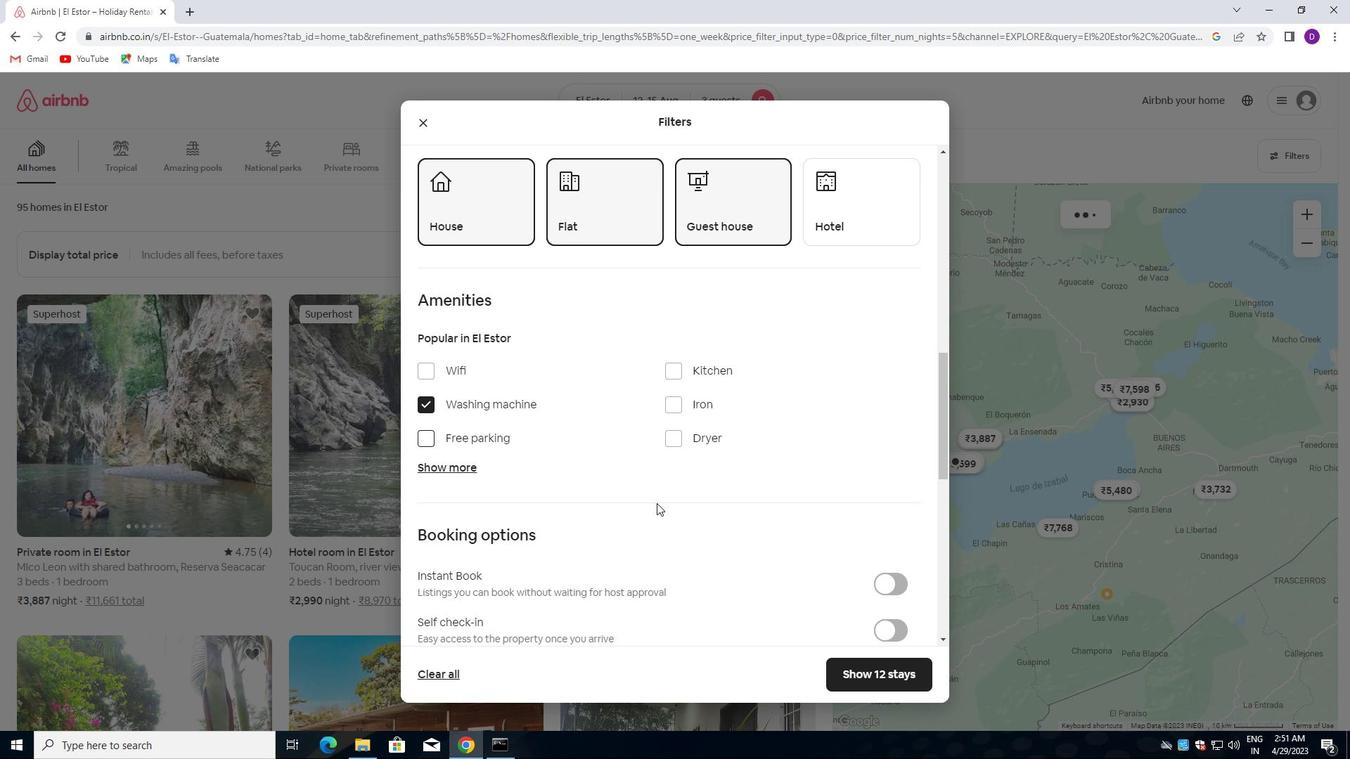 
Action: Mouse scrolled (765, 516) with delta (0, 0)
Screenshot: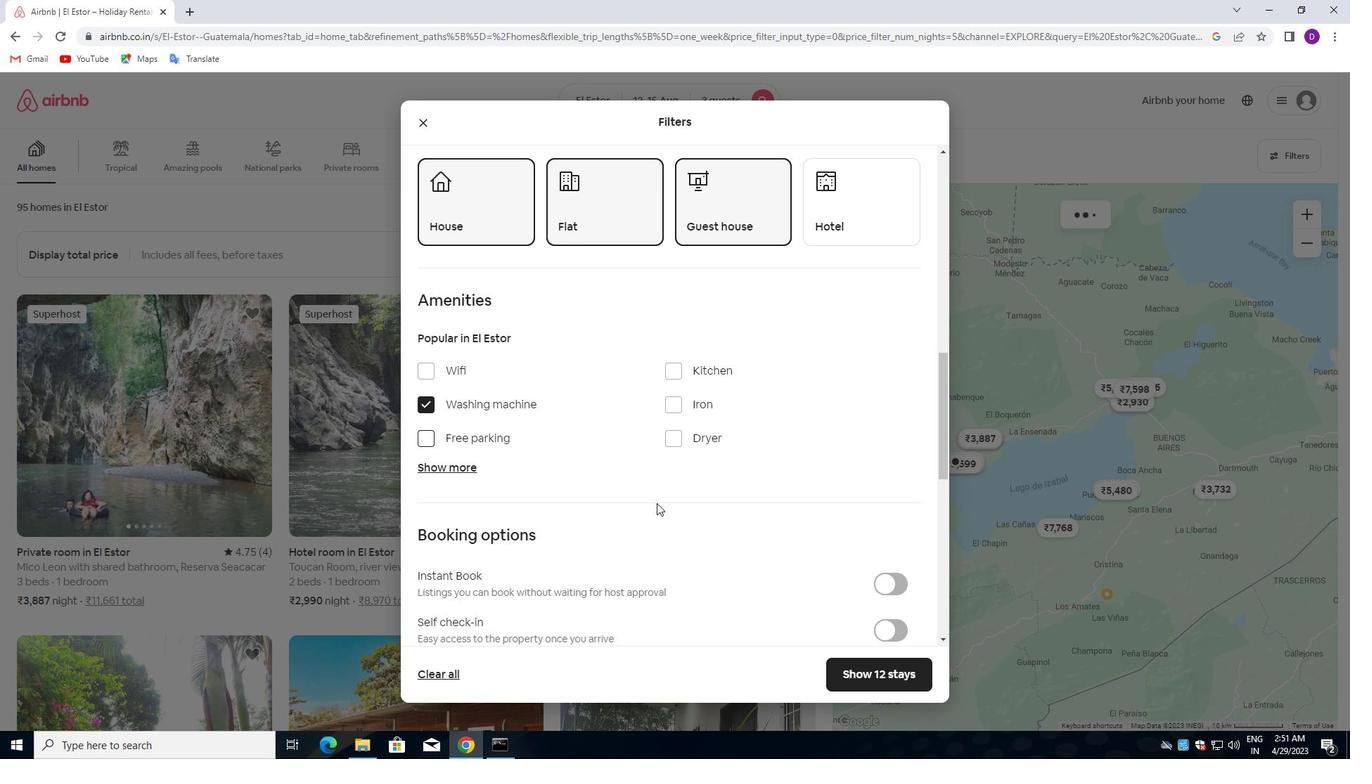 
Action: Mouse scrolled (765, 516) with delta (0, 0)
Screenshot: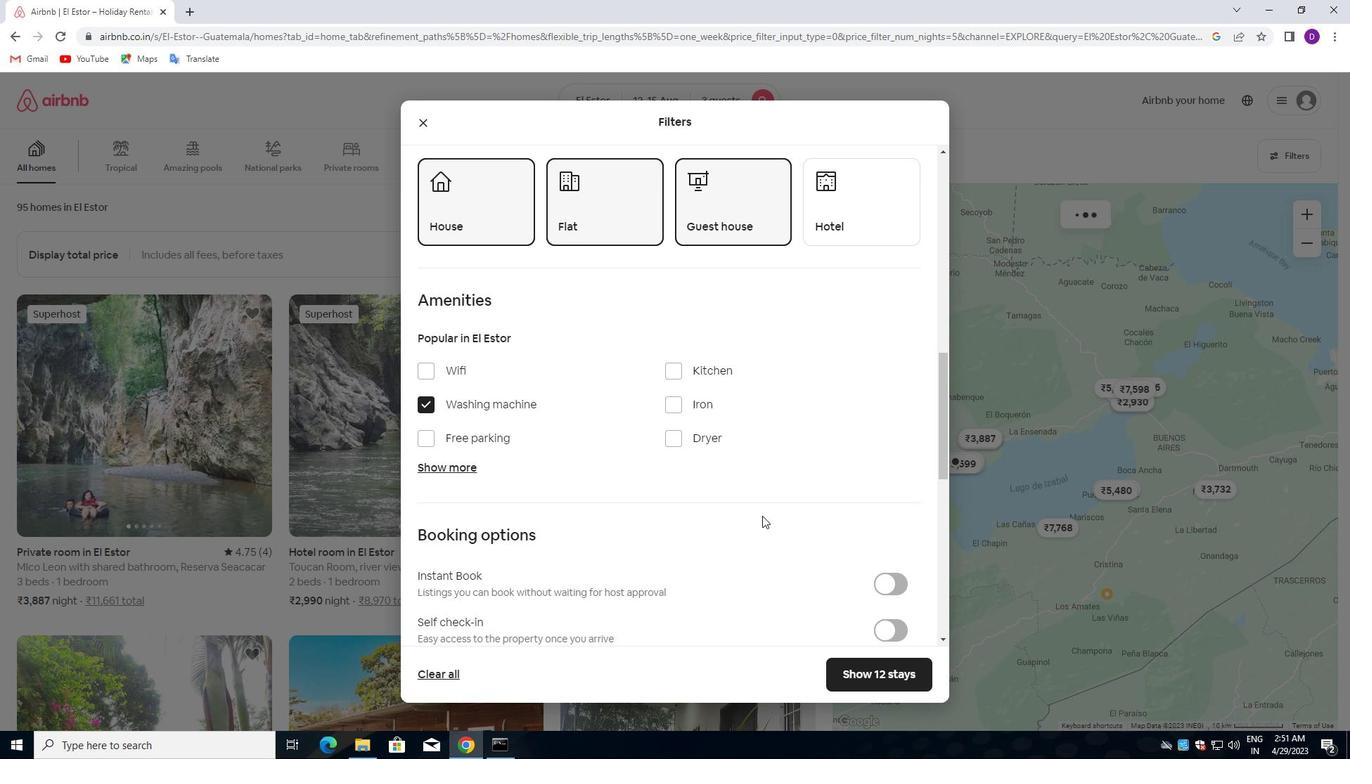 
Action: Mouse moved to (887, 431)
Screenshot: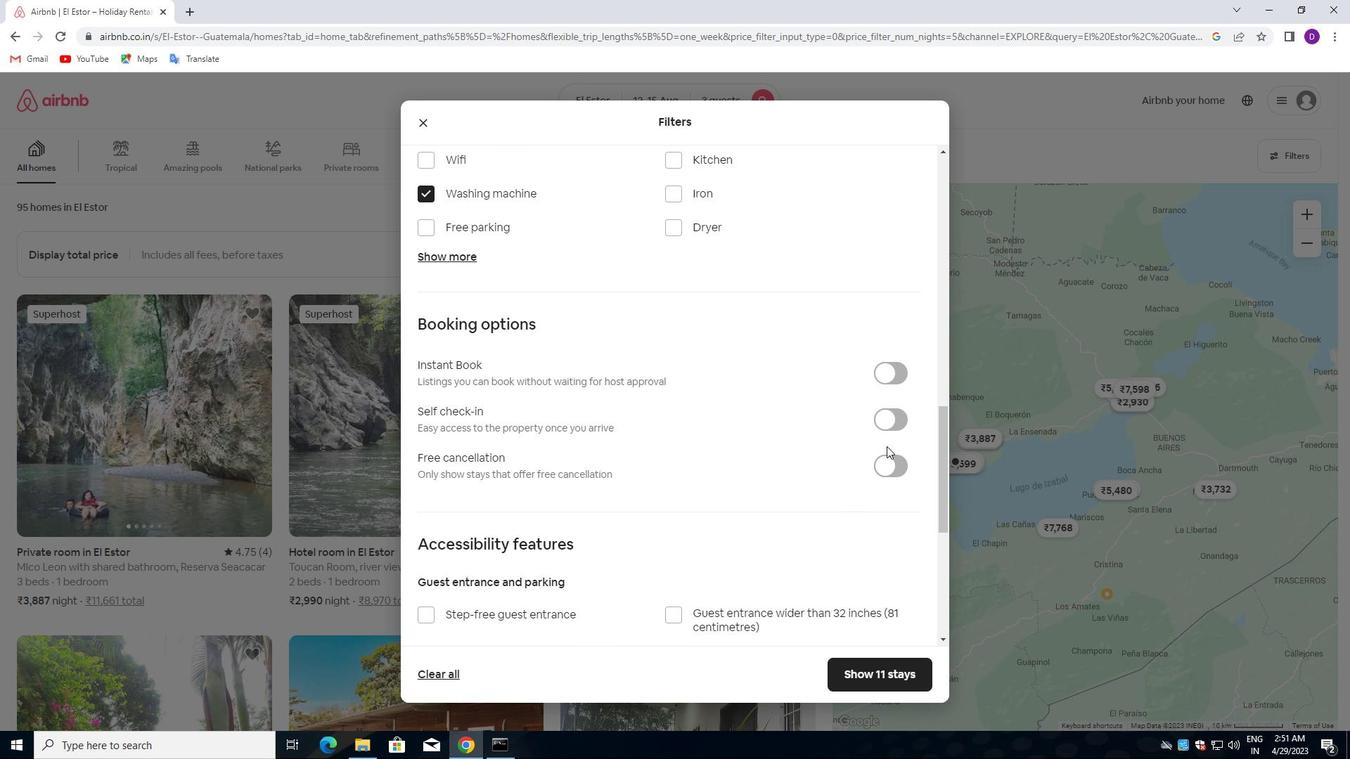 
Action: Mouse pressed left at (887, 431)
Screenshot: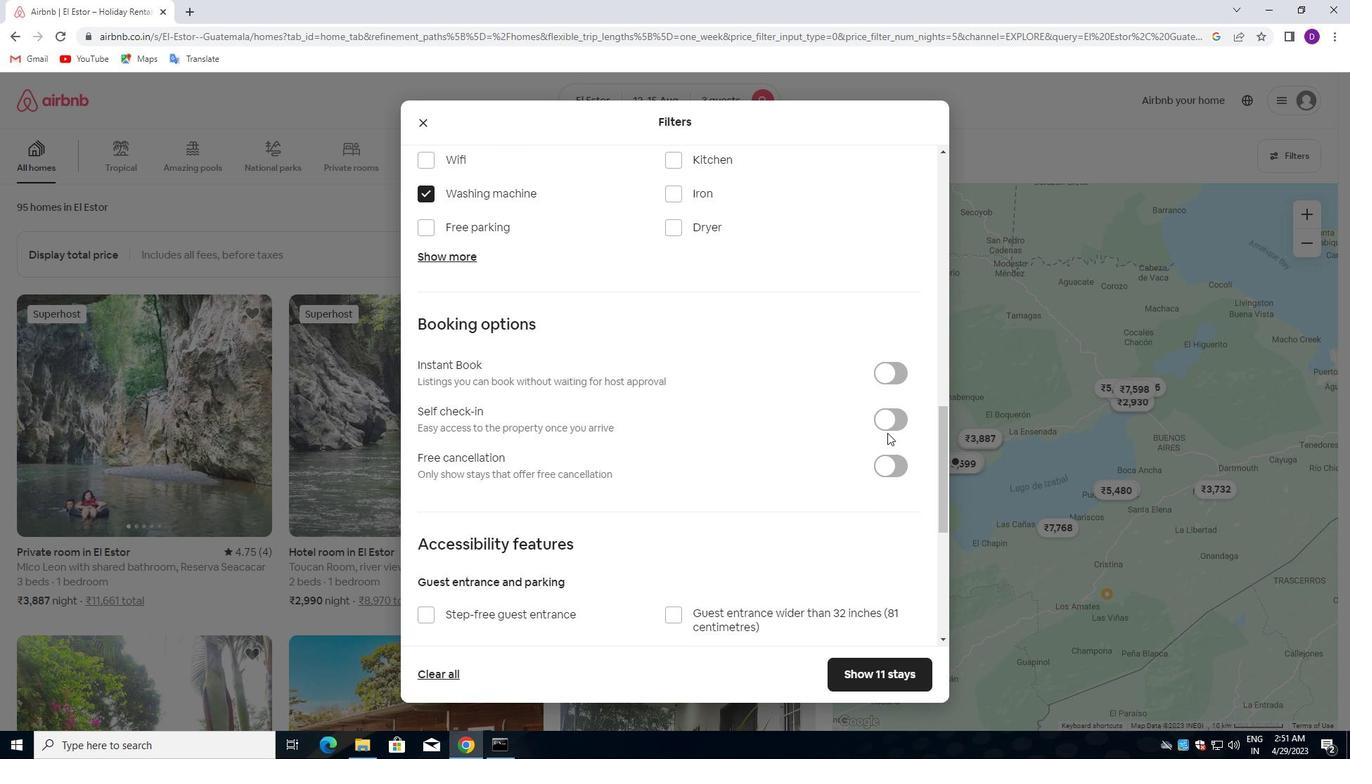
Action: Mouse moved to (886, 426)
Screenshot: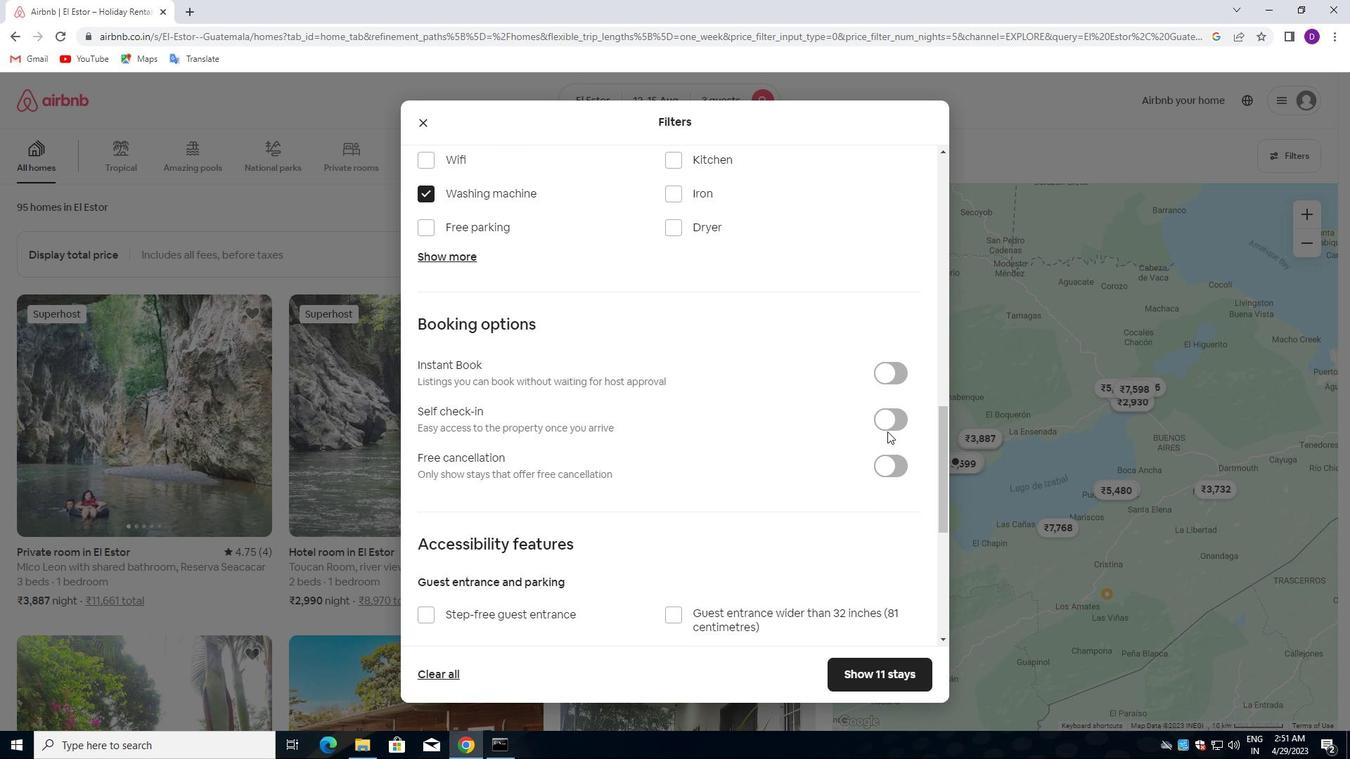 
Action: Mouse pressed left at (886, 426)
Screenshot: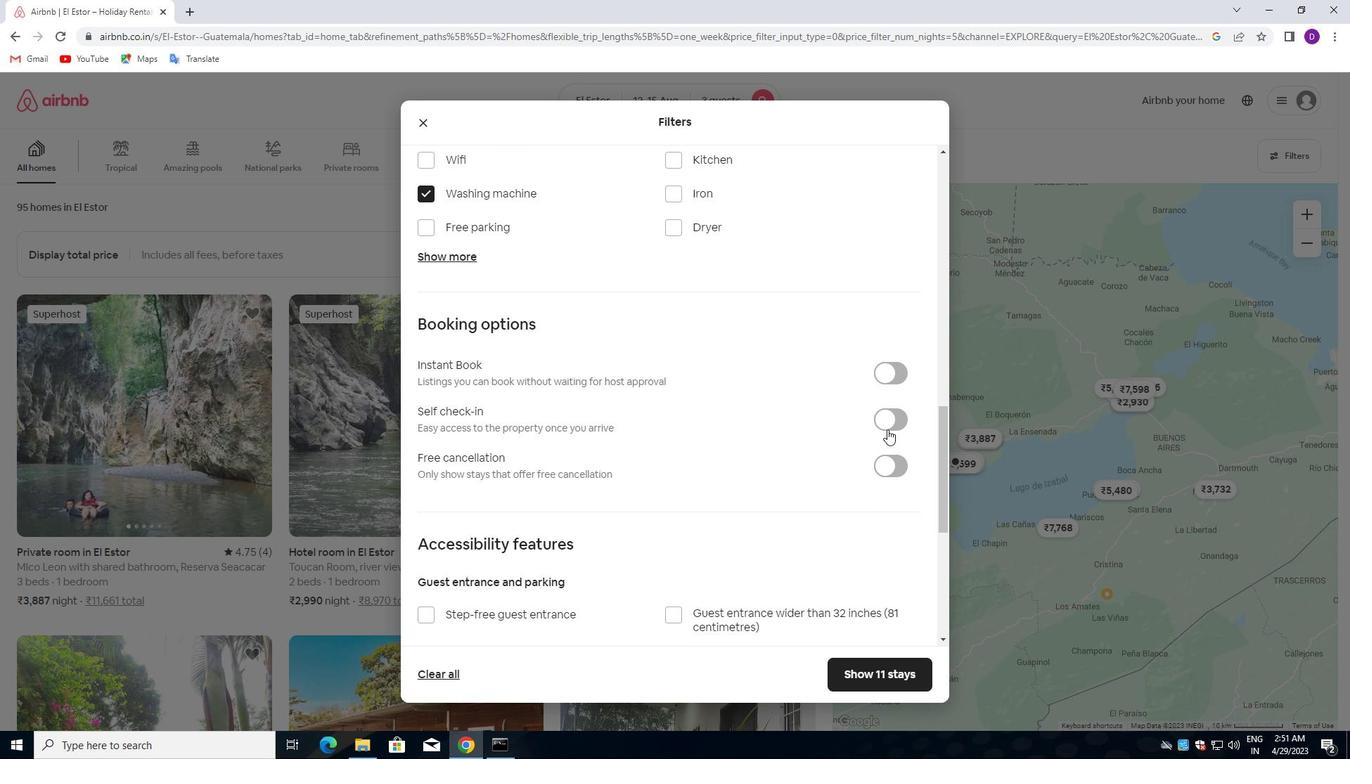 
Action: Mouse moved to (547, 487)
Screenshot: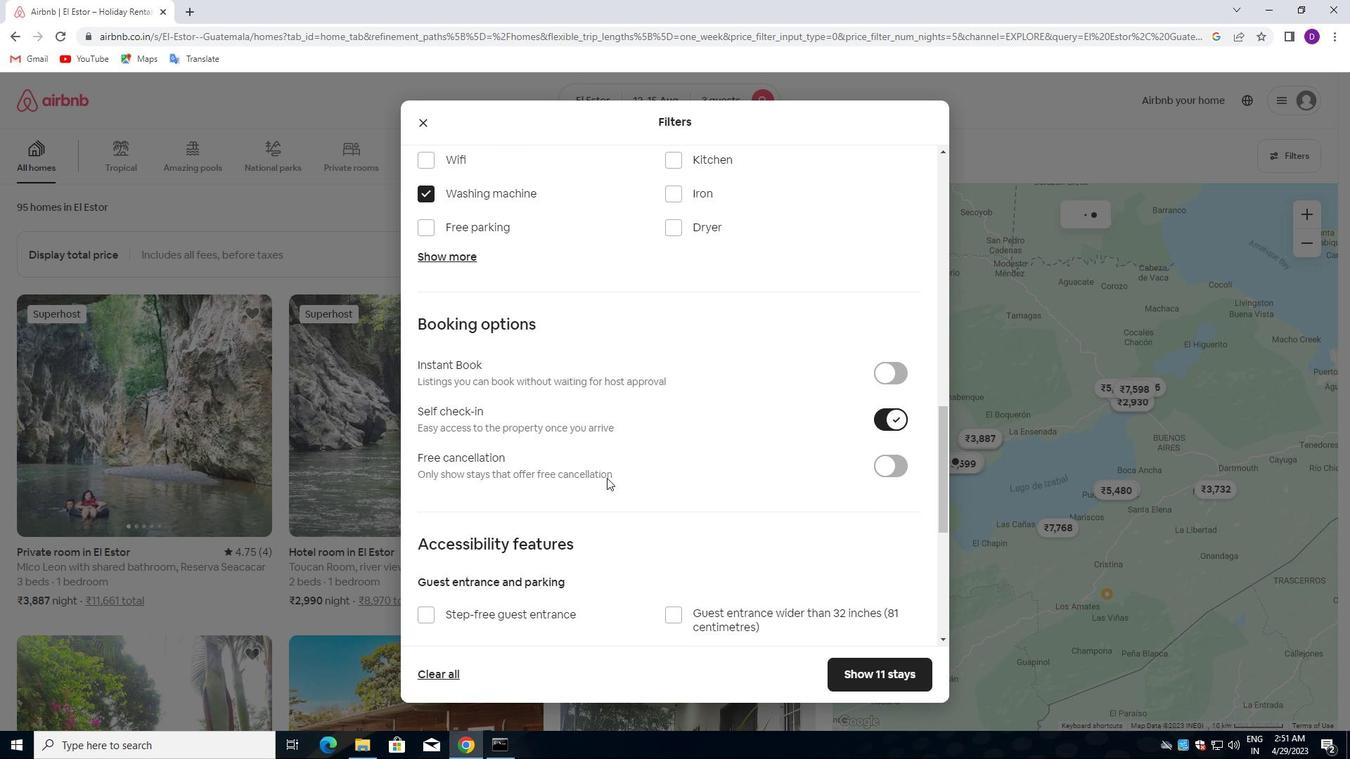 
Action: Mouse scrolled (547, 486) with delta (0, 0)
Screenshot: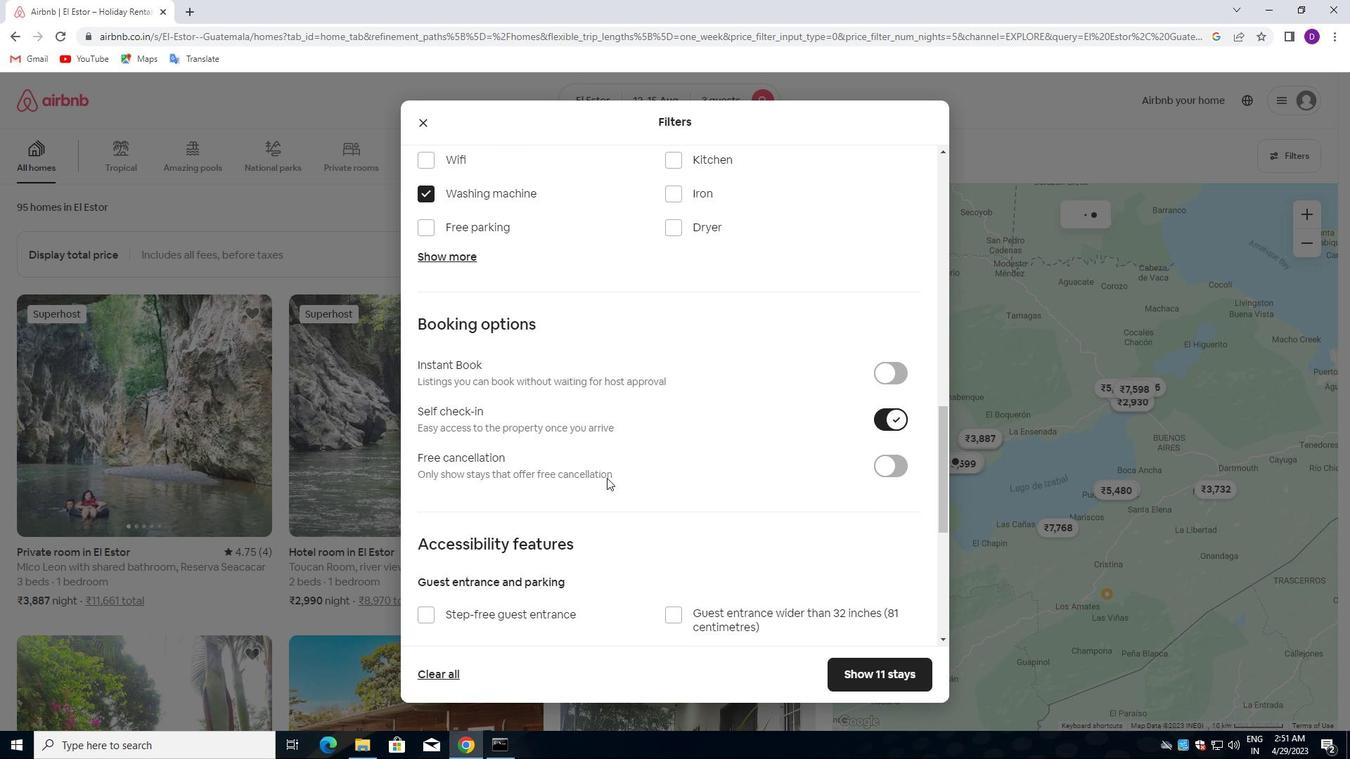 
Action: Mouse moved to (545, 488)
Screenshot: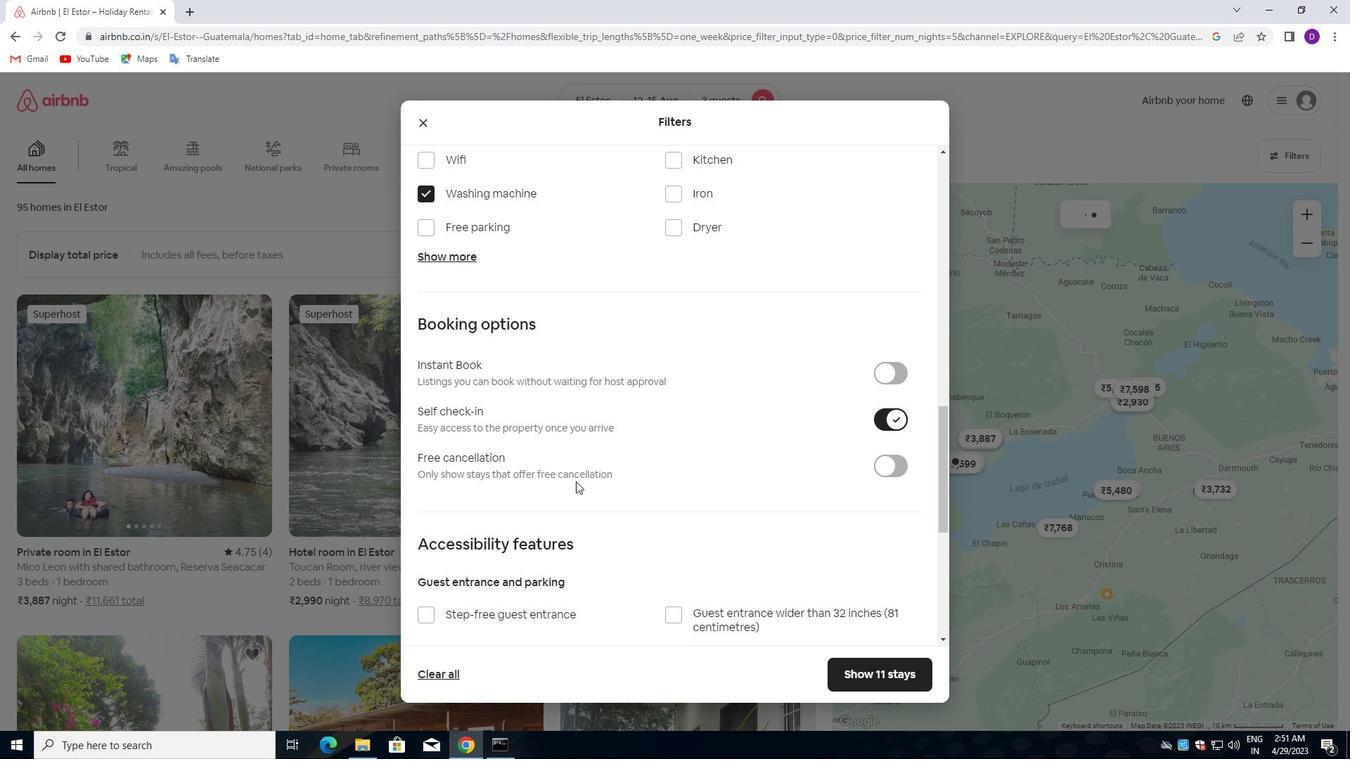 
Action: Mouse scrolled (545, 487) with delta (0, 0)
Screenshot: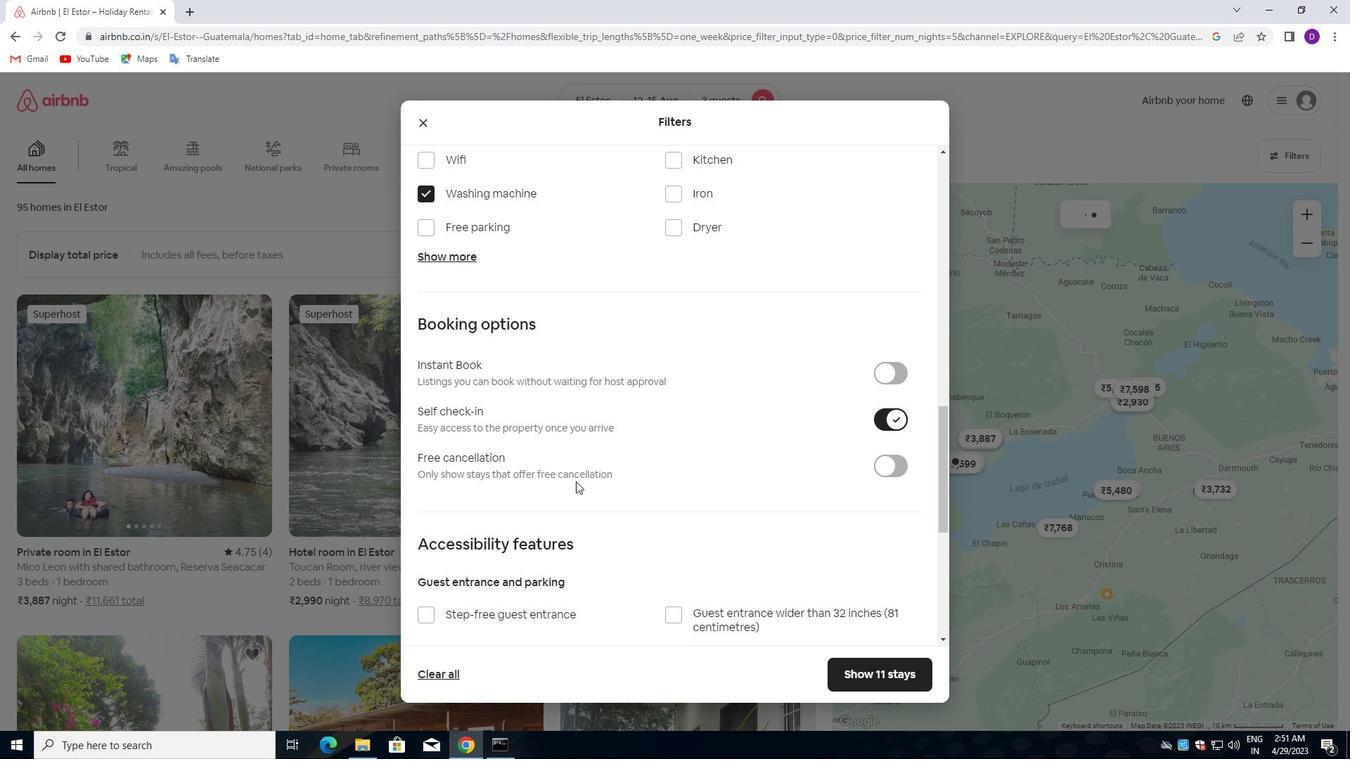 
Action: Mouse scrolled (545, 487) with delta (0, 0)
Screenshot: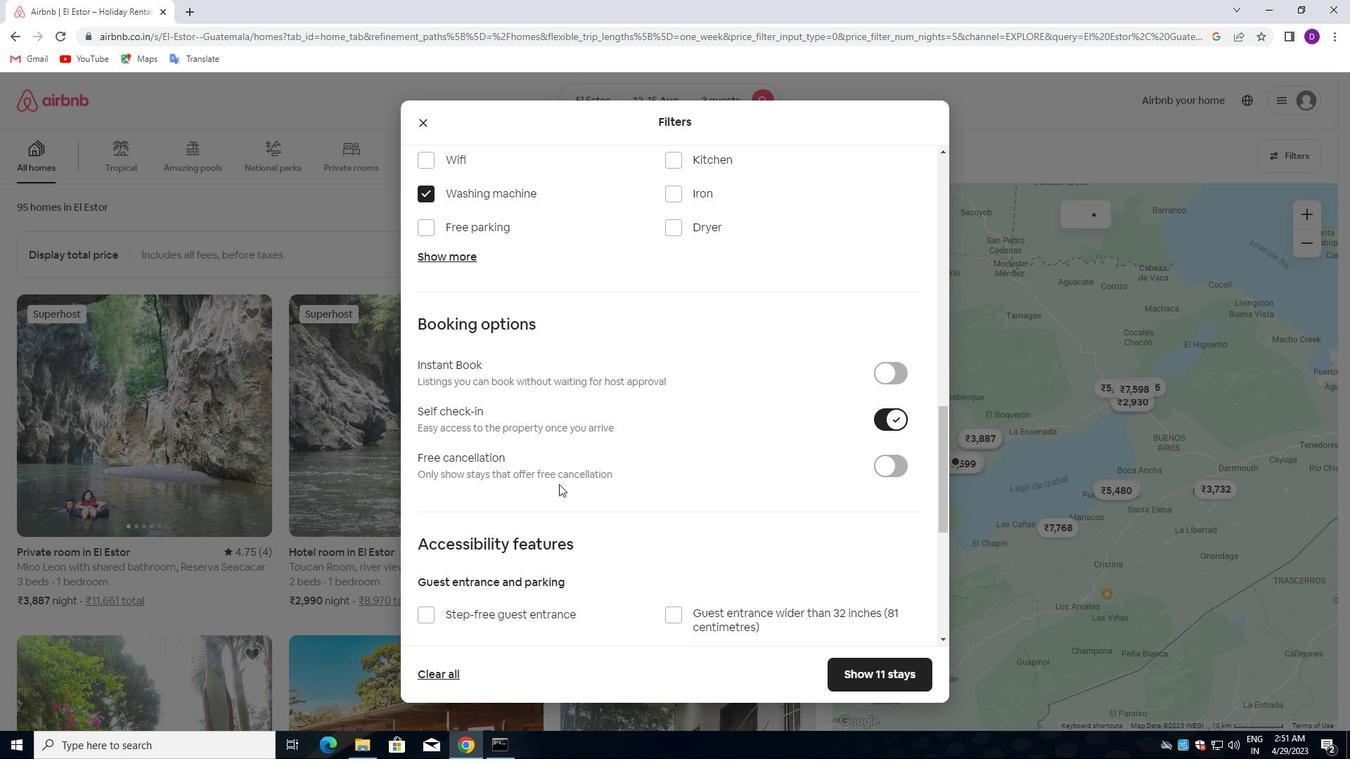 
Action: Mouse scrolled (545, 487) with delta (0, 0)
Screenshot: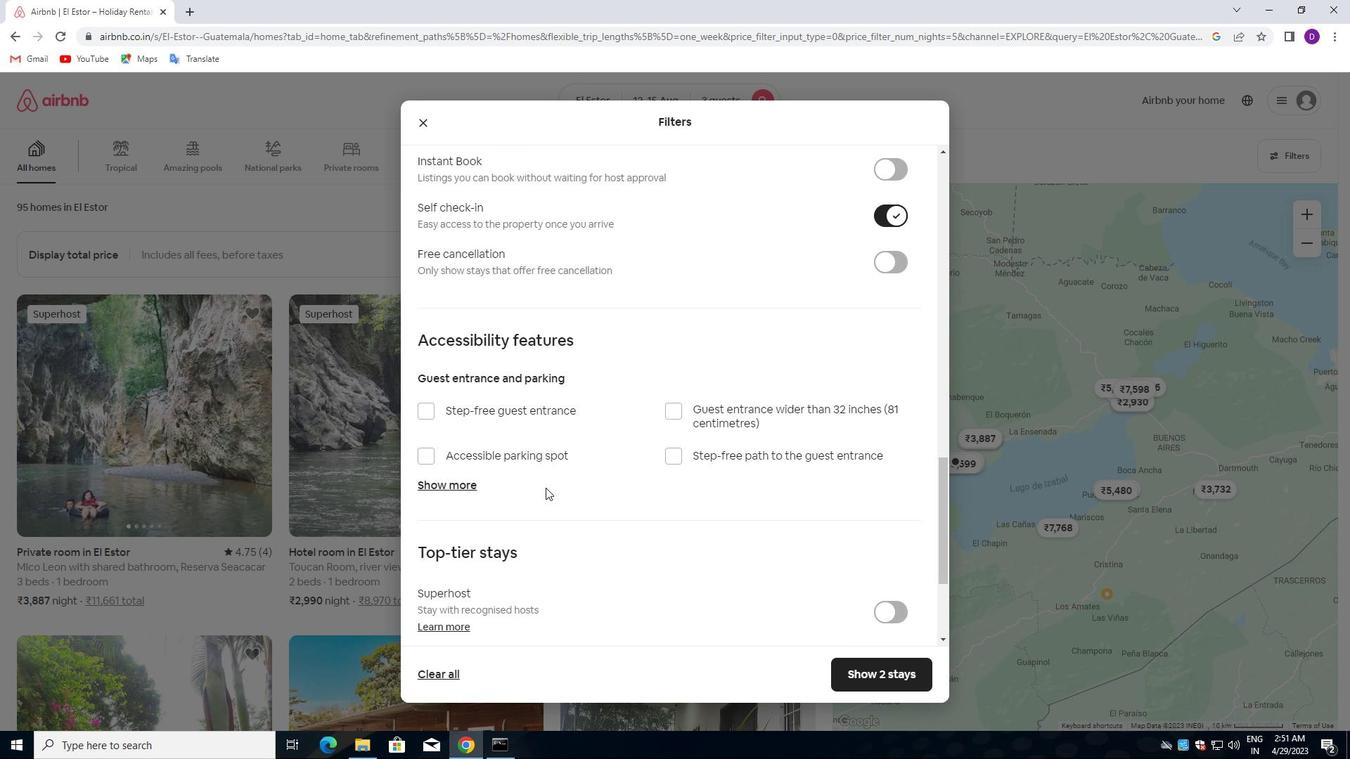 
Action: Mouse scrolled (545, 487) with delta (0, 0)
Screenshot: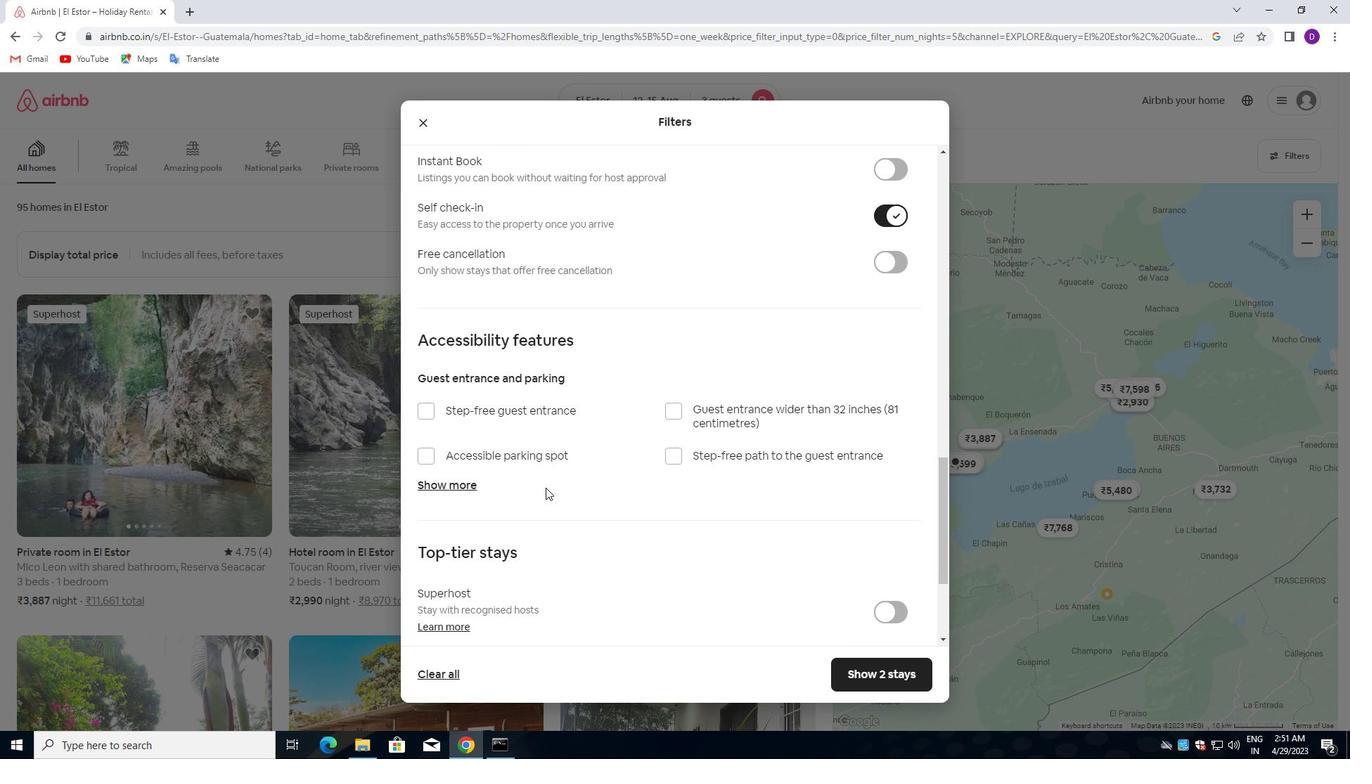 
Action: Mouse scrolled (545, 487) with delta (0, 0)
Screenshot: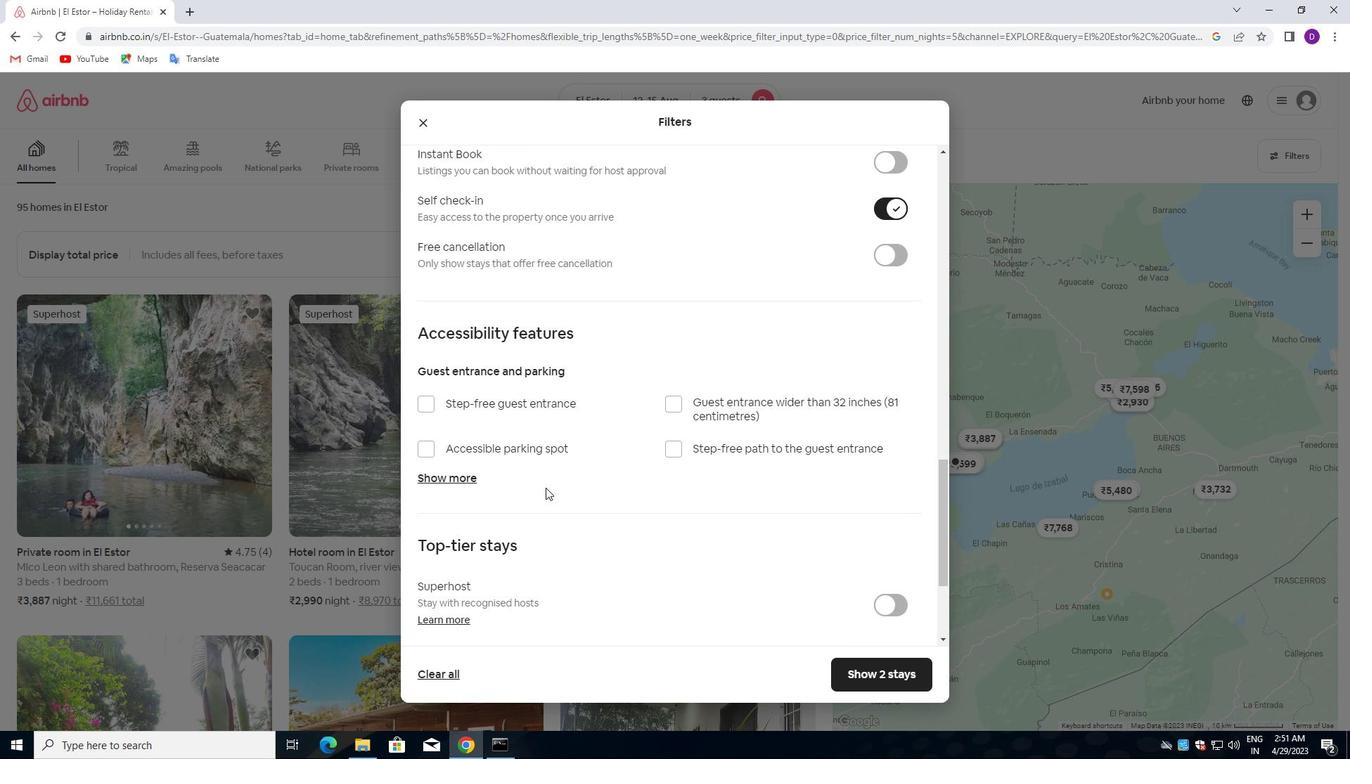 
Action: Mouse scrolled (545, 487) with delta (0, 0)
Screenshot: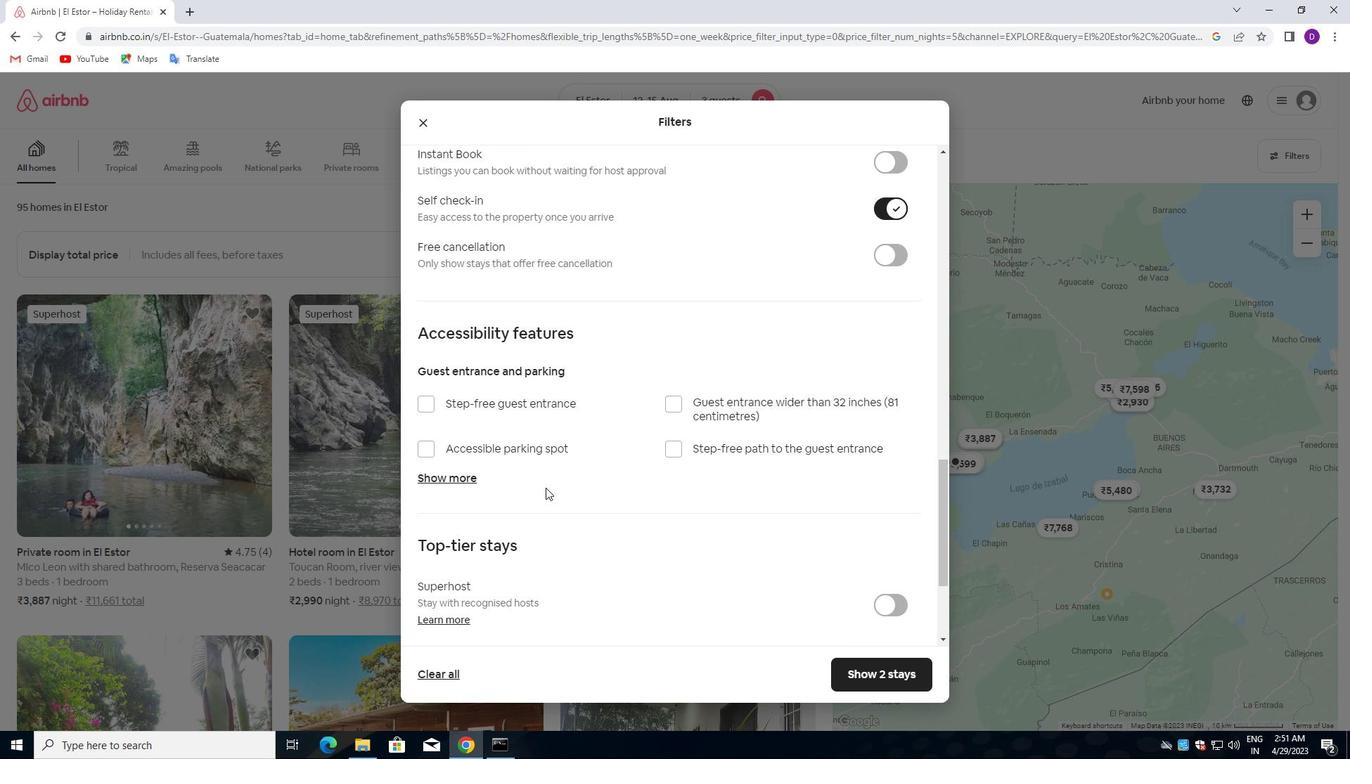 
Action: Mouse moved to (535, 508)
Screenshot: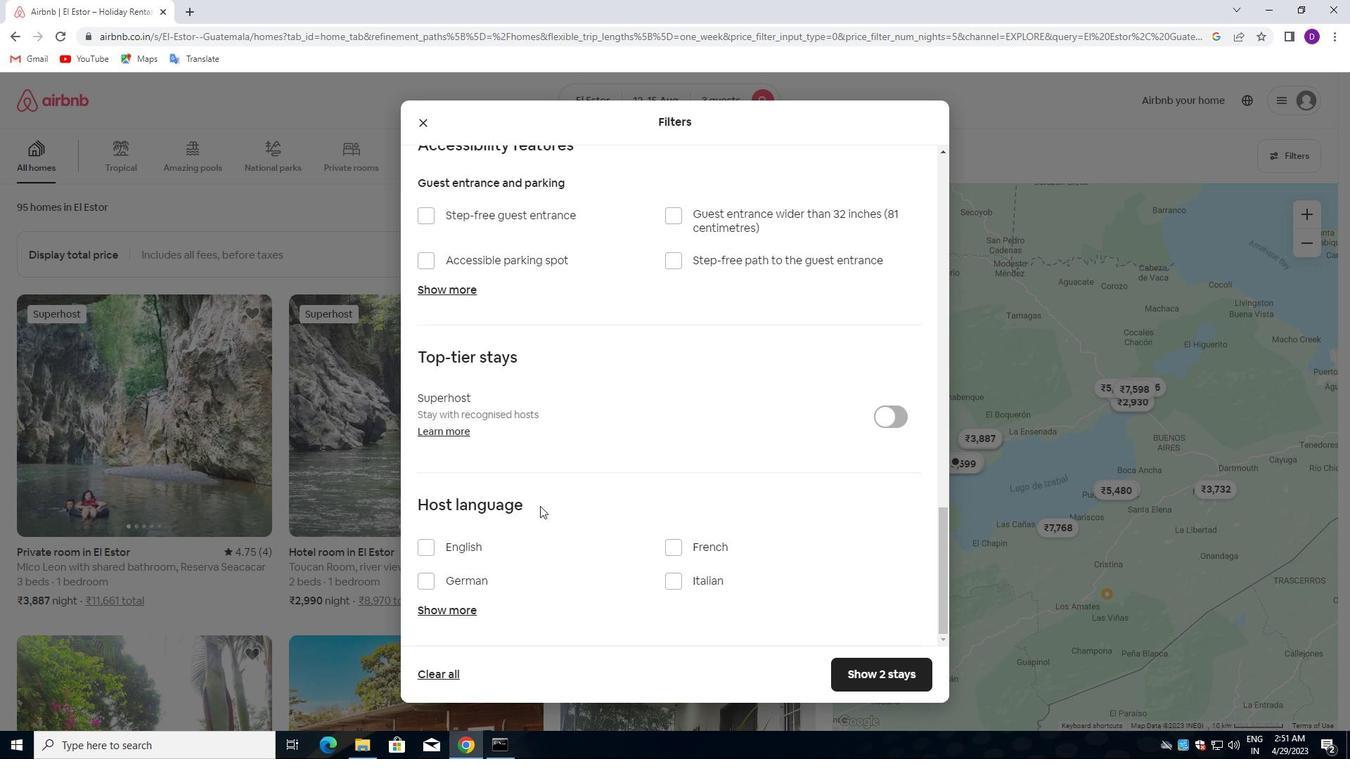 
Action: Mouse scrolled (535, 507) with delta (0, 0)
Screenshot: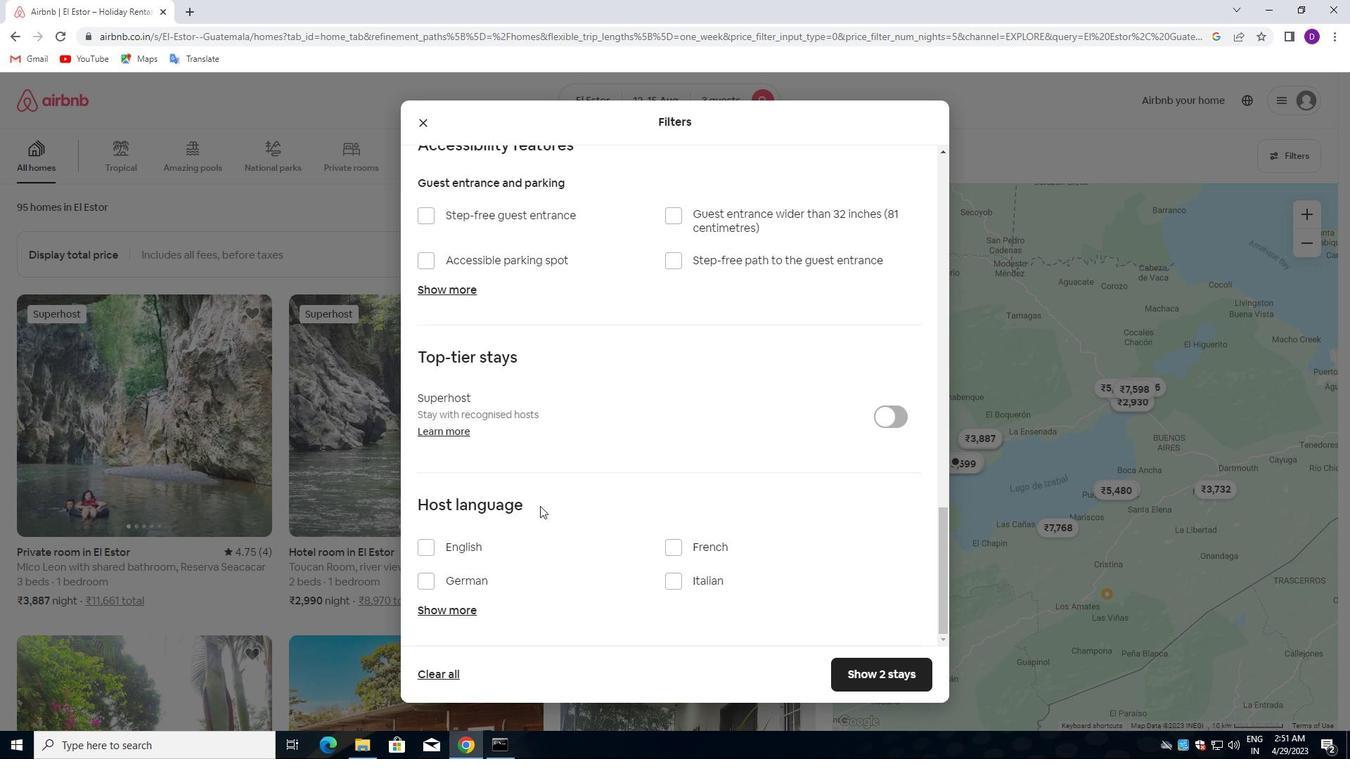 
Action: Mouse moved to (535, 509)
Screenshot: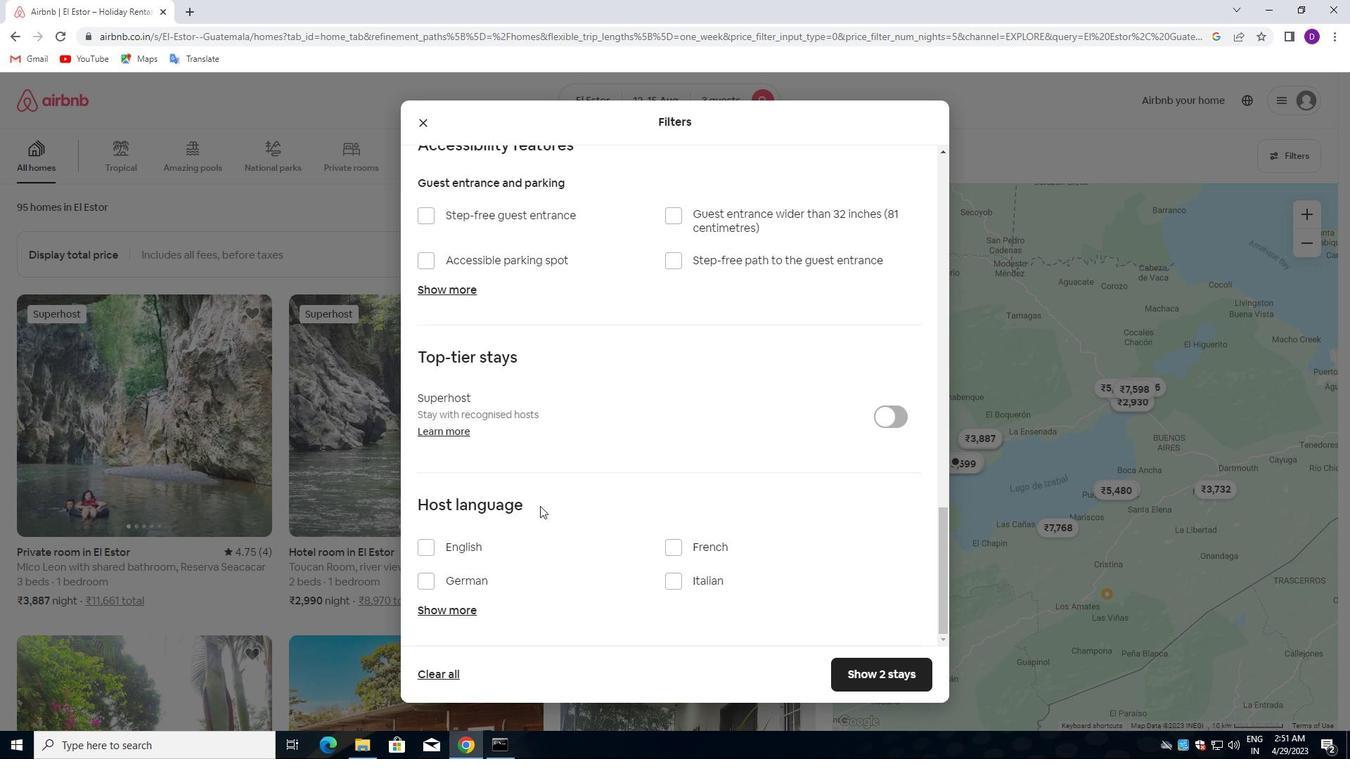 
Action: Mouse scrolled (535, 508) with delta (0, 0)
Screenshot: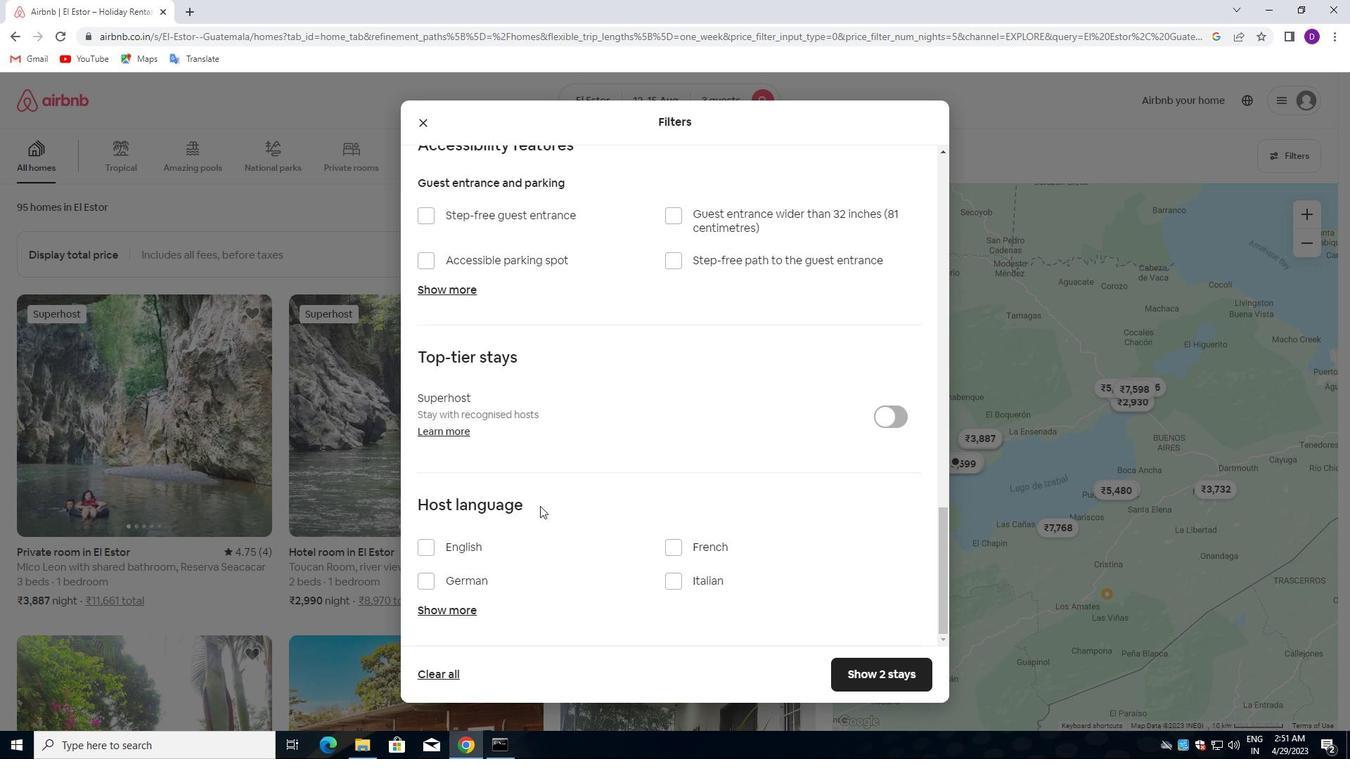 
Action: Mouse moved to (533, 509)
Screenshot: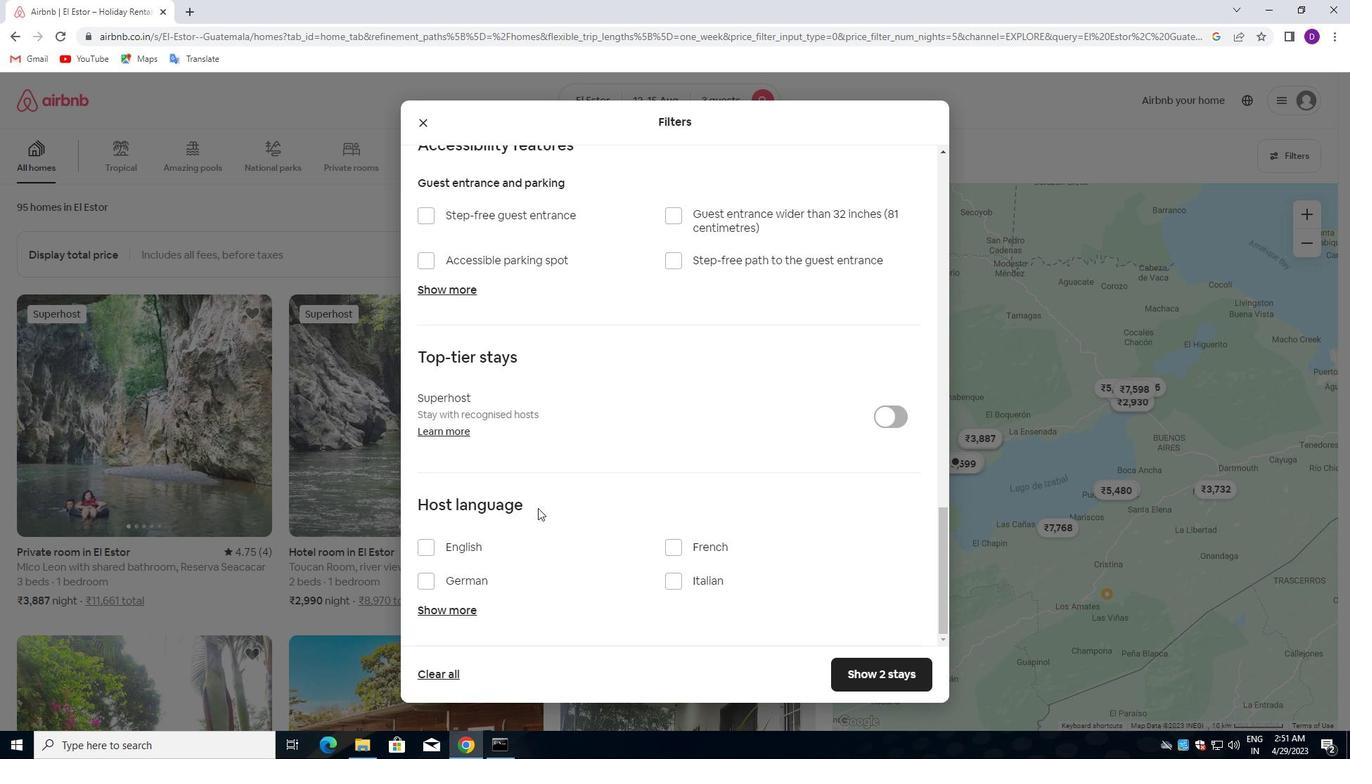 
Action: Mouse scrolled (533, 509) with delta (0, 0)
Screenshot: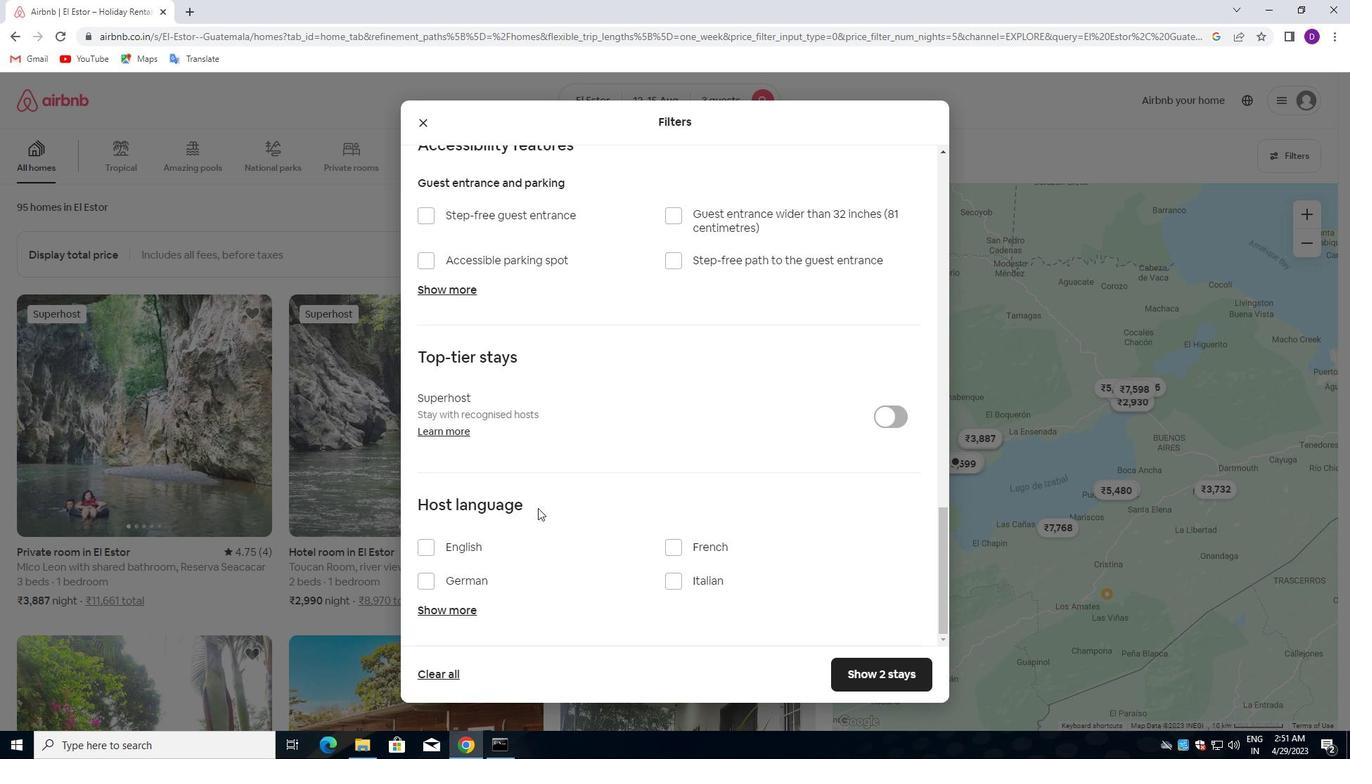 
Action: Mouse moved to (527, 514)
Screenshot: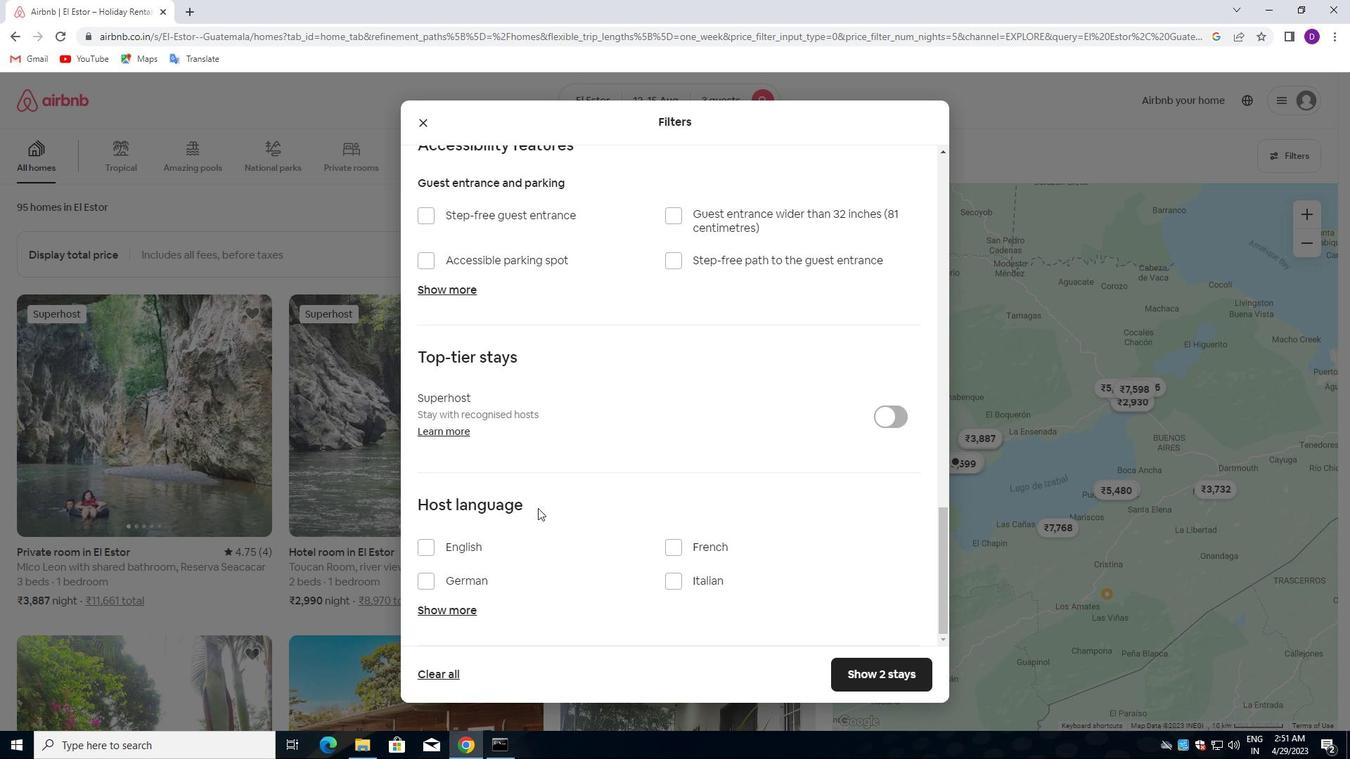 
Action: Mouse scrolled (527, 513) with delta (0, 0)
Screenshot: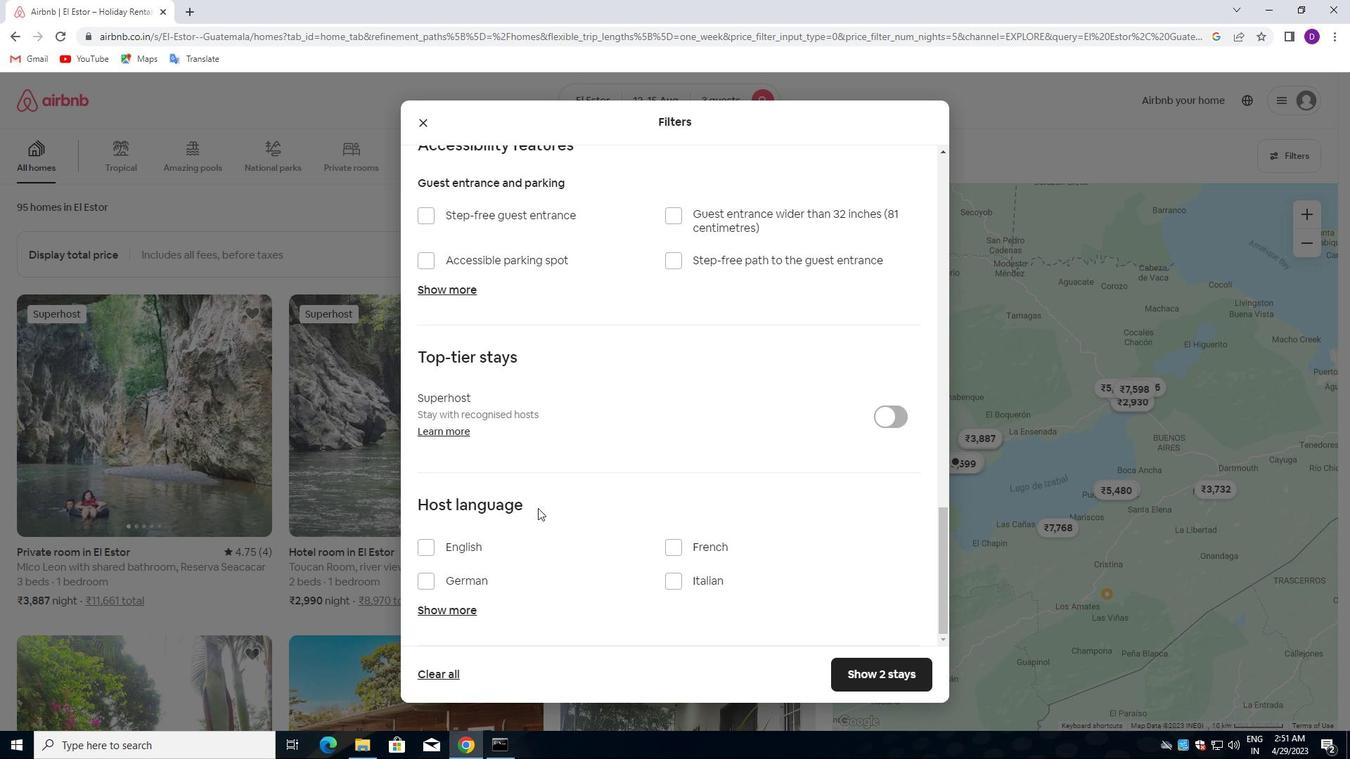 
Action: Mouse moved to (420, 544)
Screenshot: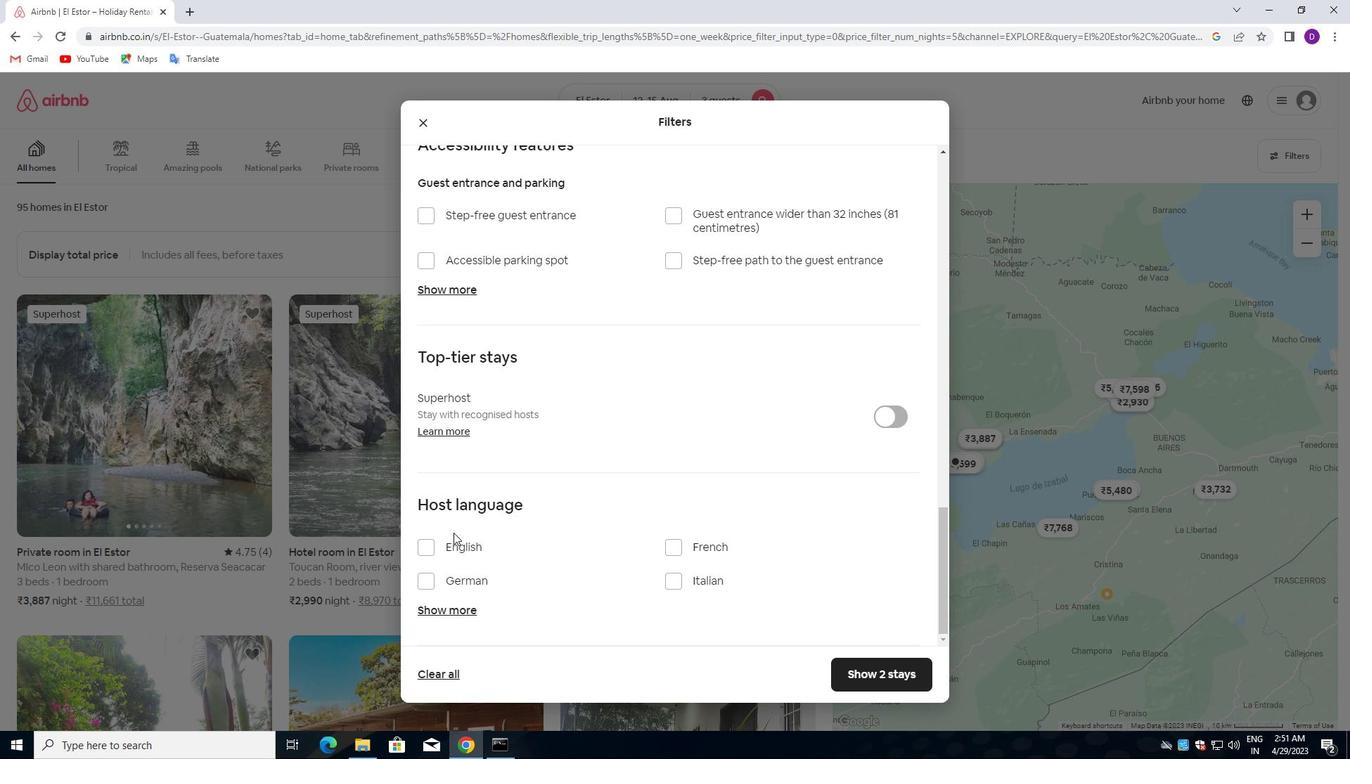 
Action: Mouse pressed left at (420, 544)
Screenshot: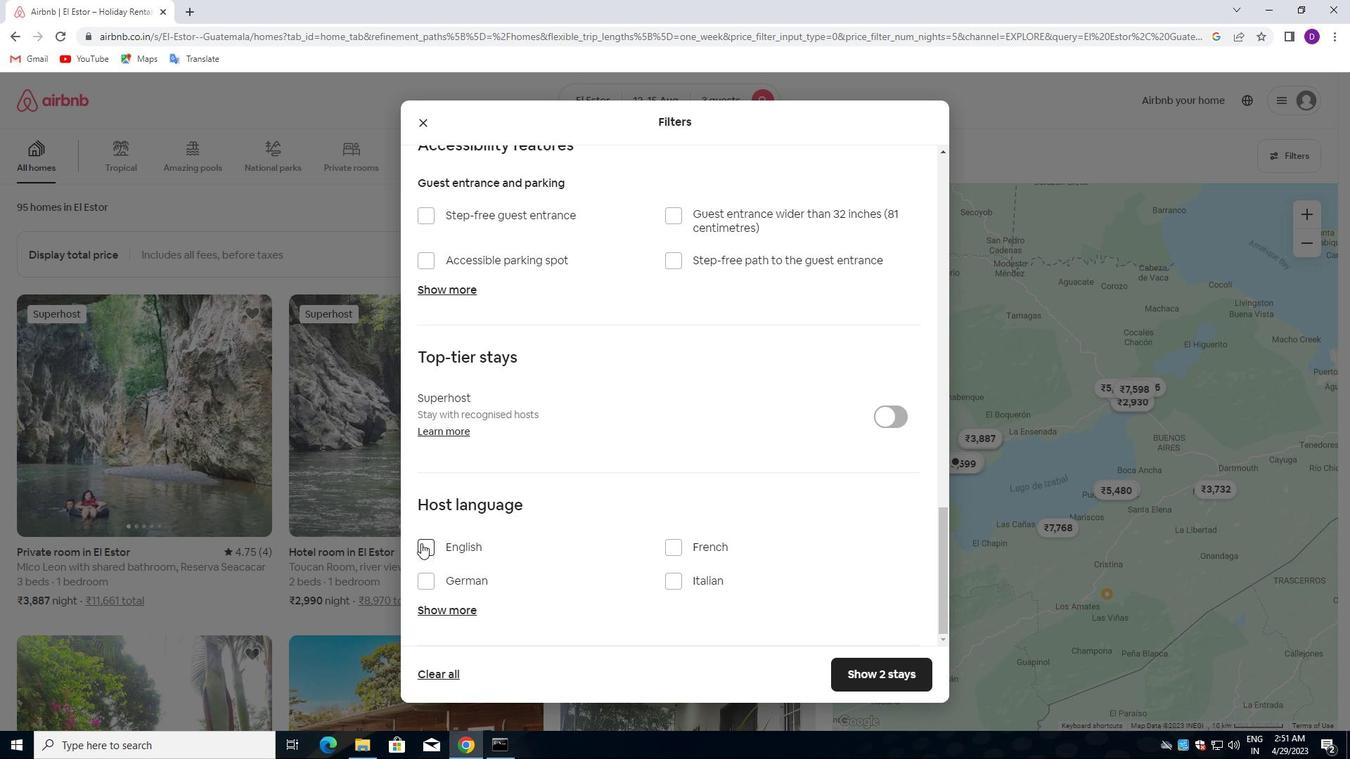 
Action: Mouse moved to (872, 675)
Screenshot: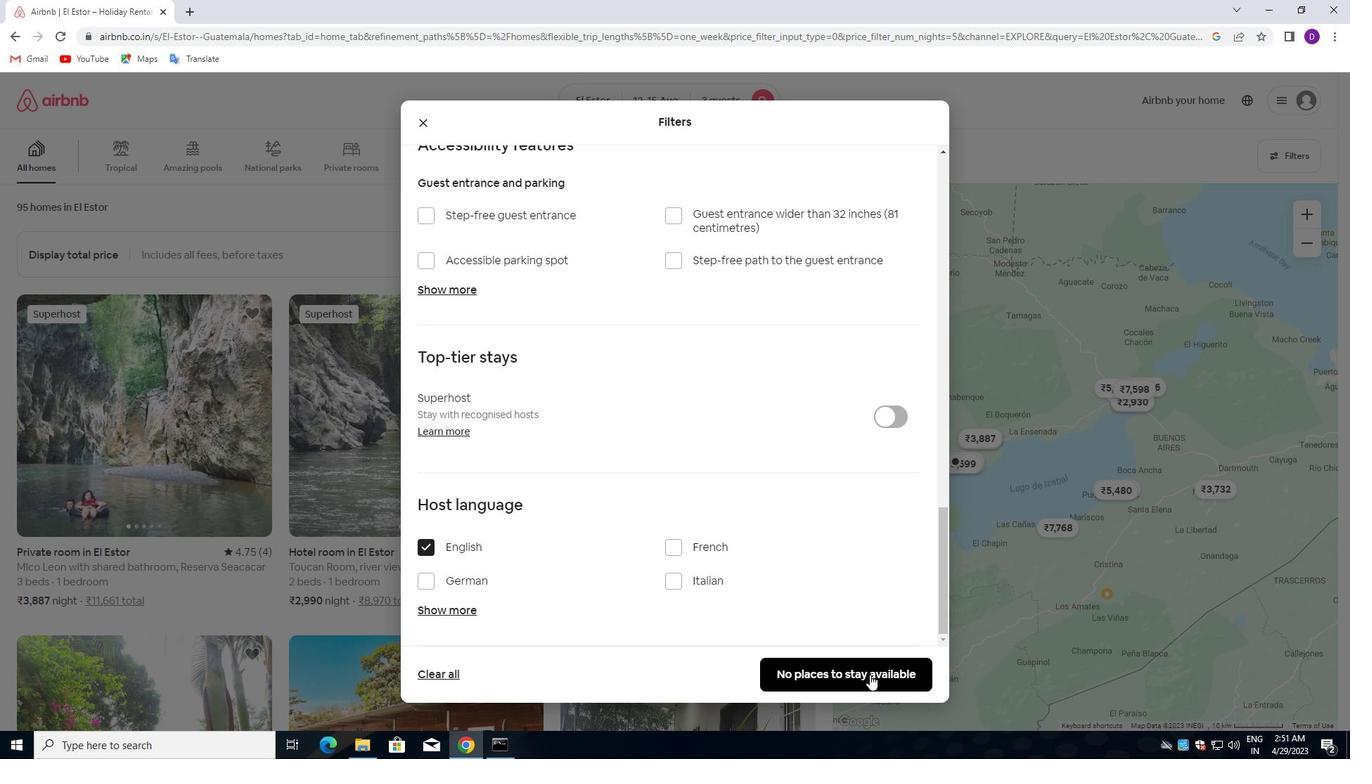 
Action: Mouse pressed left at (872, 675)
Screenshot: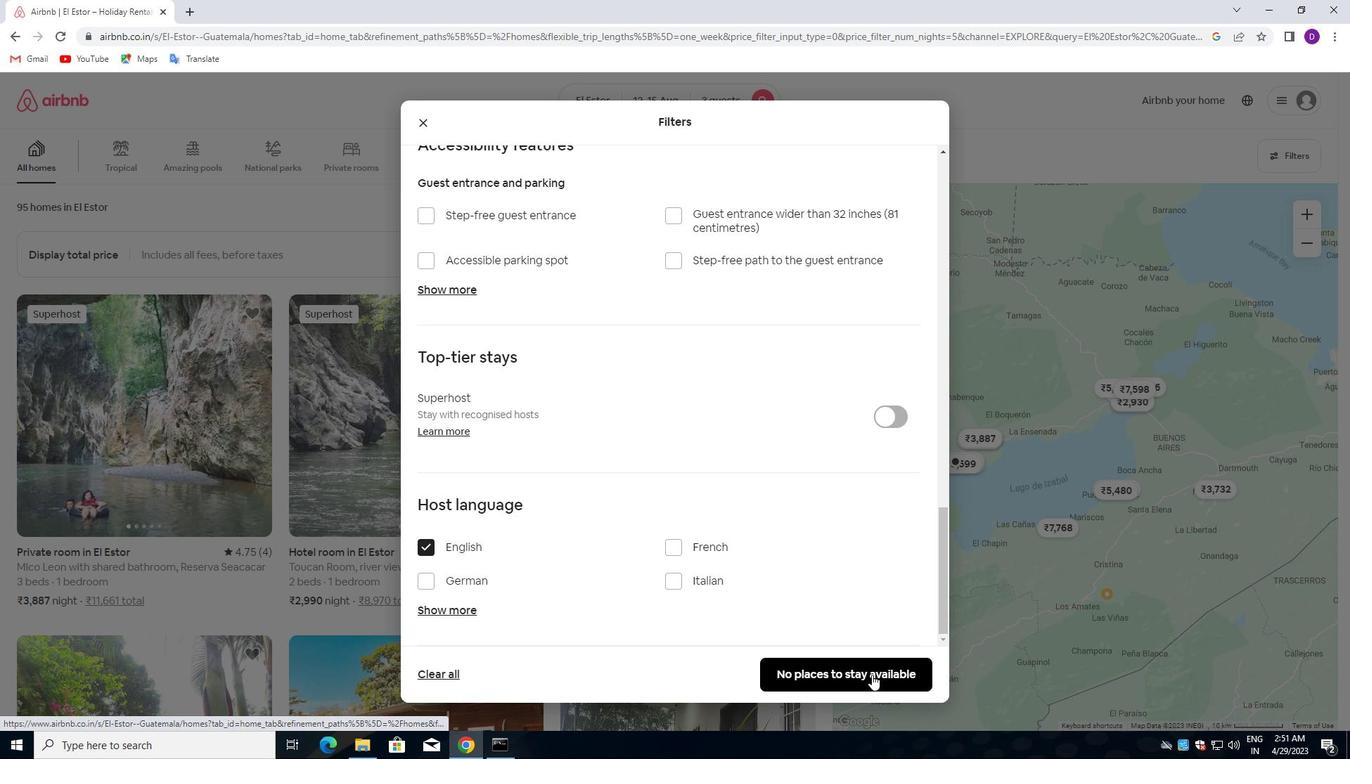 
Action: Mouse moved to (704, 624)
Screenshot: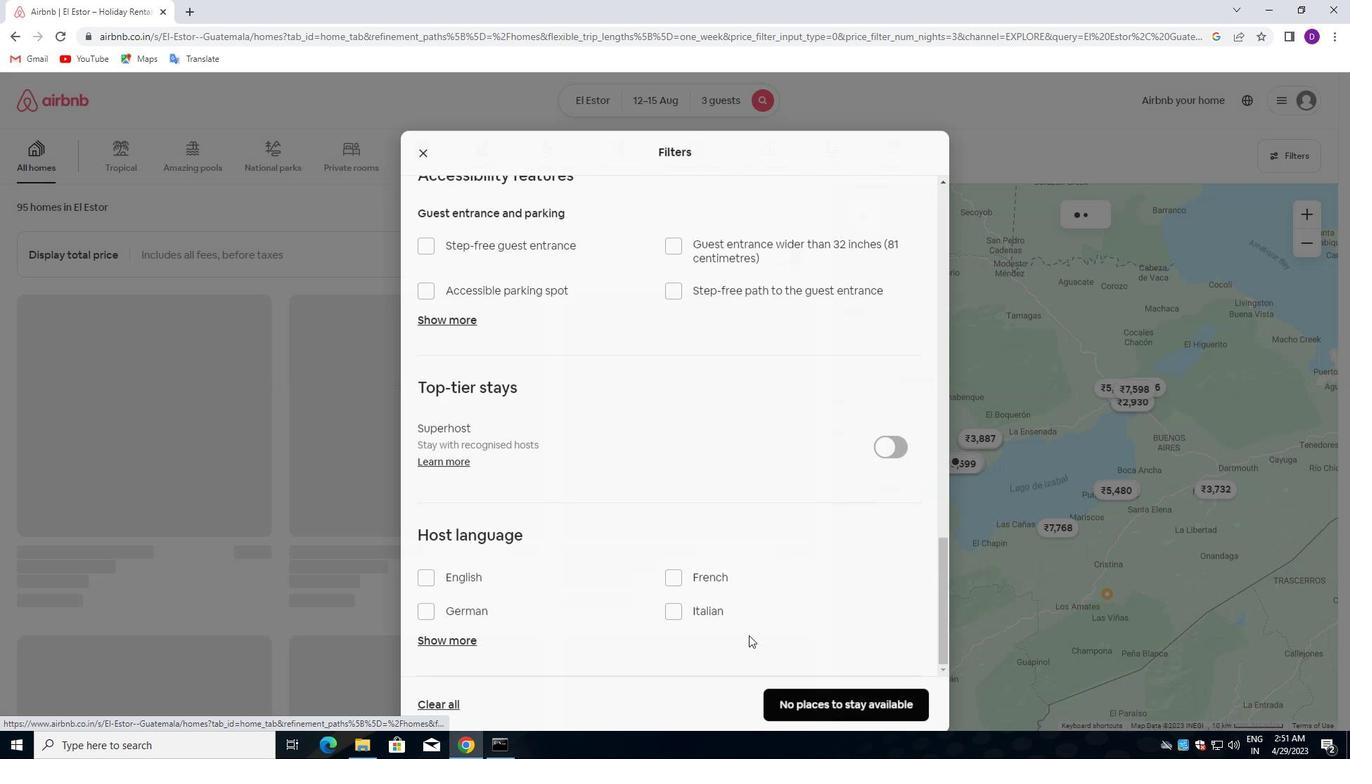 
